 Task: Look for space in Johannisthal, Germany from 1st June, 2023 to 9th June, 2023 for 5 adults in price range Rs.6000 to Rs.12000. Place can be entire place with 3 bedrooms having 3 beds and 3 bathrooms. Property type can be house, flat, guest house. Booking option can be shelf check-in. Required host language is English.
Action: Mouse moved to (530, 195)
Screenshot: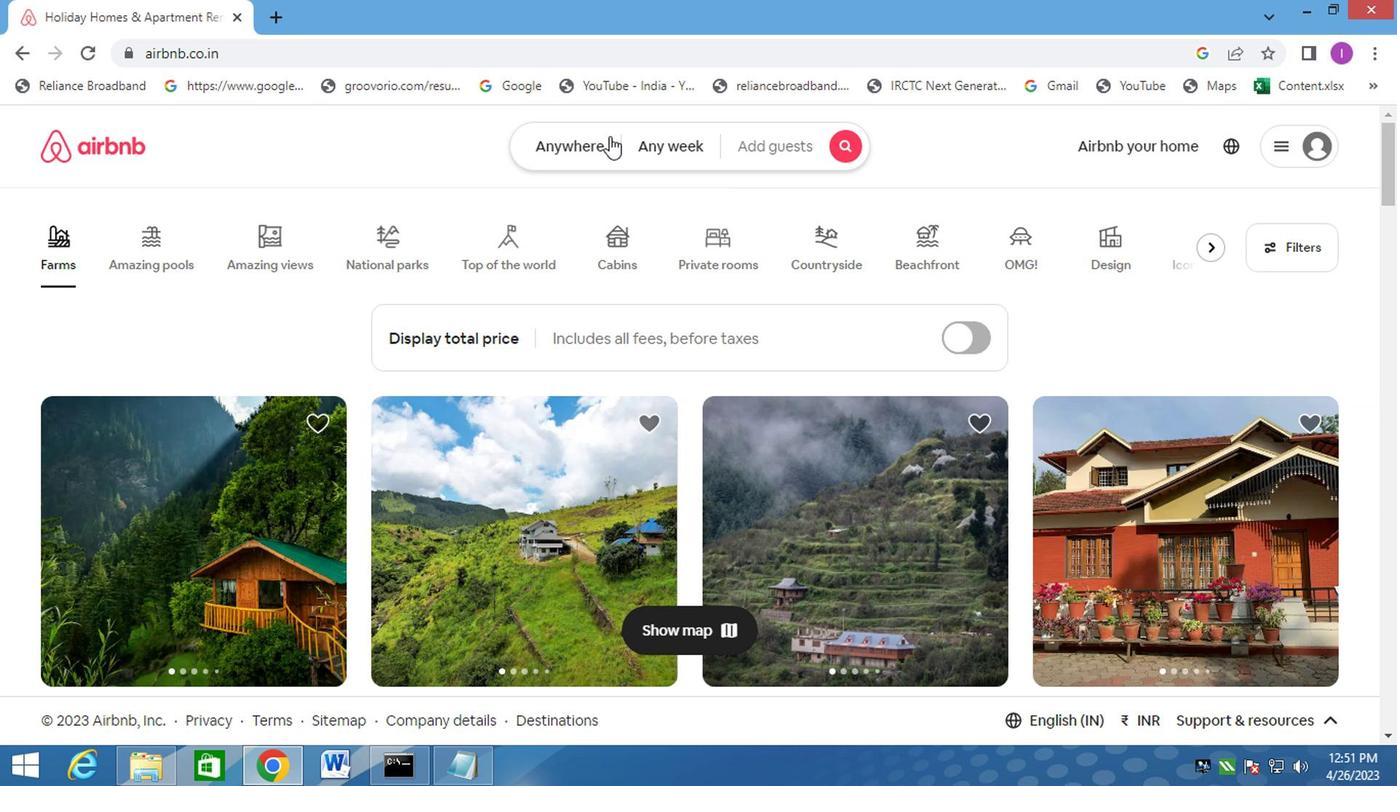 
Action: Mouse pressed left at (530, 195)
Screenshot: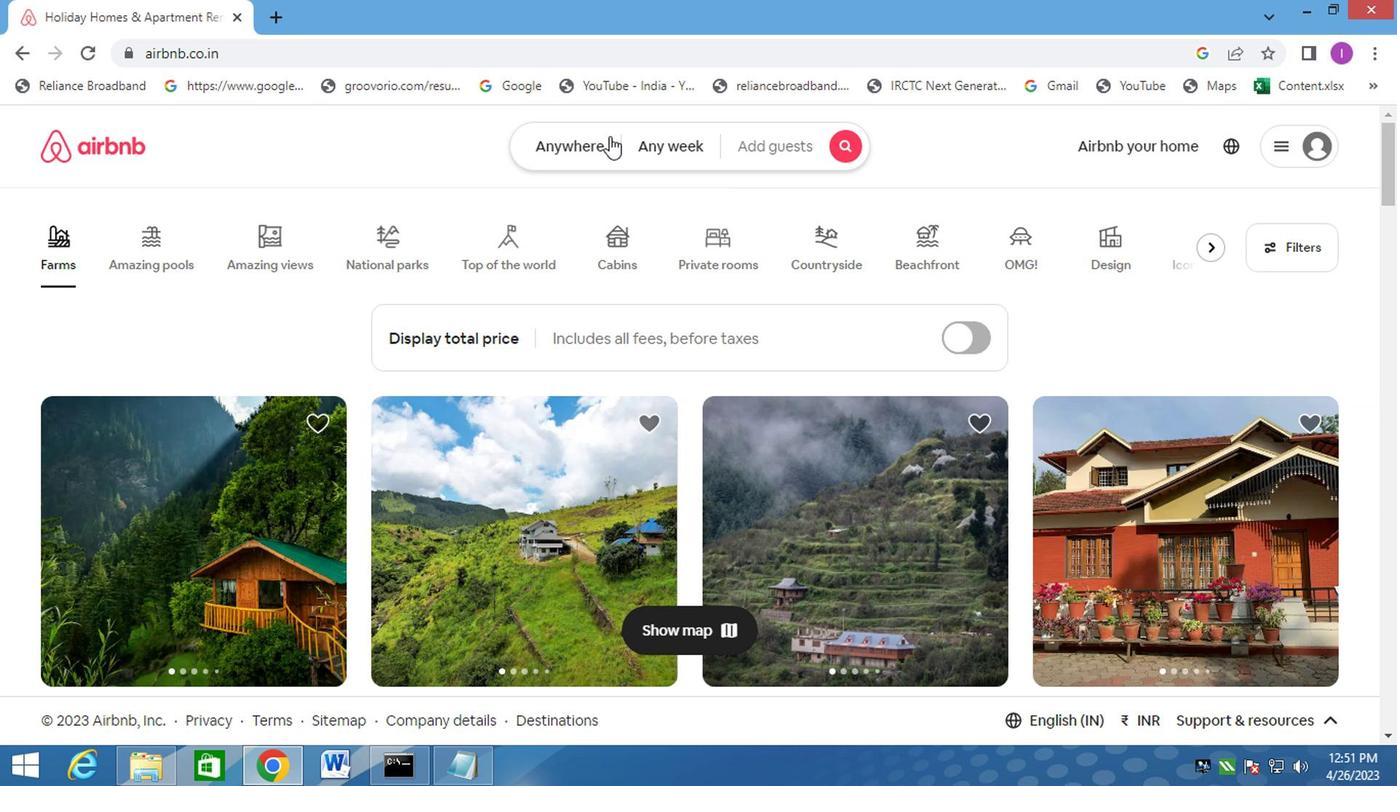 
Action: Mouse moved to (409, 261)
Screenshot: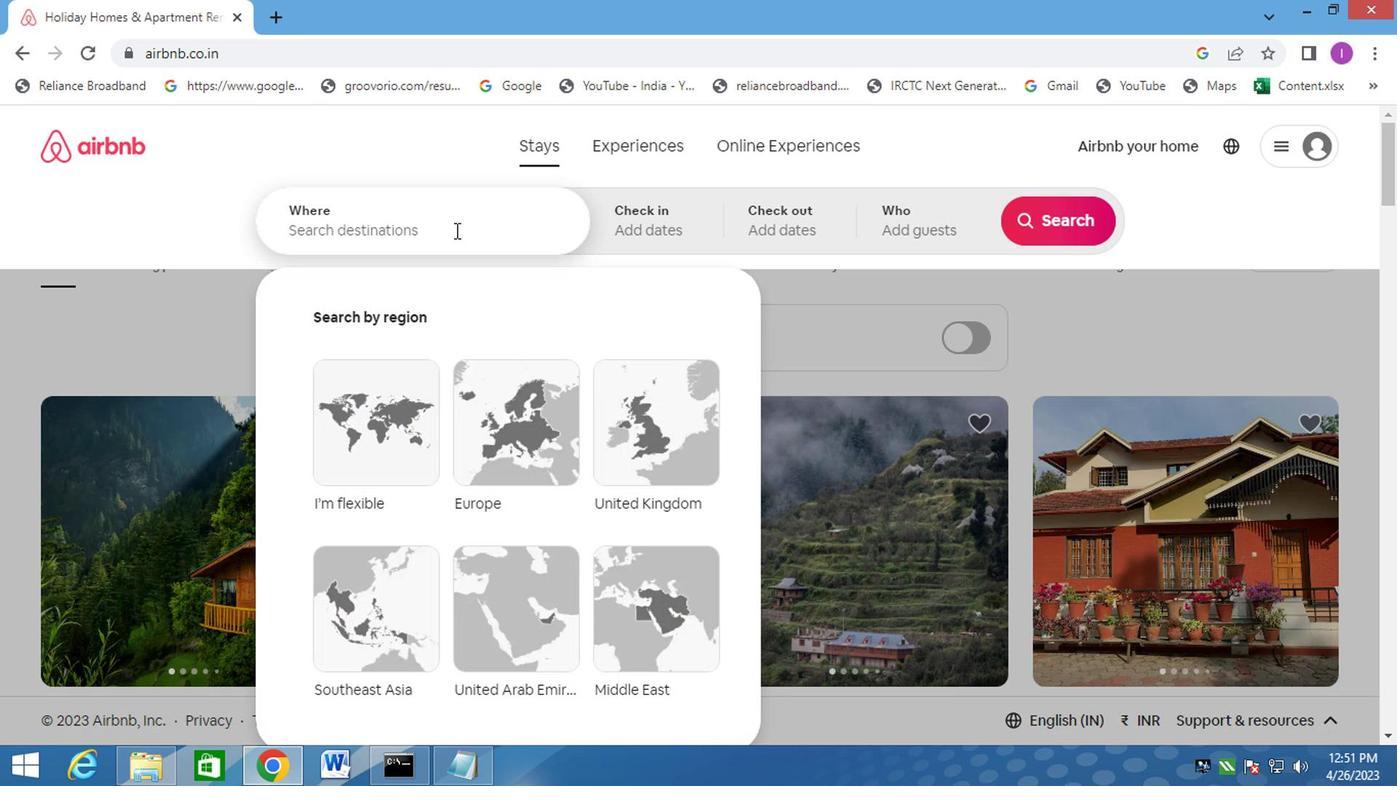 
Action: Mouse pressed left at (409, 261)
Screenshot: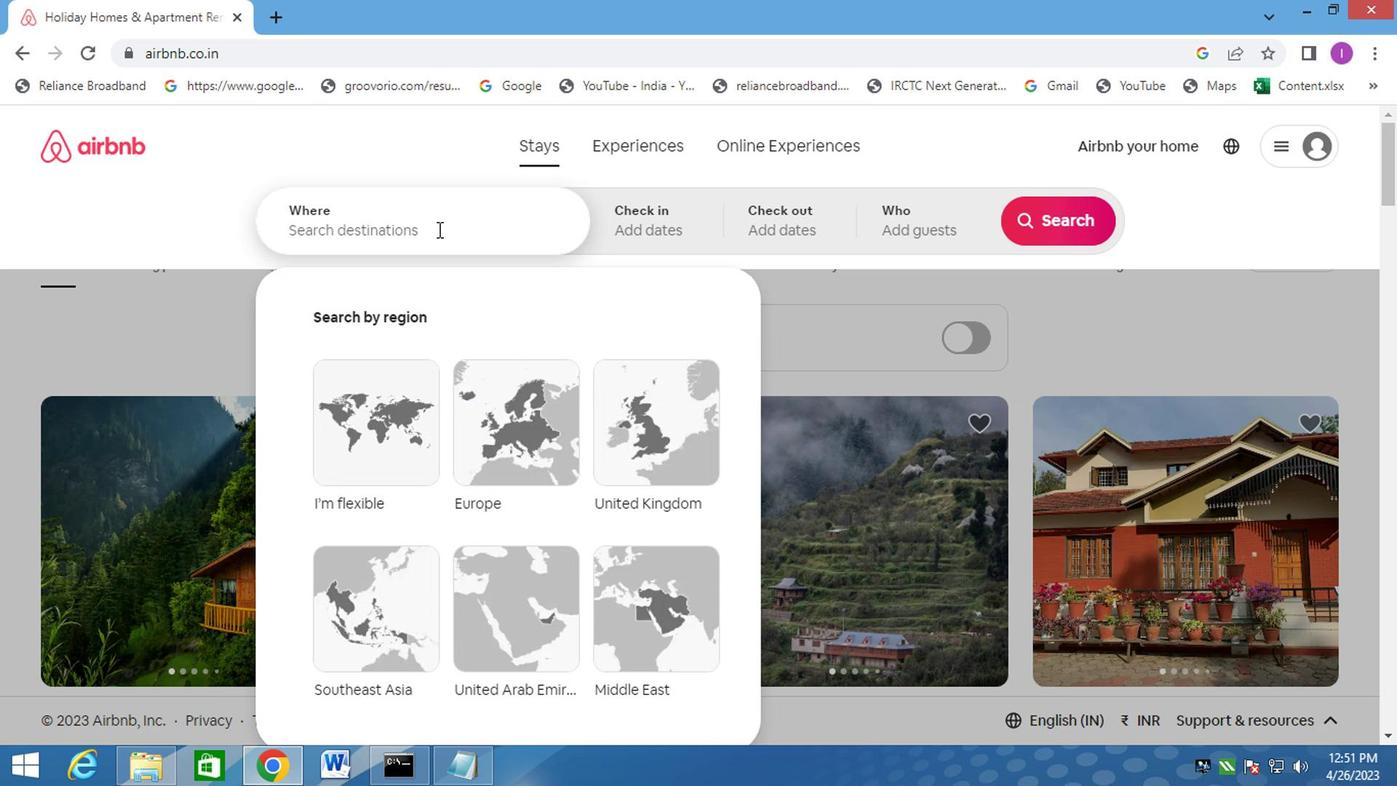 
Action: Mouse moved to (513, 252)
Screenshot: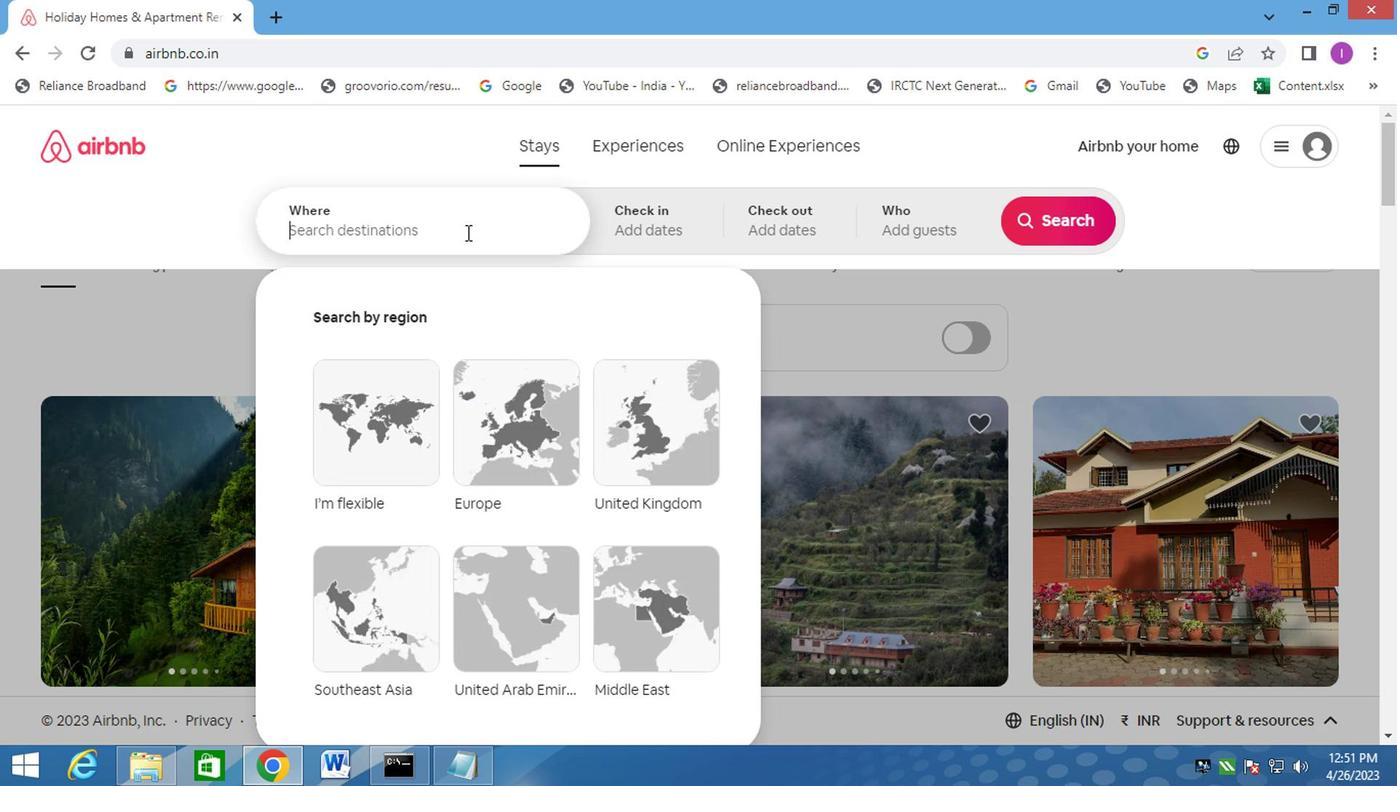 
Action: Key pressed johannistal,germany
Screenshot: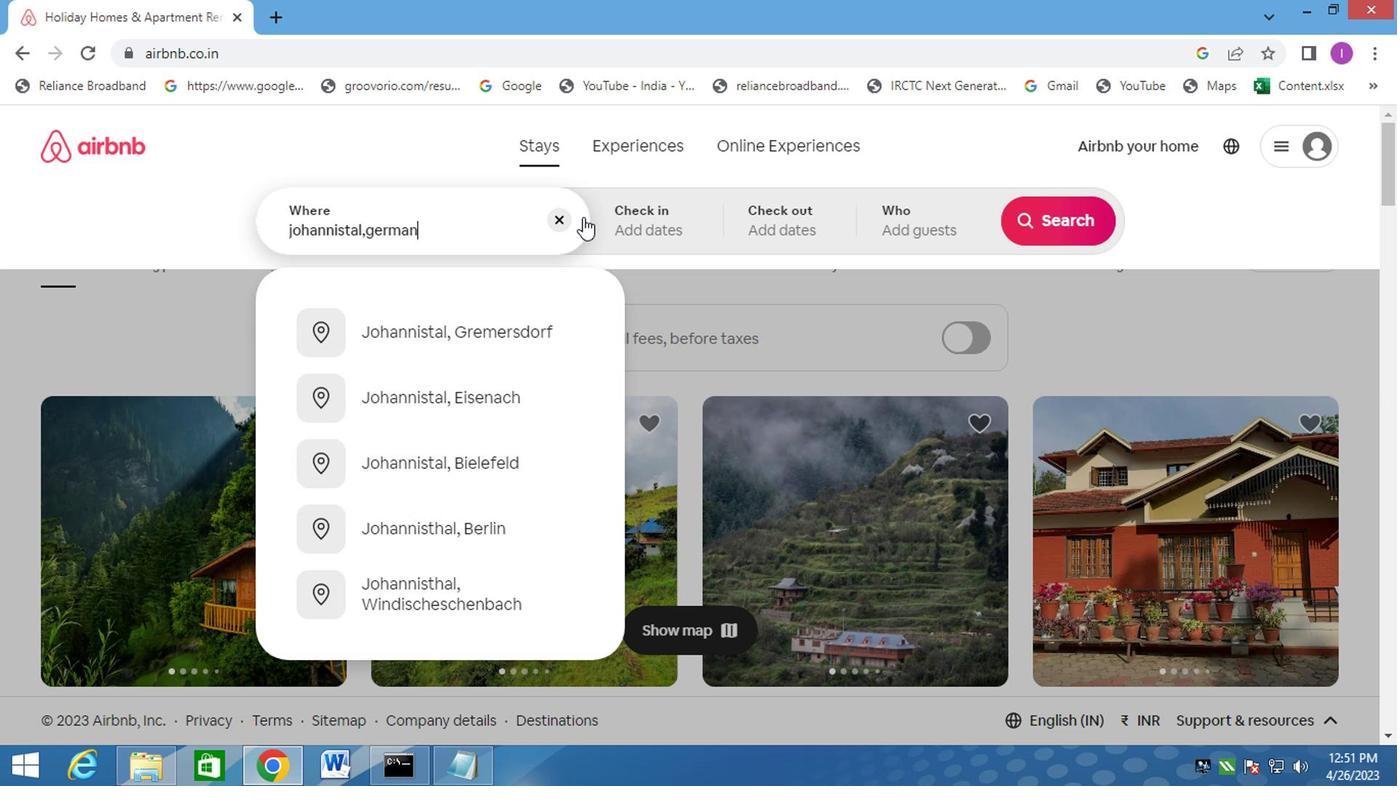 
Action: Mouse moved to (602, 259)
Screenshot: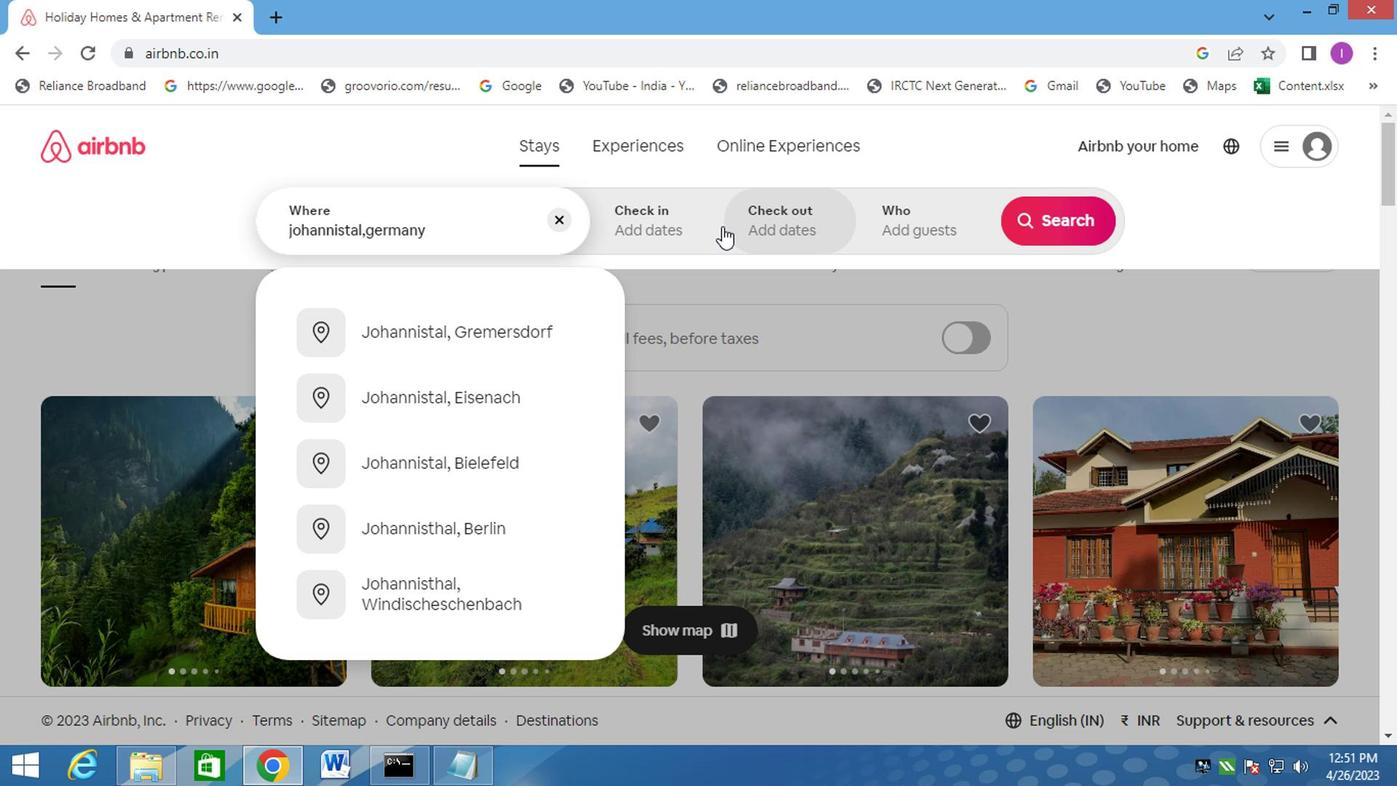 
Action: Mouse pressed left at (602, 259)
Screenshot: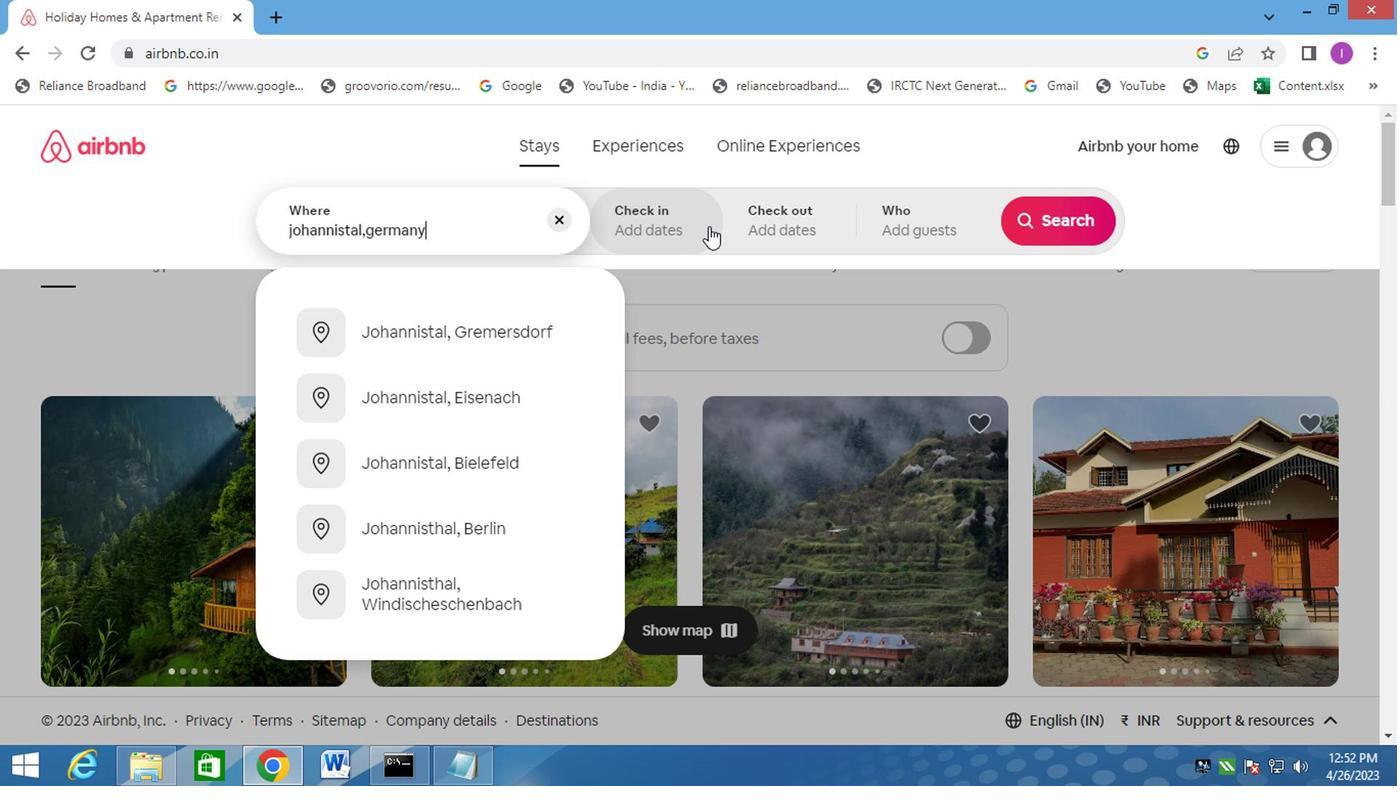 
Action: Mouse moved to (842, 371)
Screenshot: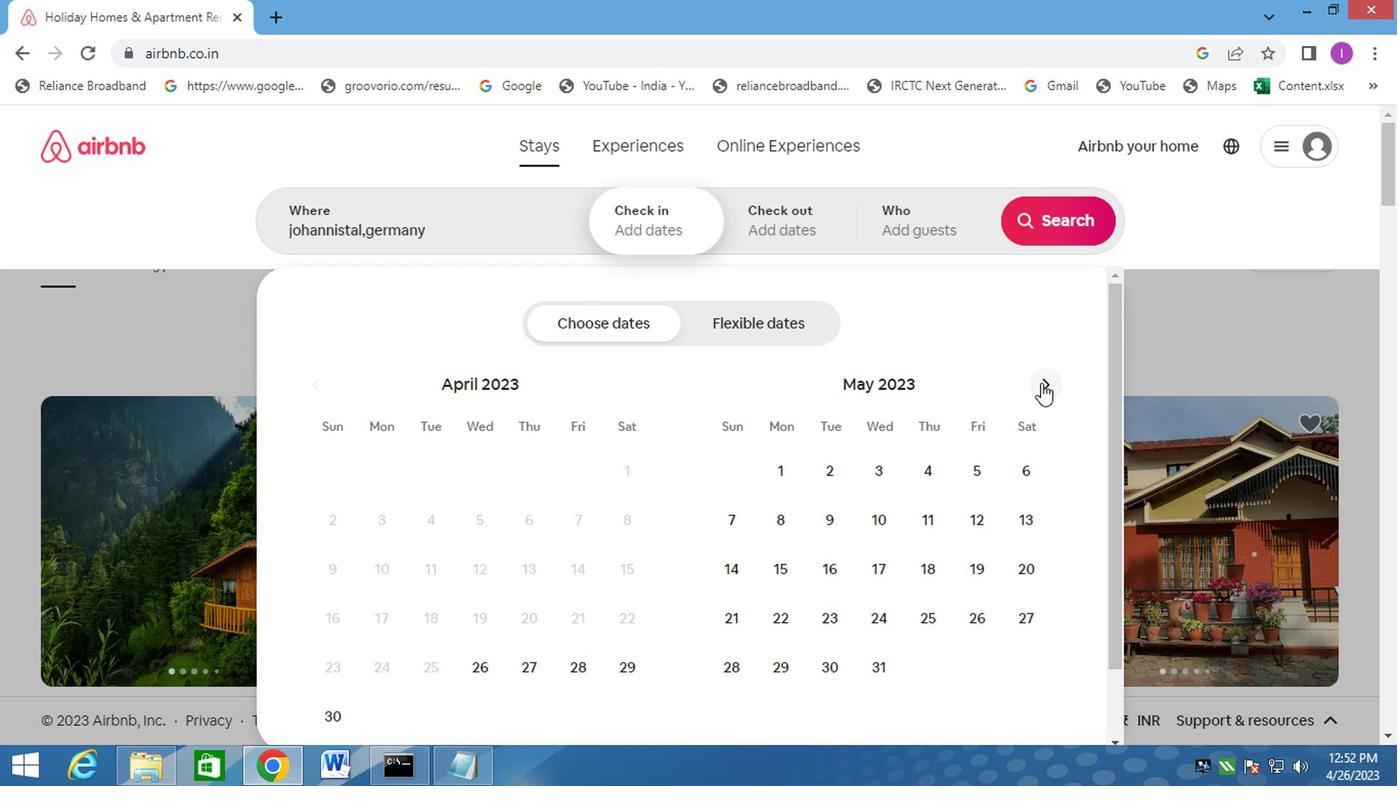 
Action: Mouse pressed left at (842, 371)
Screenshot: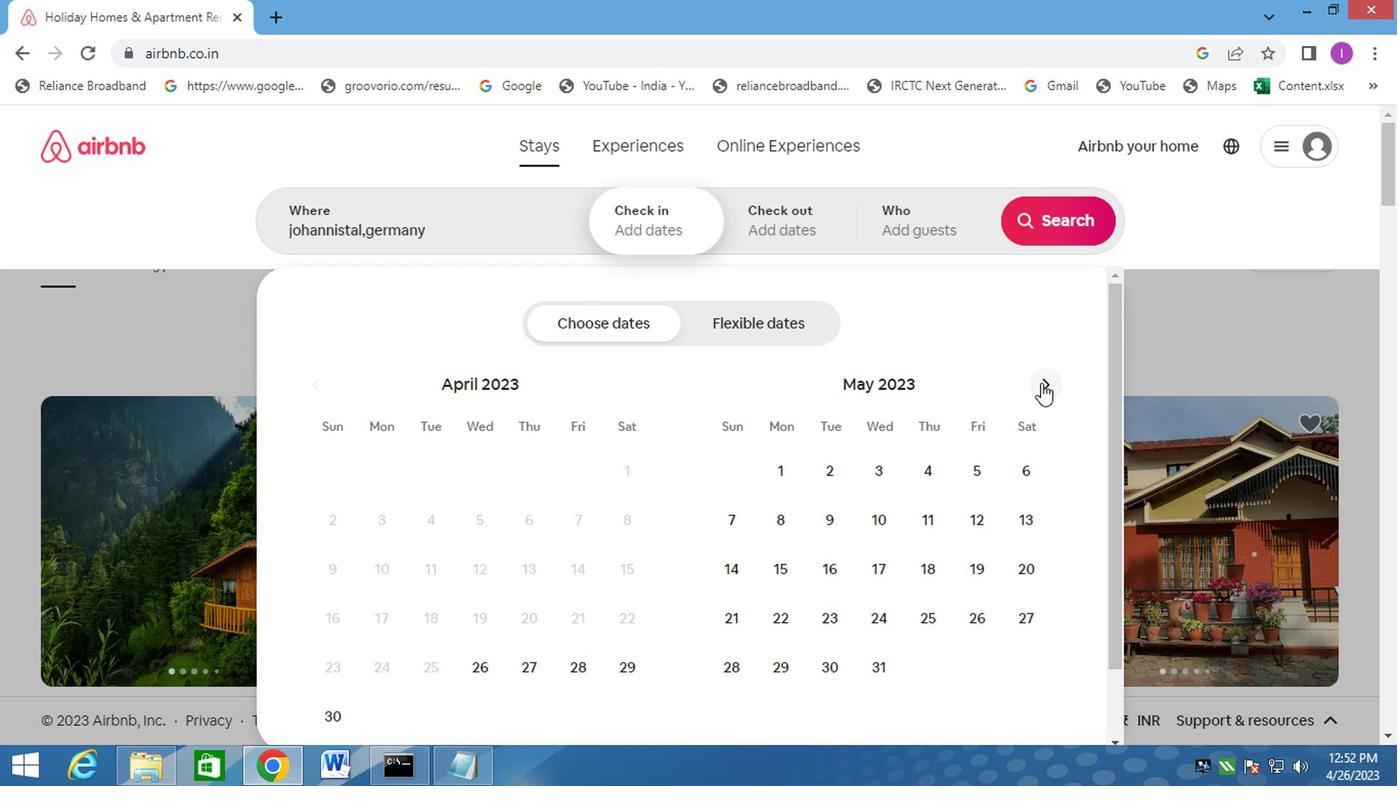 
Action: Mouse moved to (758, 422)
Screenshot: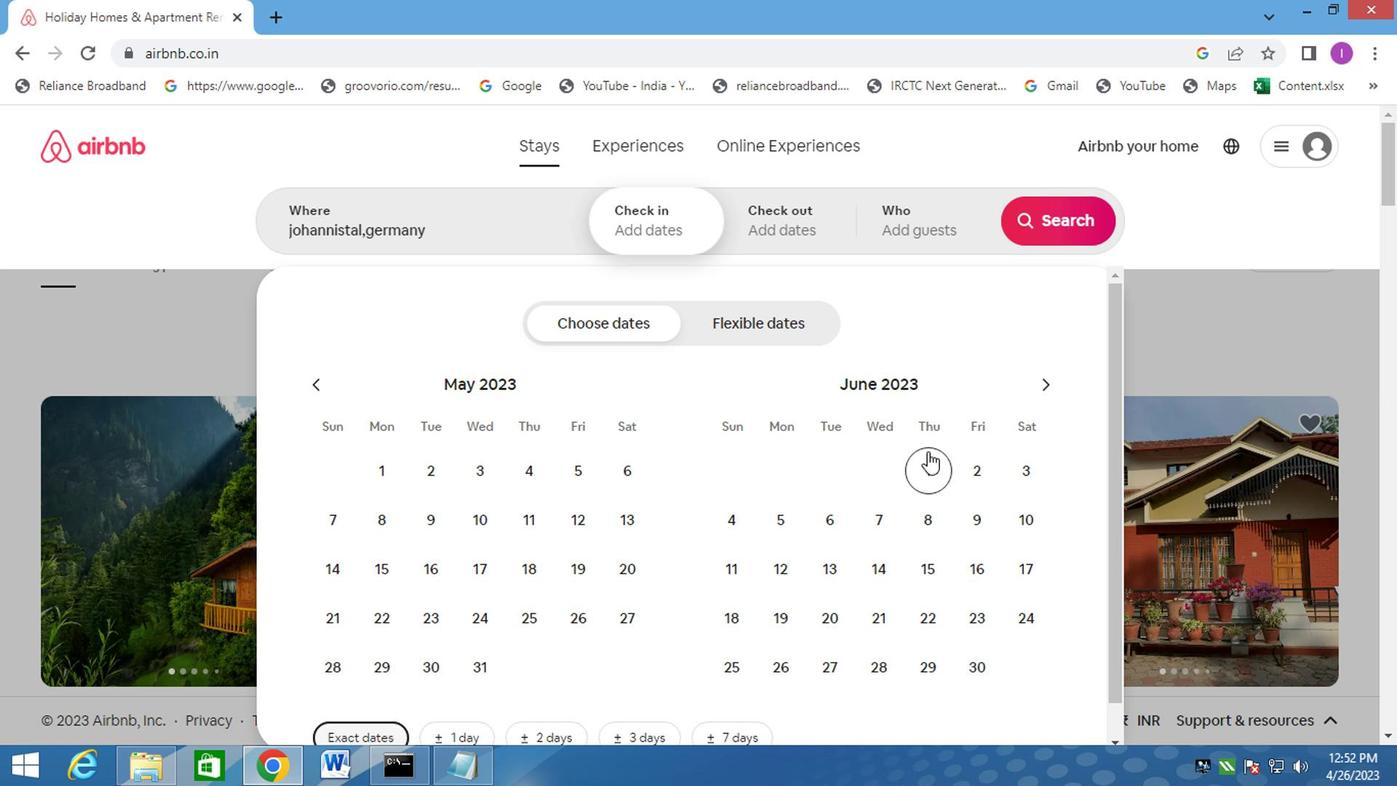 
Action: Mouse pressed left at (758, 422)
Screenshot: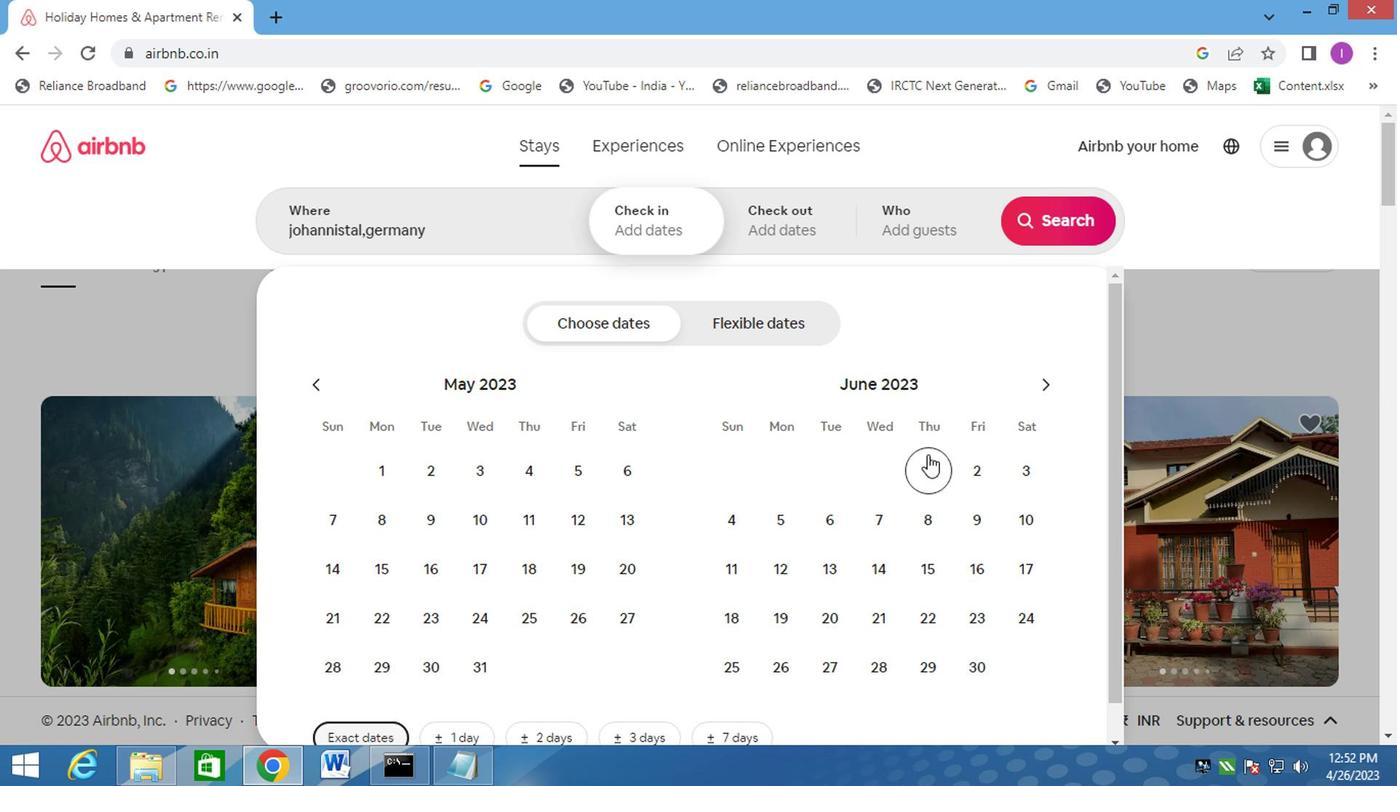 
Action: Mouse moved to (790, 468)
Screenshot: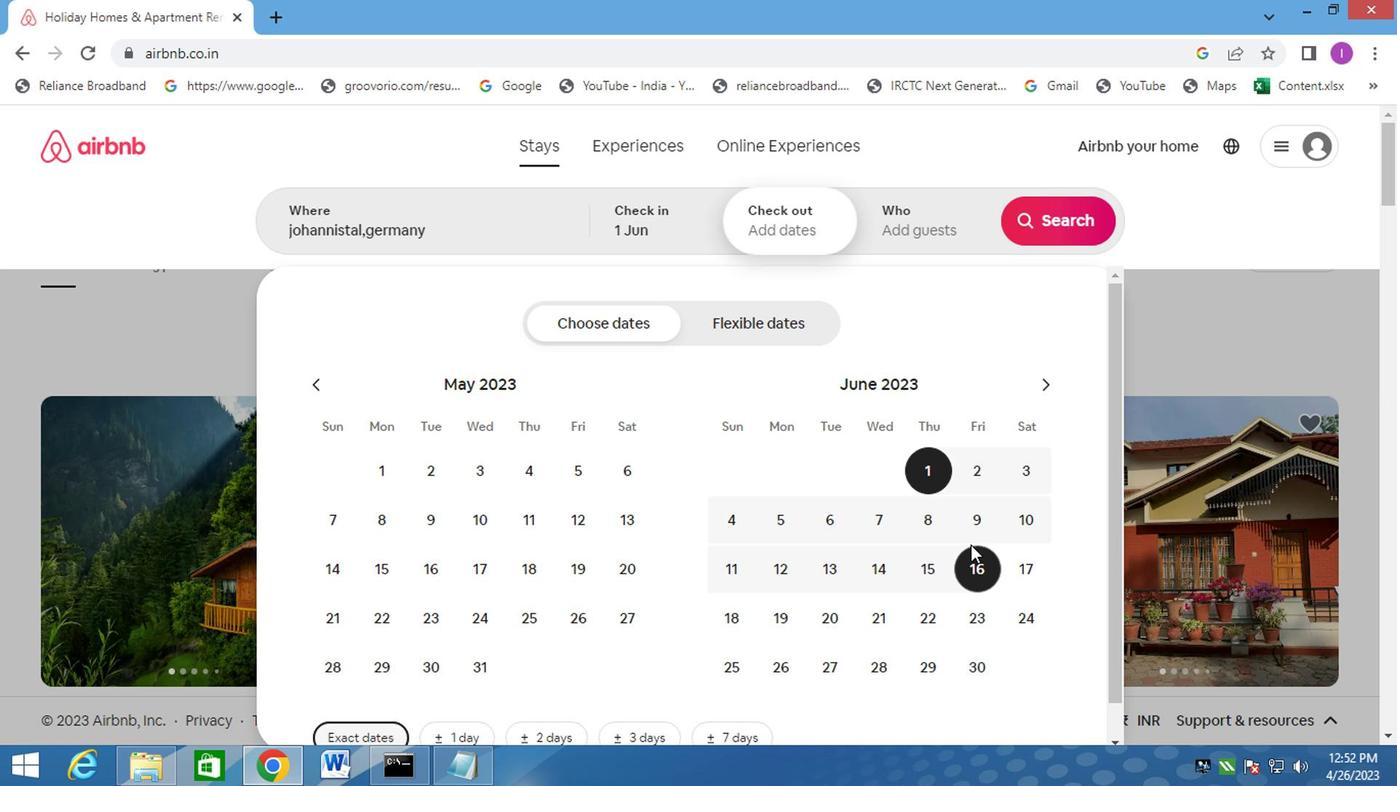 
Action: Mouse pressed left at (790, 468)
Screenshot: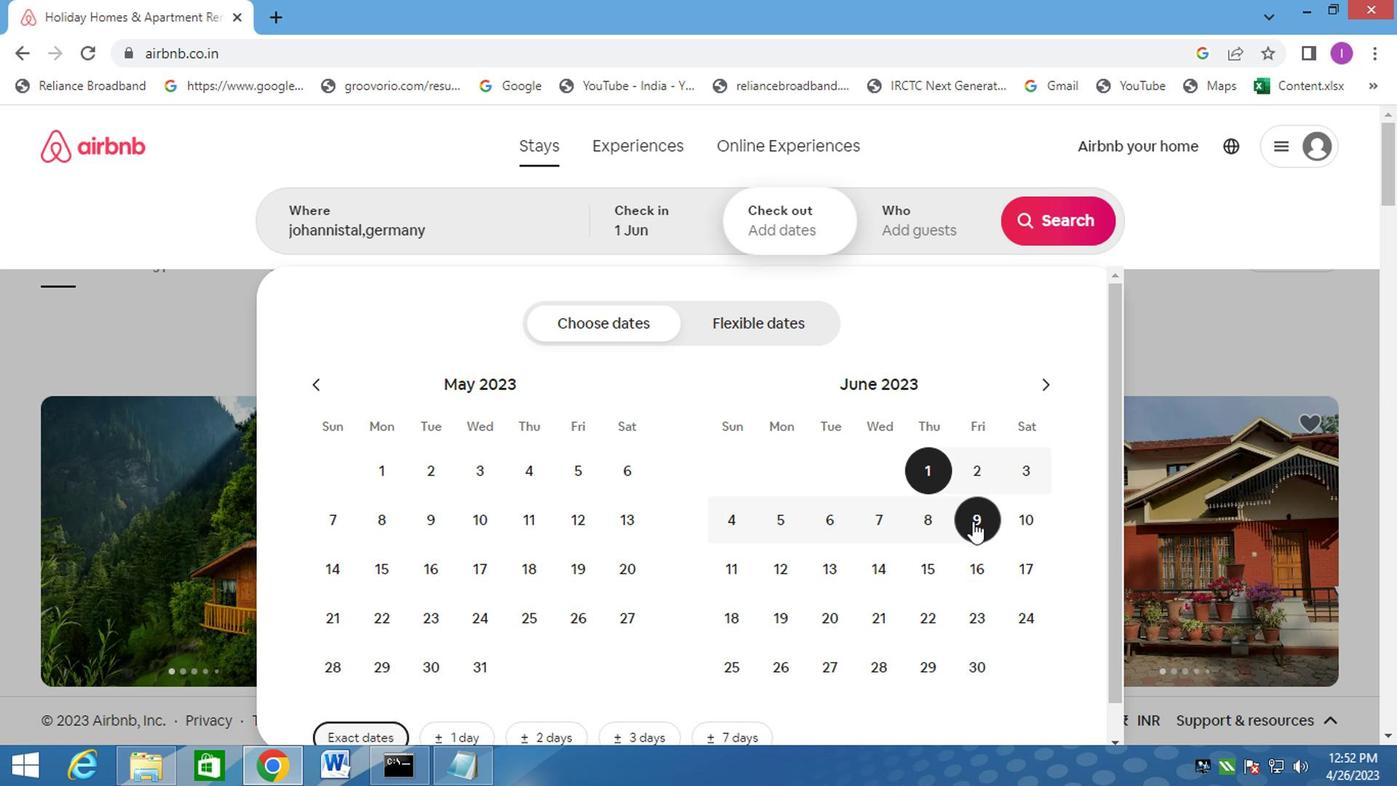 
Action: Mouse moved to (788, 259)
Screenshot: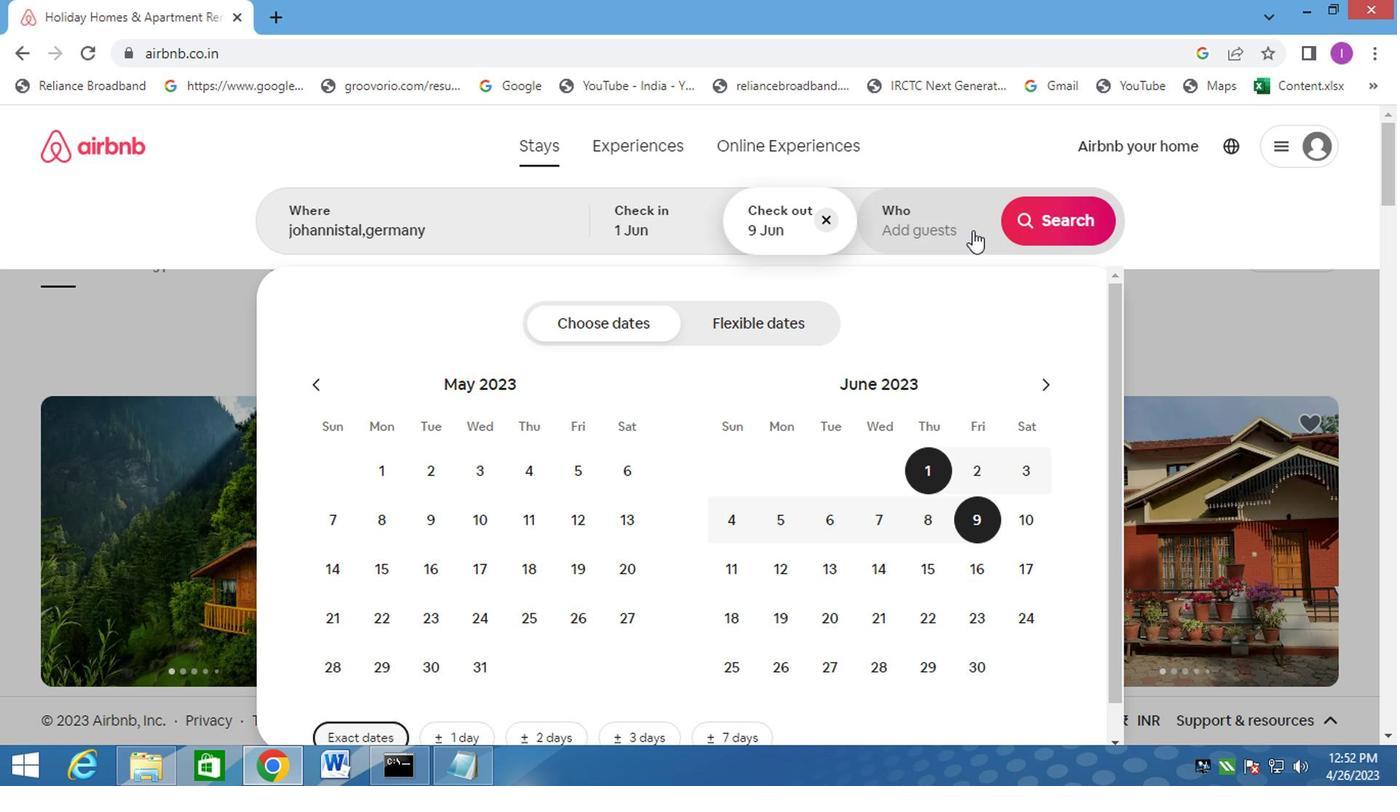 
Action: Mouse pressed left at (788, 259)
Screenshot: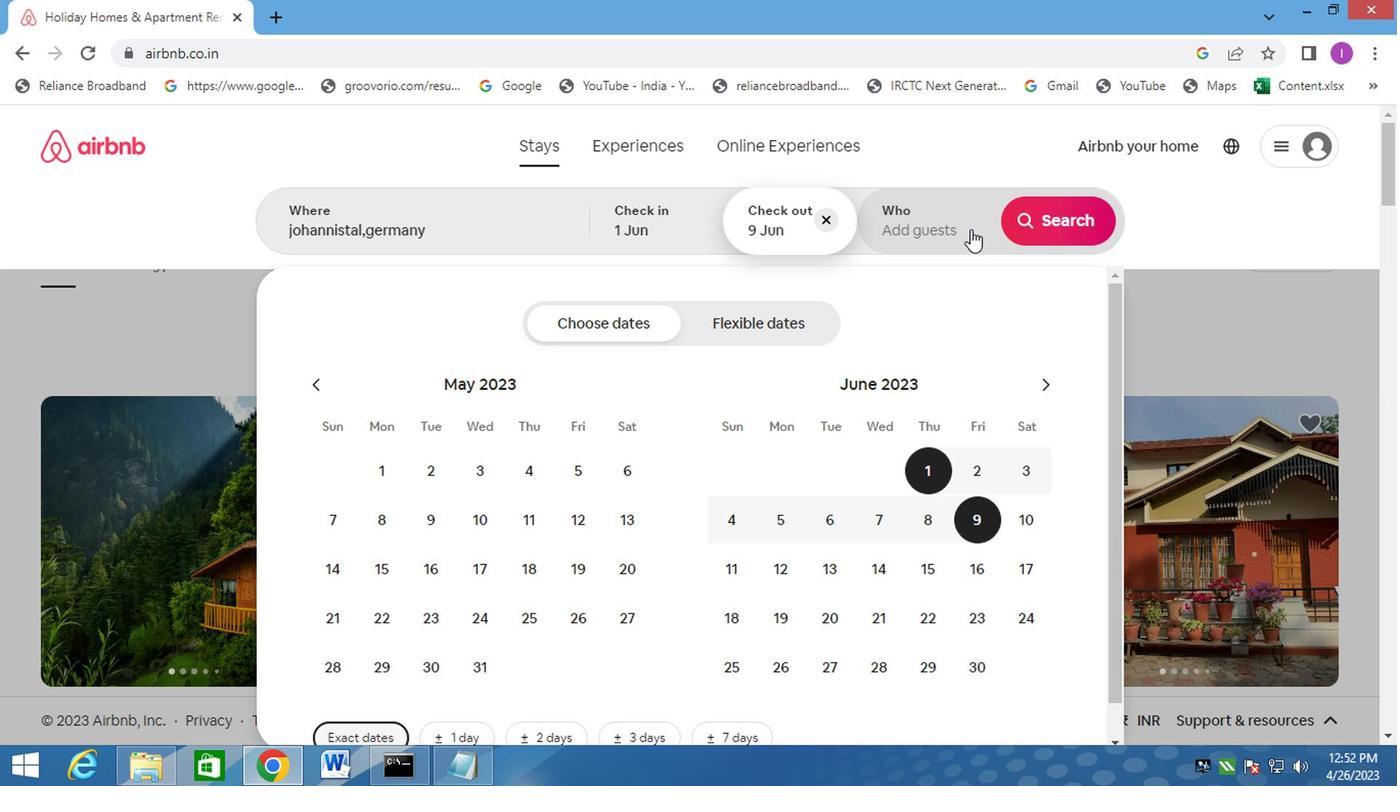 
Action: Mouse moved to (860, 336)
Screenshot: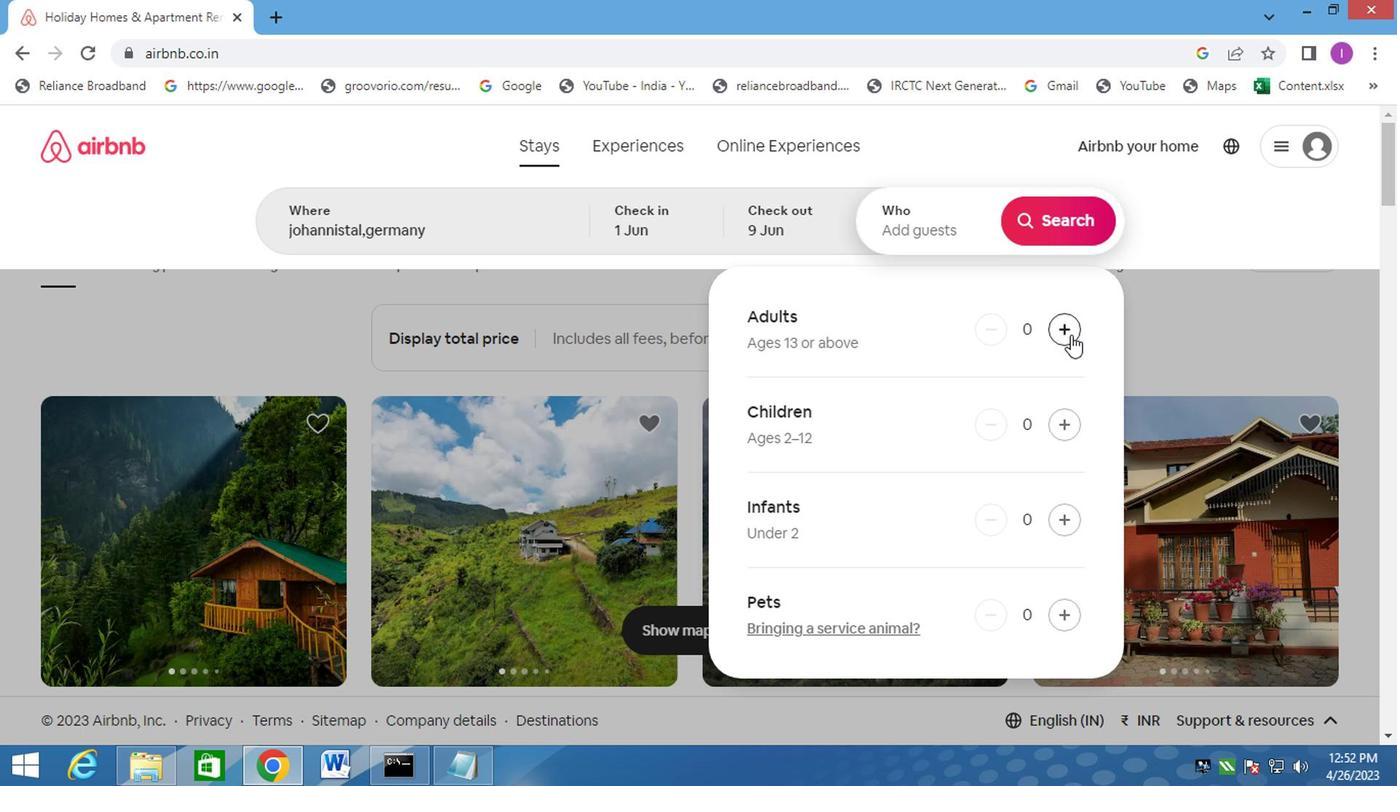 
Action: Mouse pressed left at (860, 336)
Screenshot: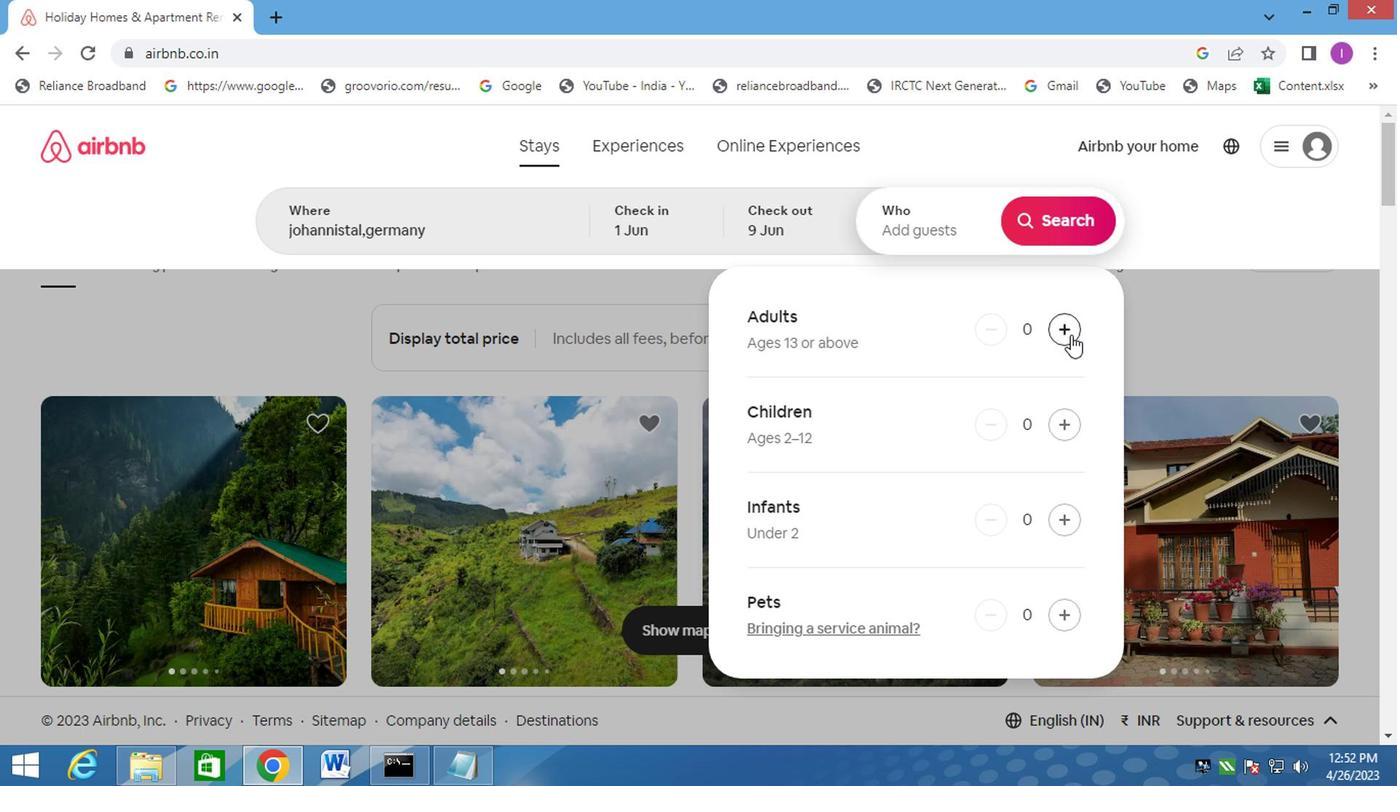 
Action: Mouse pressed left at (860, 336)
Screenshot: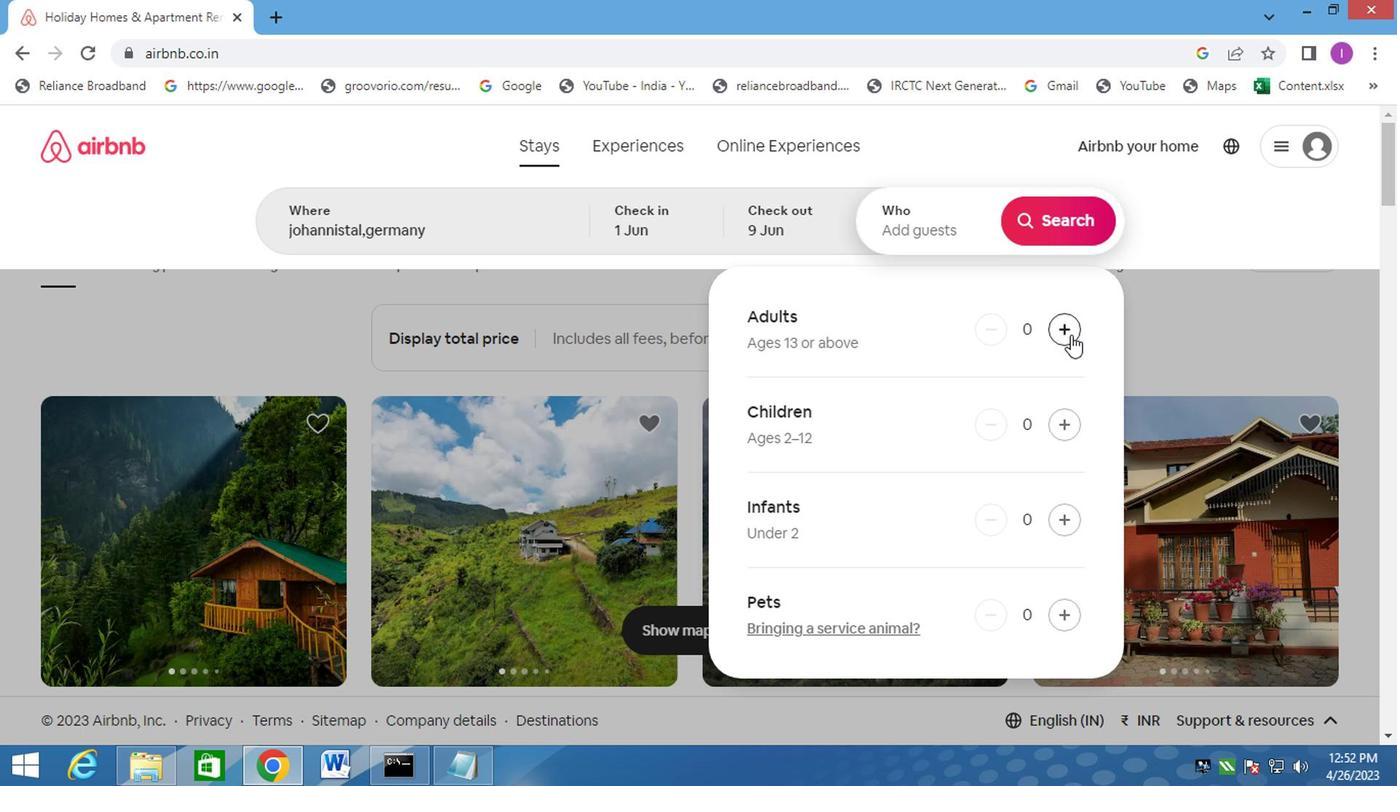 
Action: Mouse moved to (860, 336)
Screenshot: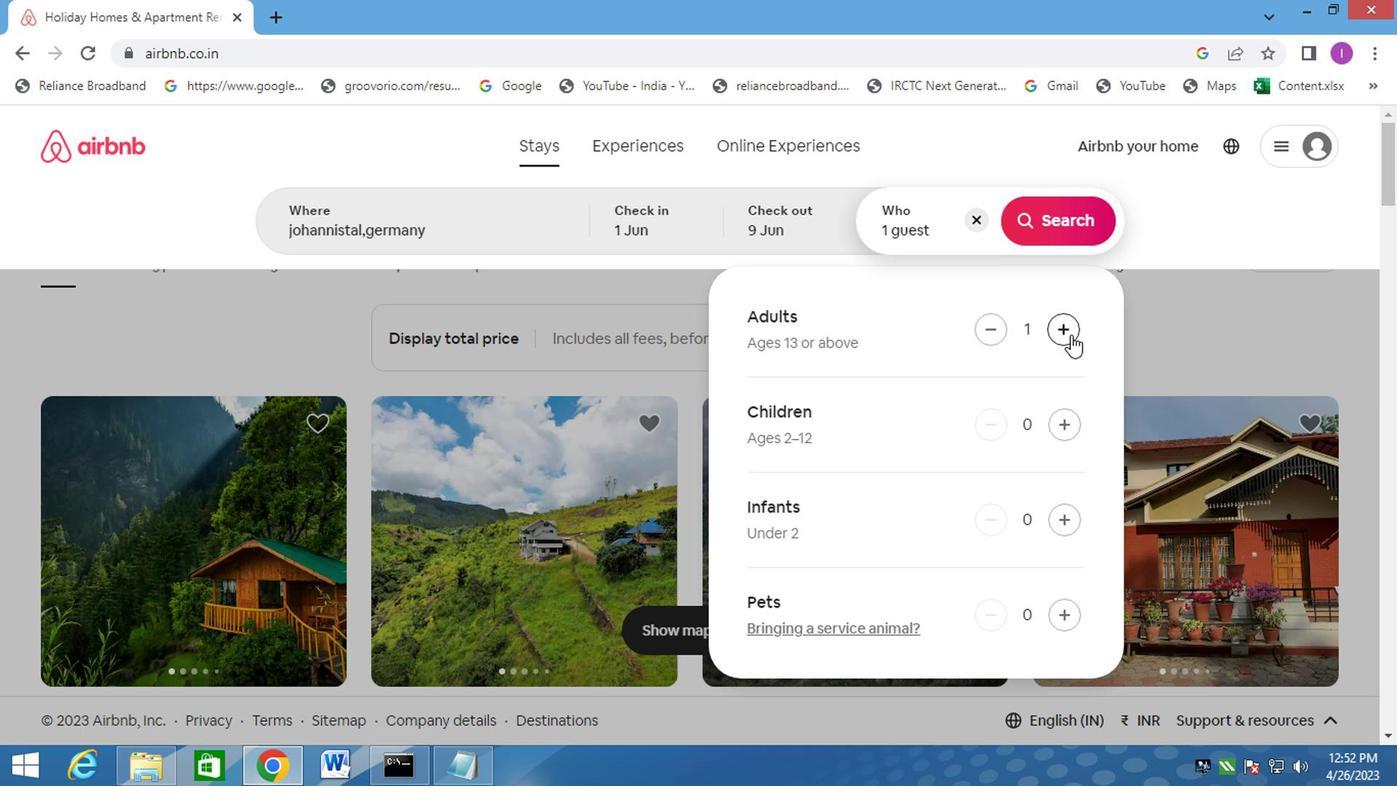 
Action: Mouse pressed left at (860, 336)
Screenshot: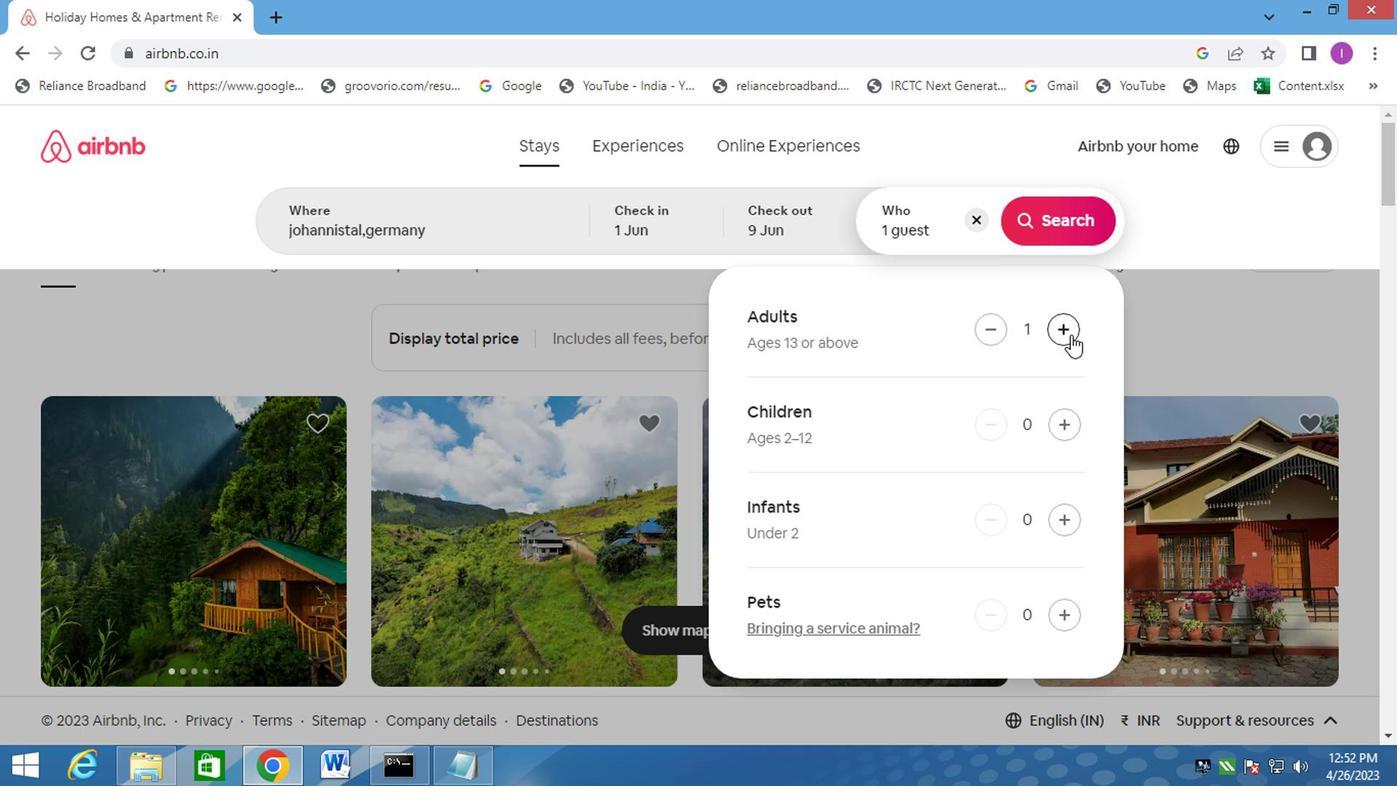 
Action: Mouse moved to (860, 335)
Screenshot: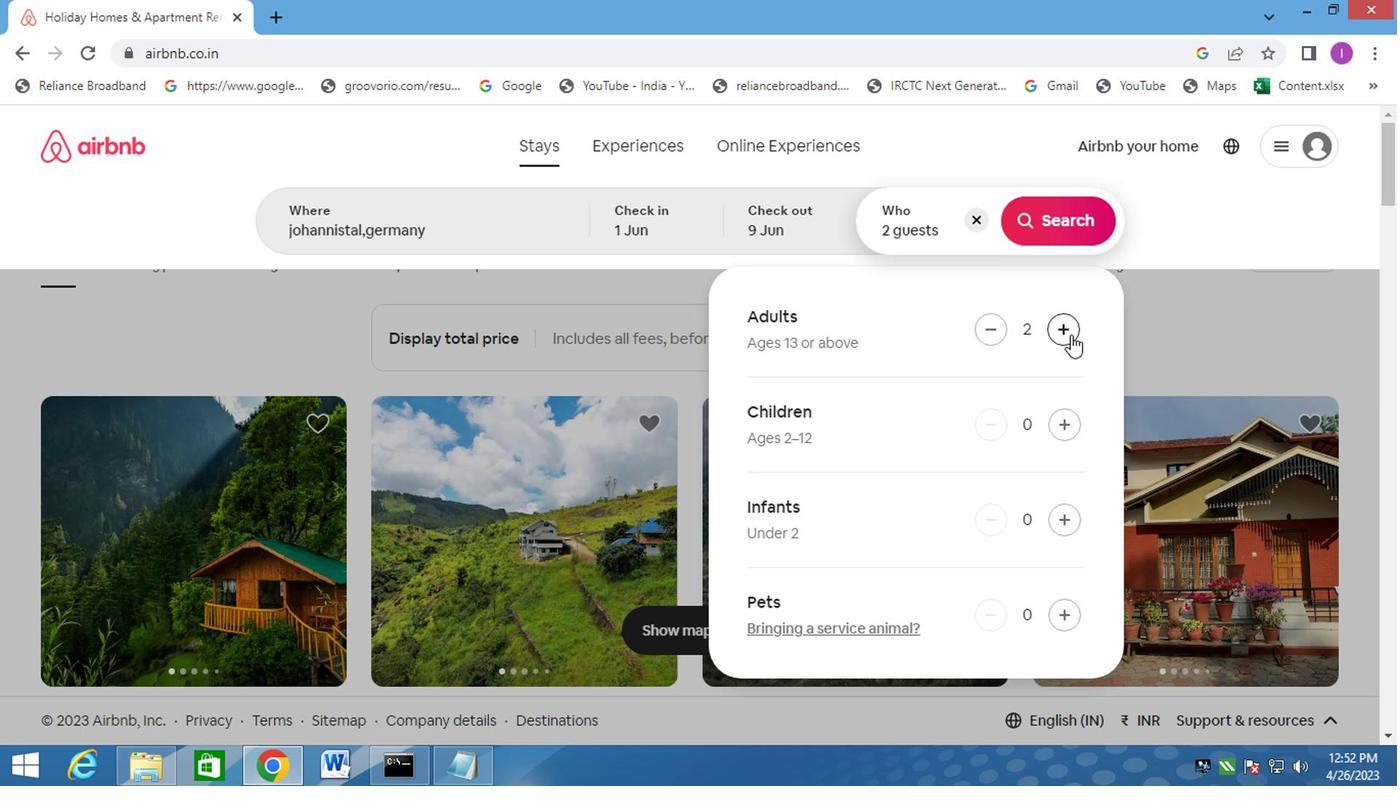 
Action: Mouse pressed left at (860, 335)
Screenshot: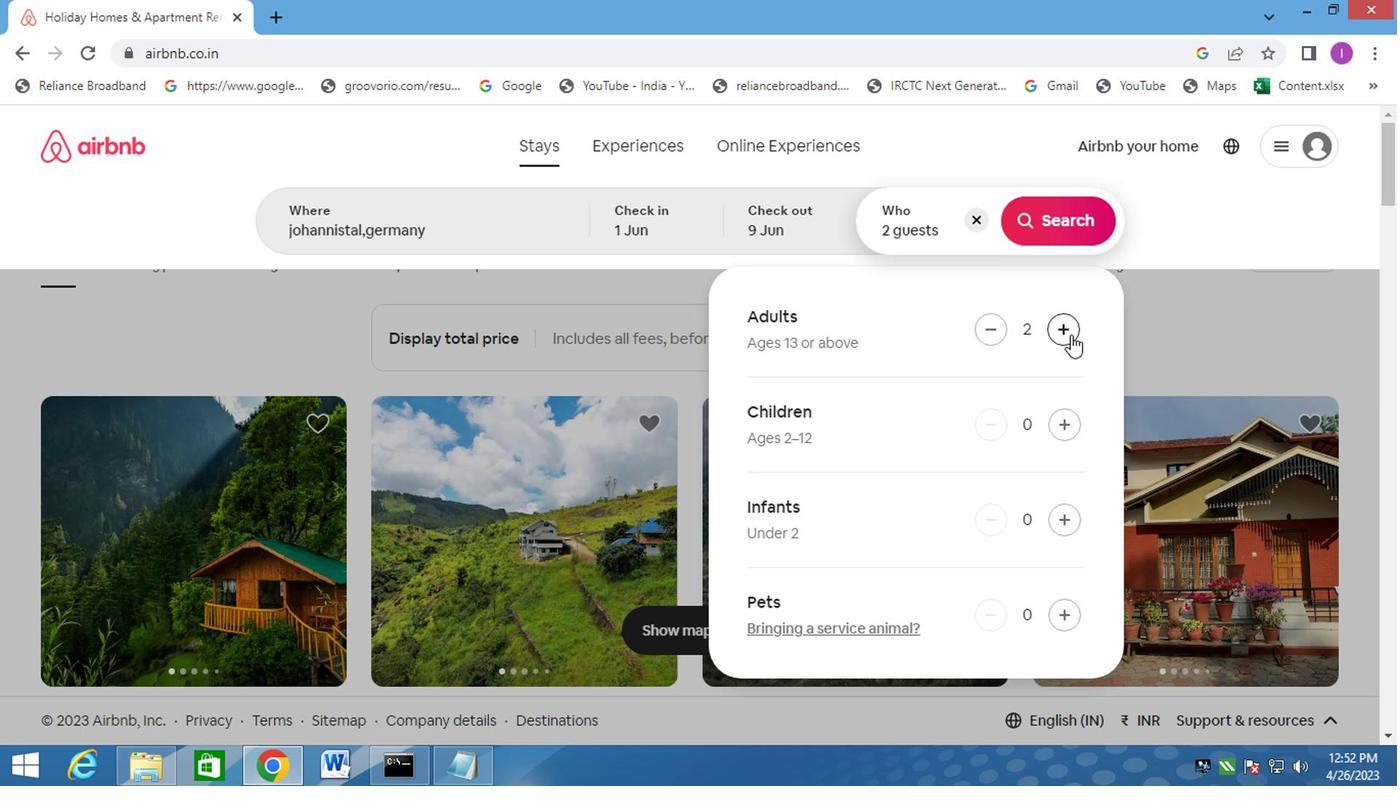 
Action: Mouse moved to (860, 334)
Screenshot: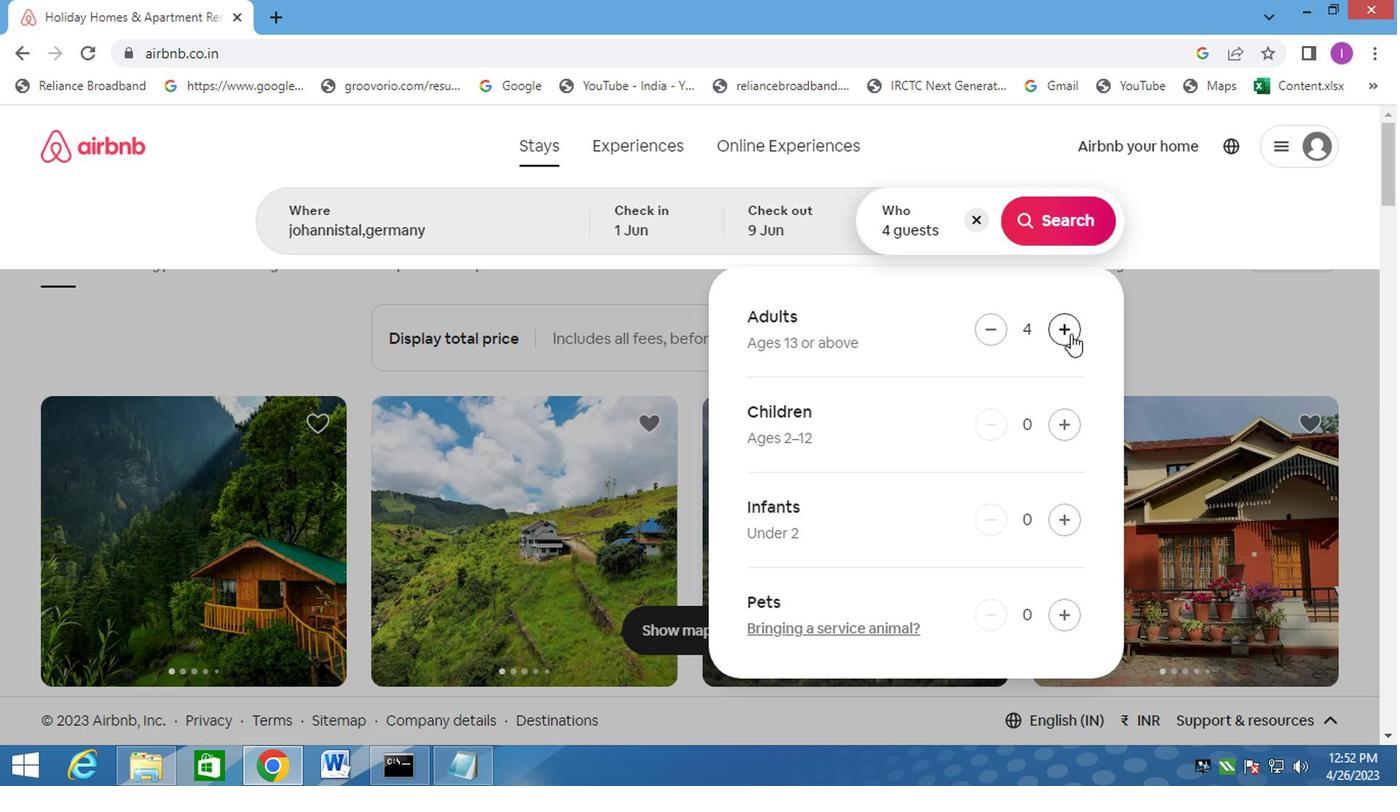 
Action: Mouse pressed left at (860, 334)
Screenshot: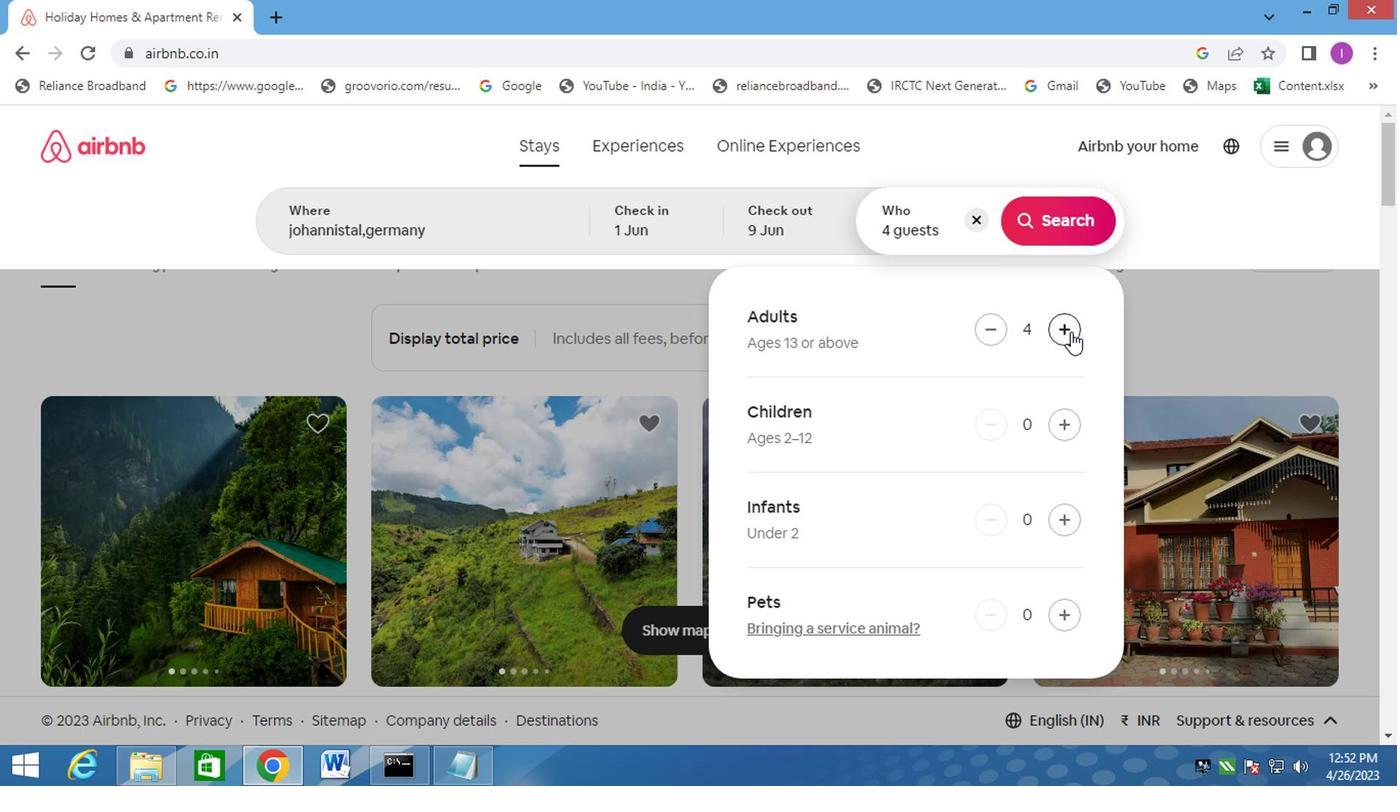 
Action: Mouse moved to (840, 263)
Screenshot: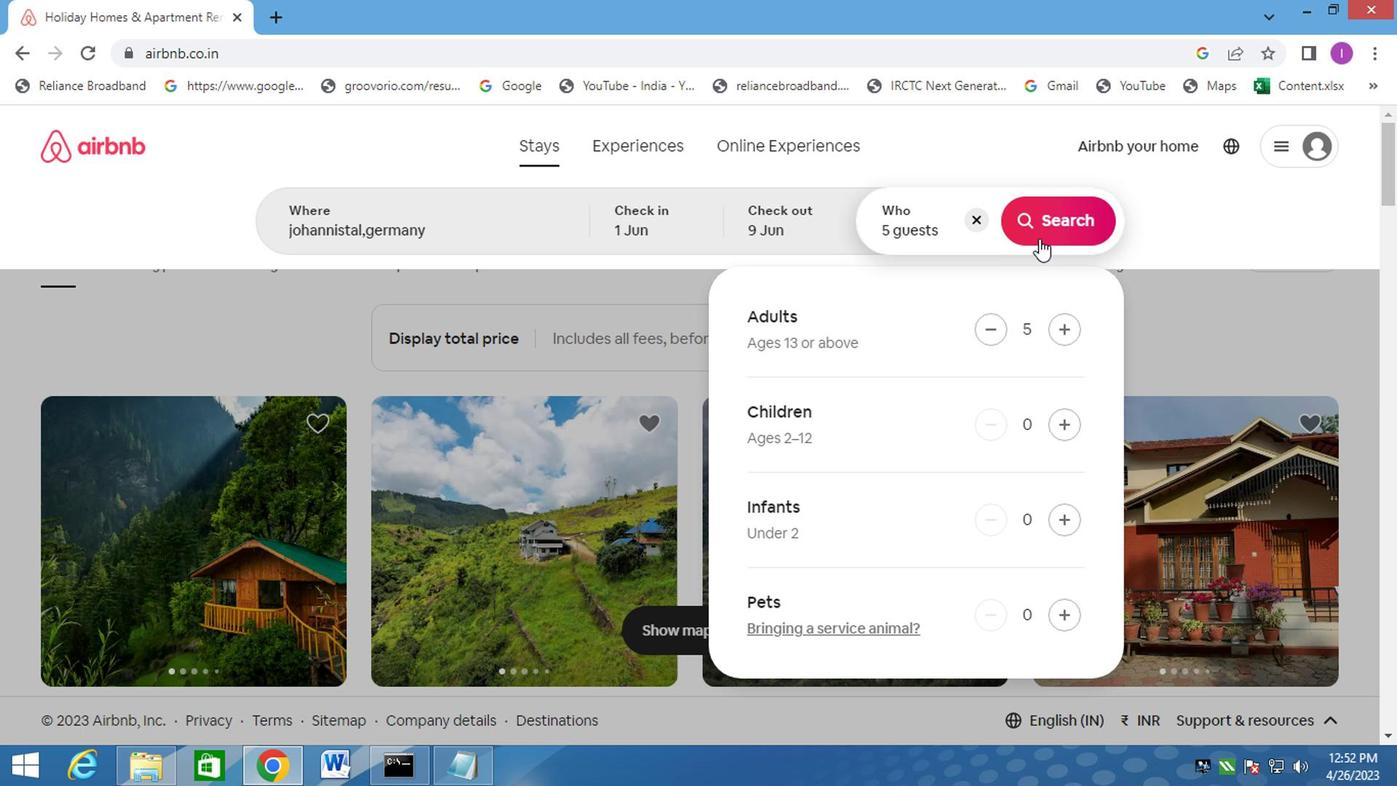 
Action: Mouse pressed left at (840, 263)
Screenshot: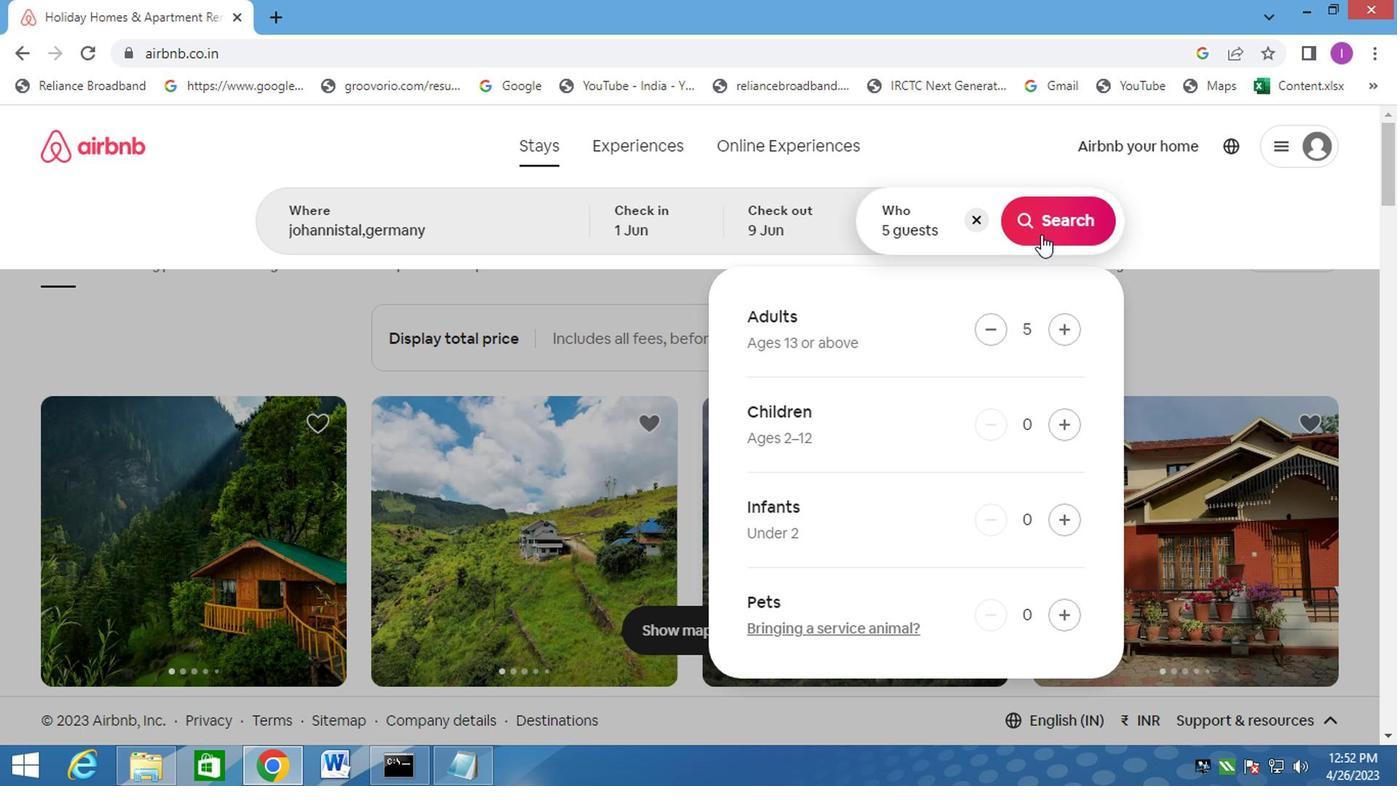 
Action: Mouse moved to (1032, 259)
Screenshot: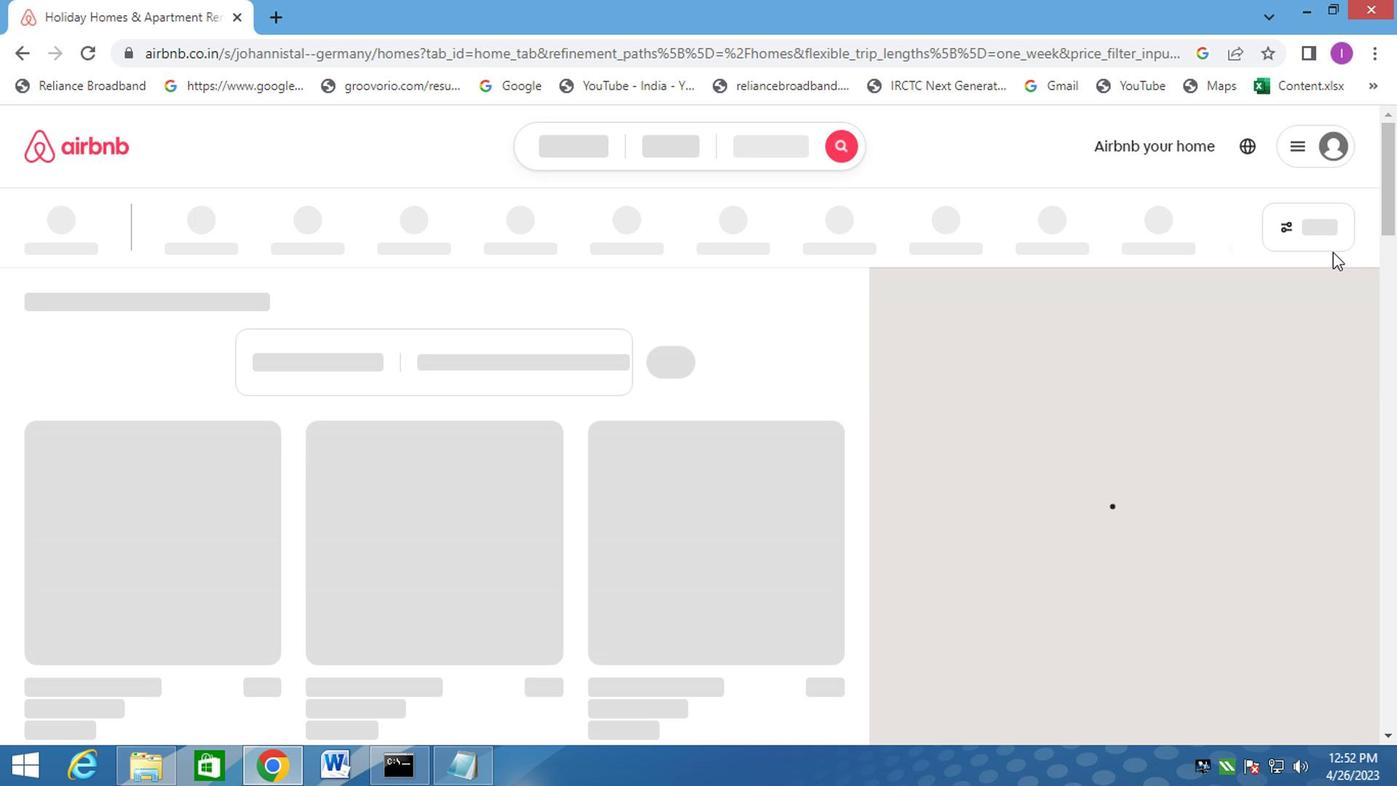 
Action: Mouse pressed left at (1032, 259)
Screenshot: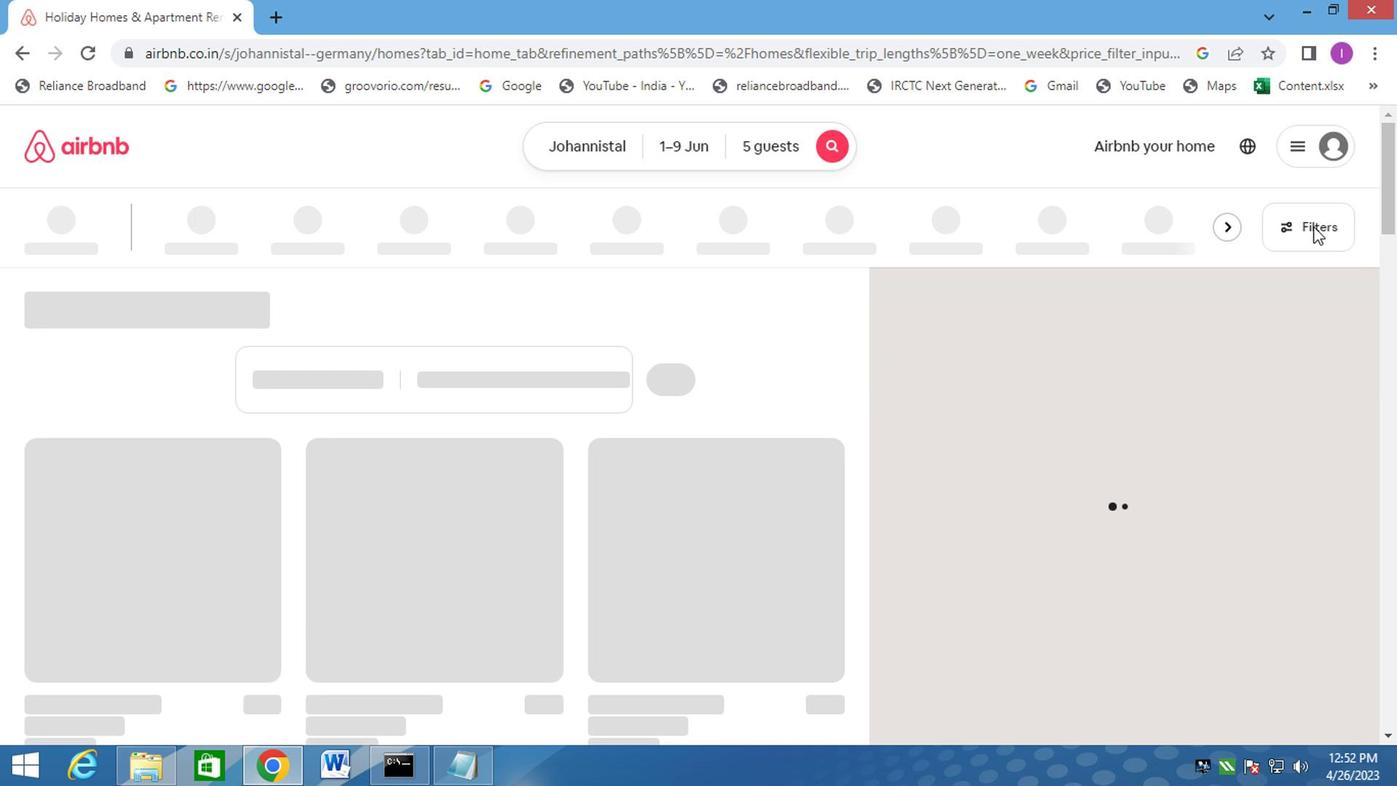 
Action: Mouse moved to (417, 441)
Screenshot: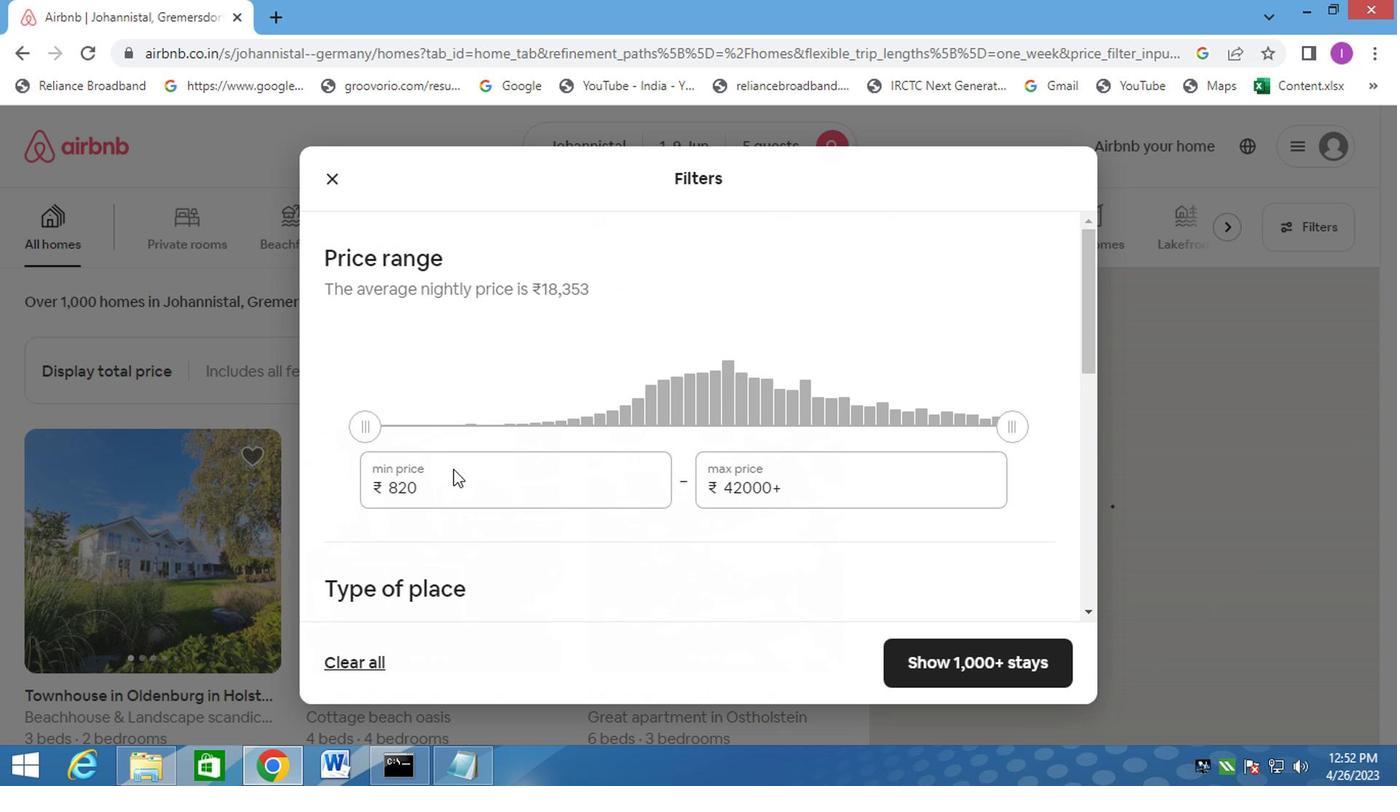 
Action: Mouse pressed left at (417, 441)
Screenshot: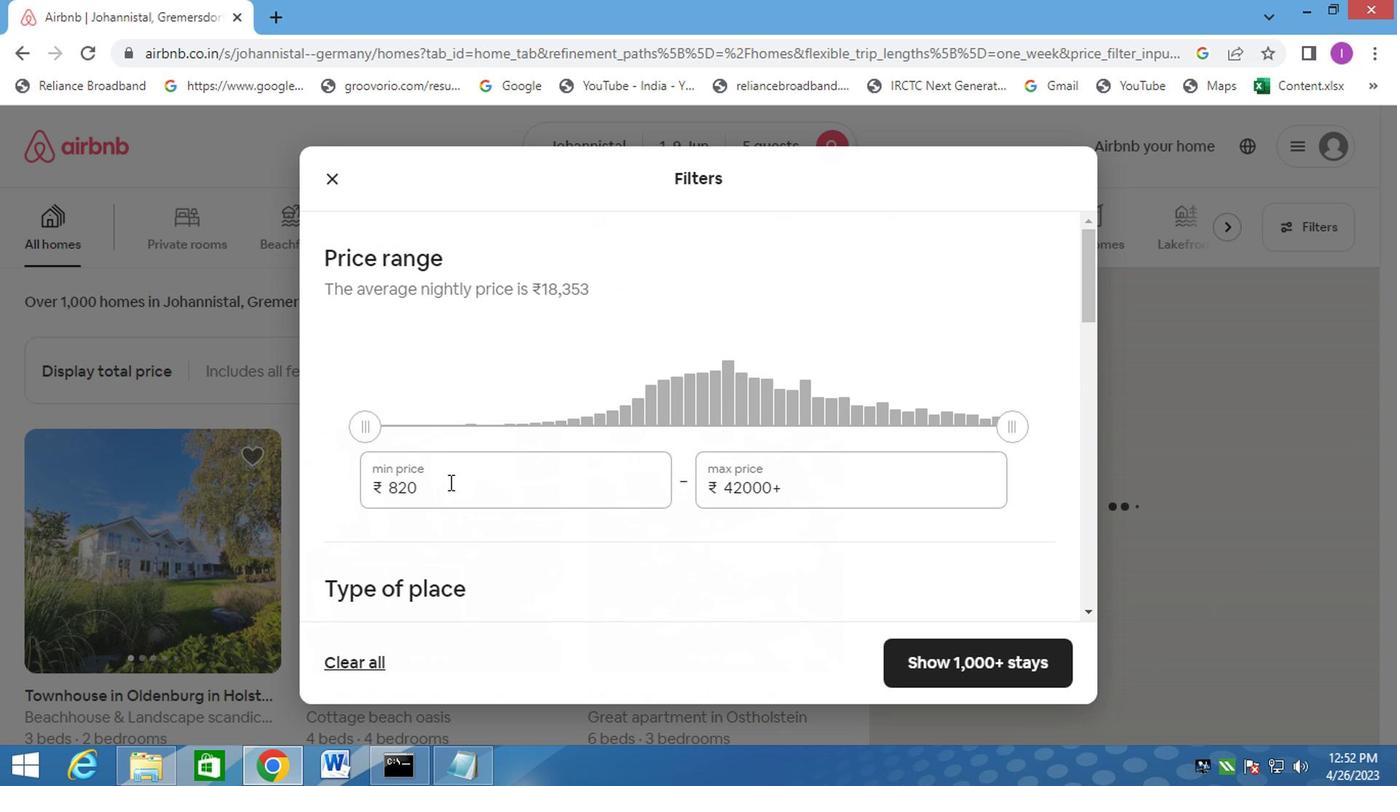 
Action: Mouse moved to (440, 299)
Screenshot: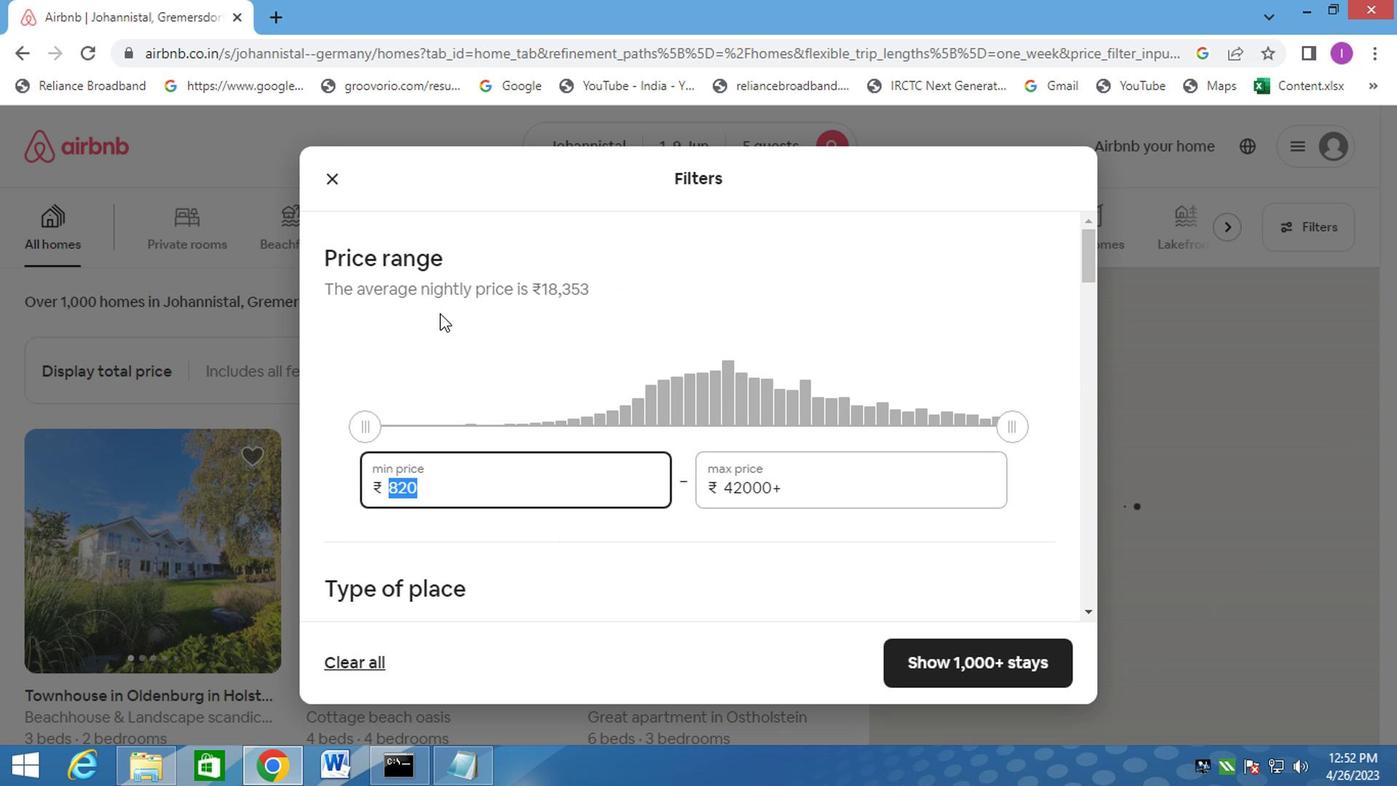 
Action: Key pressed 6000
Screenshot: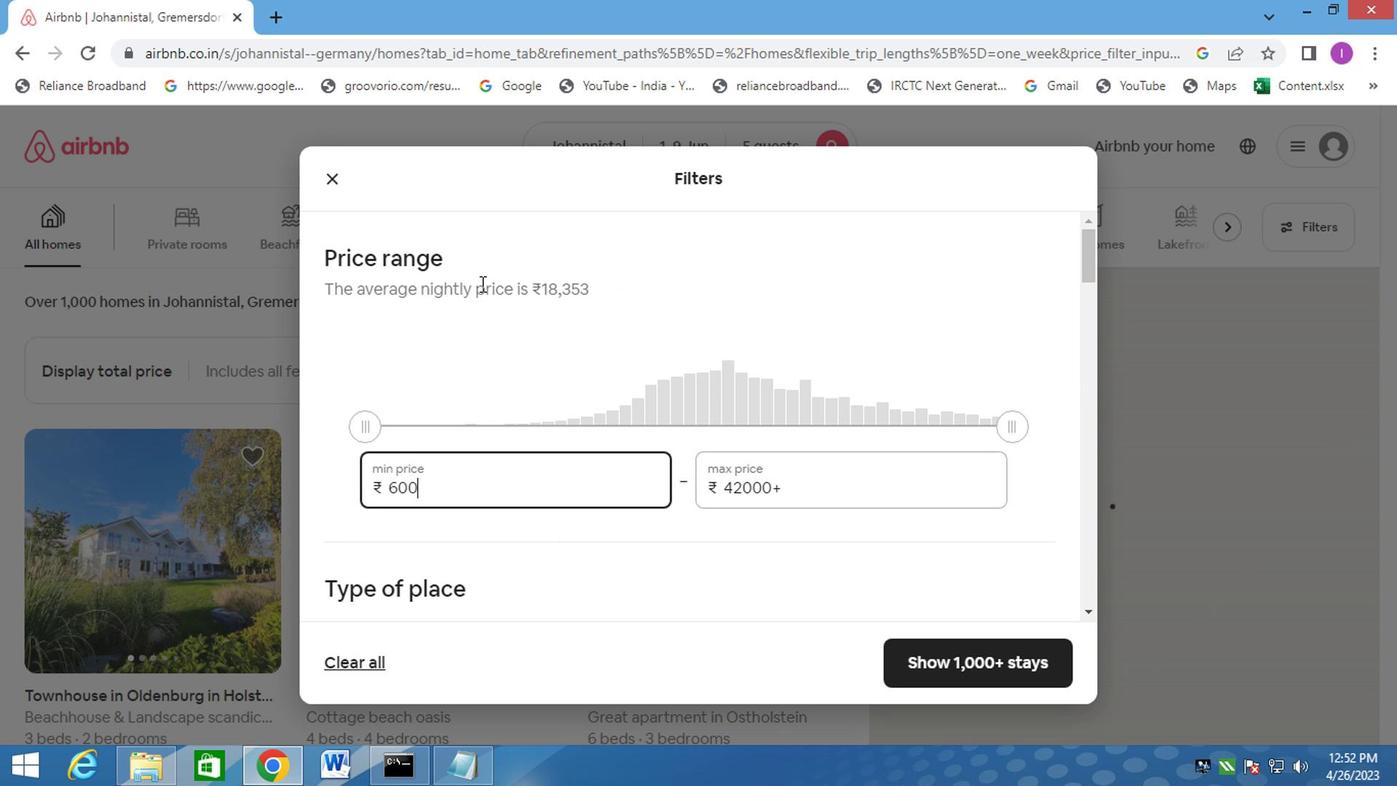 
Action: Mouse moved to (675, 441)
Screenshot: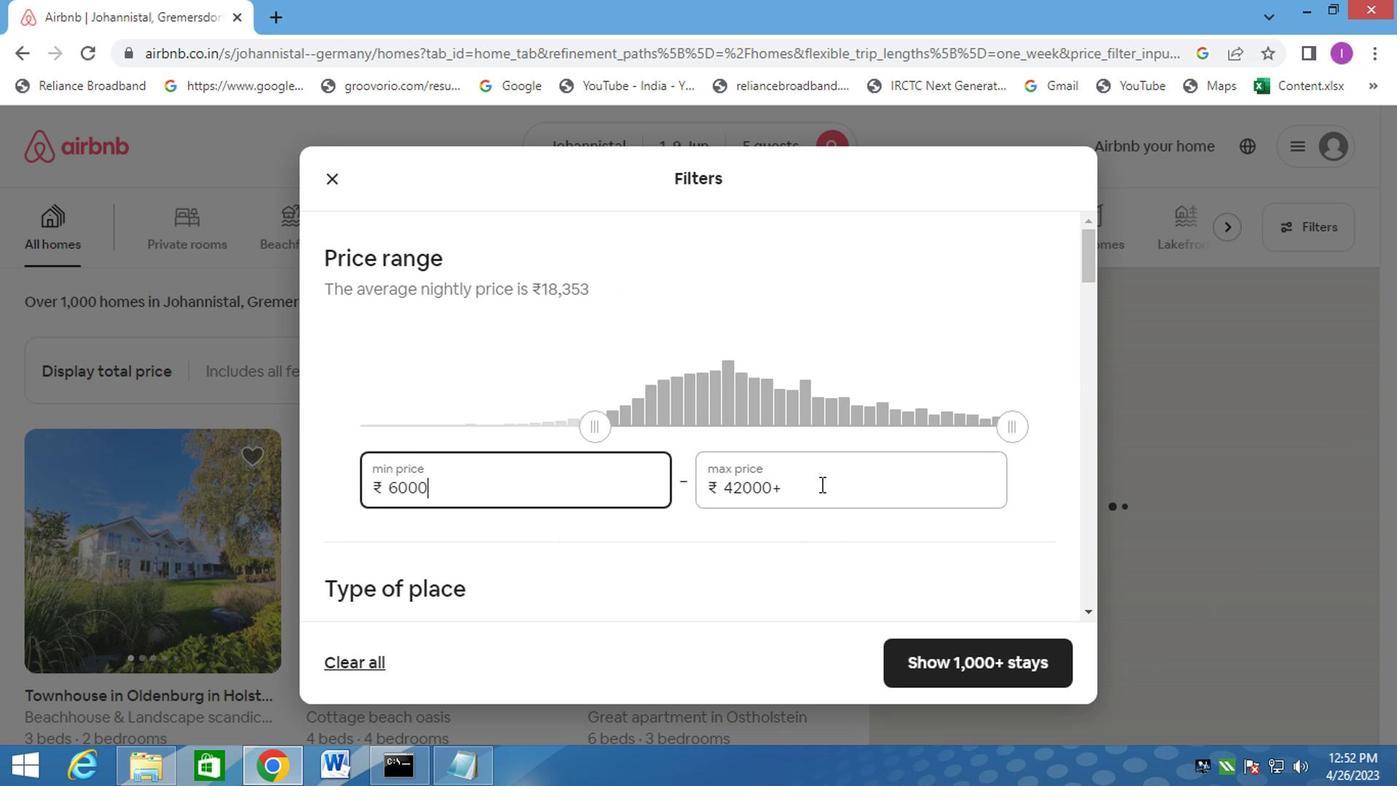 
Action: Mouse pressed left at (675, 441)
Screenshot: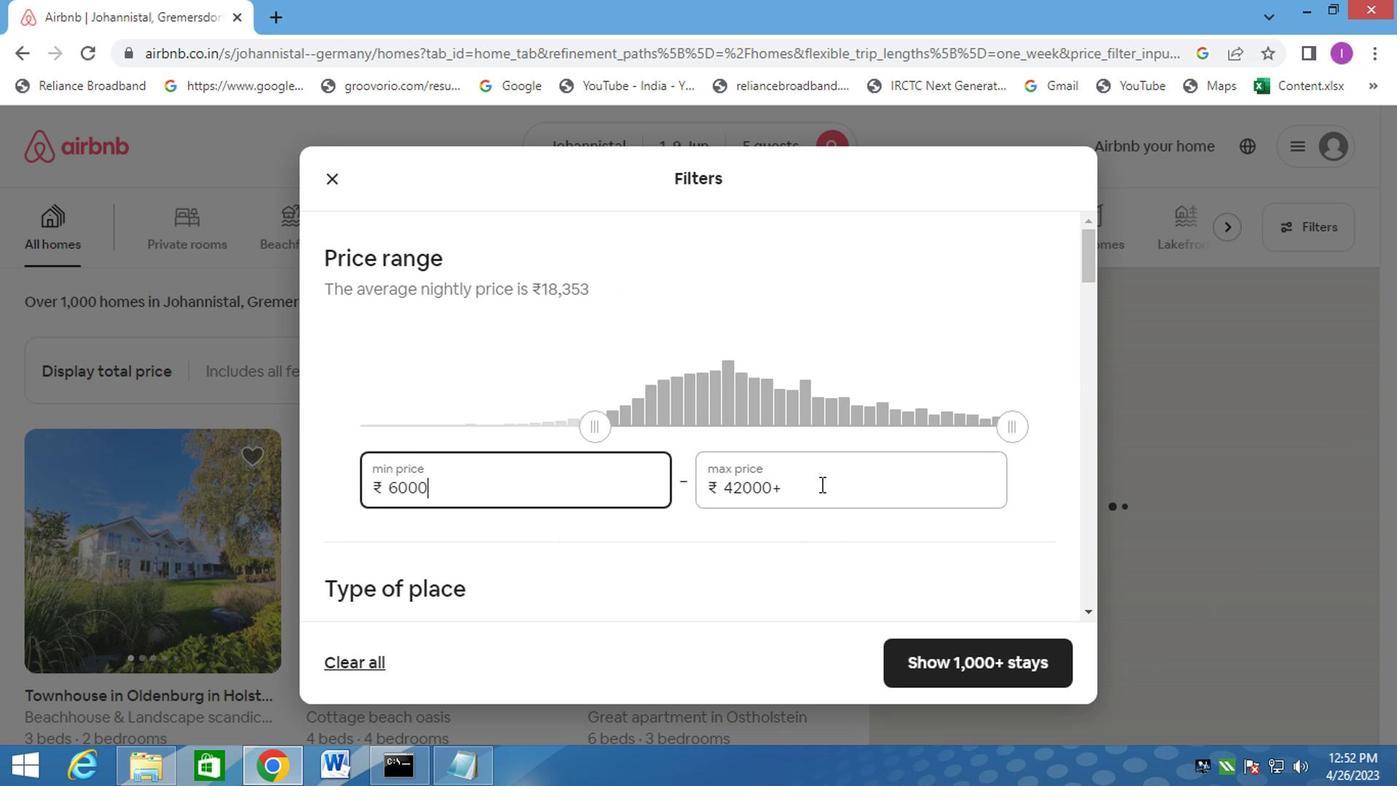 
Action: Mouse moved to (607, 433)
Screenshot: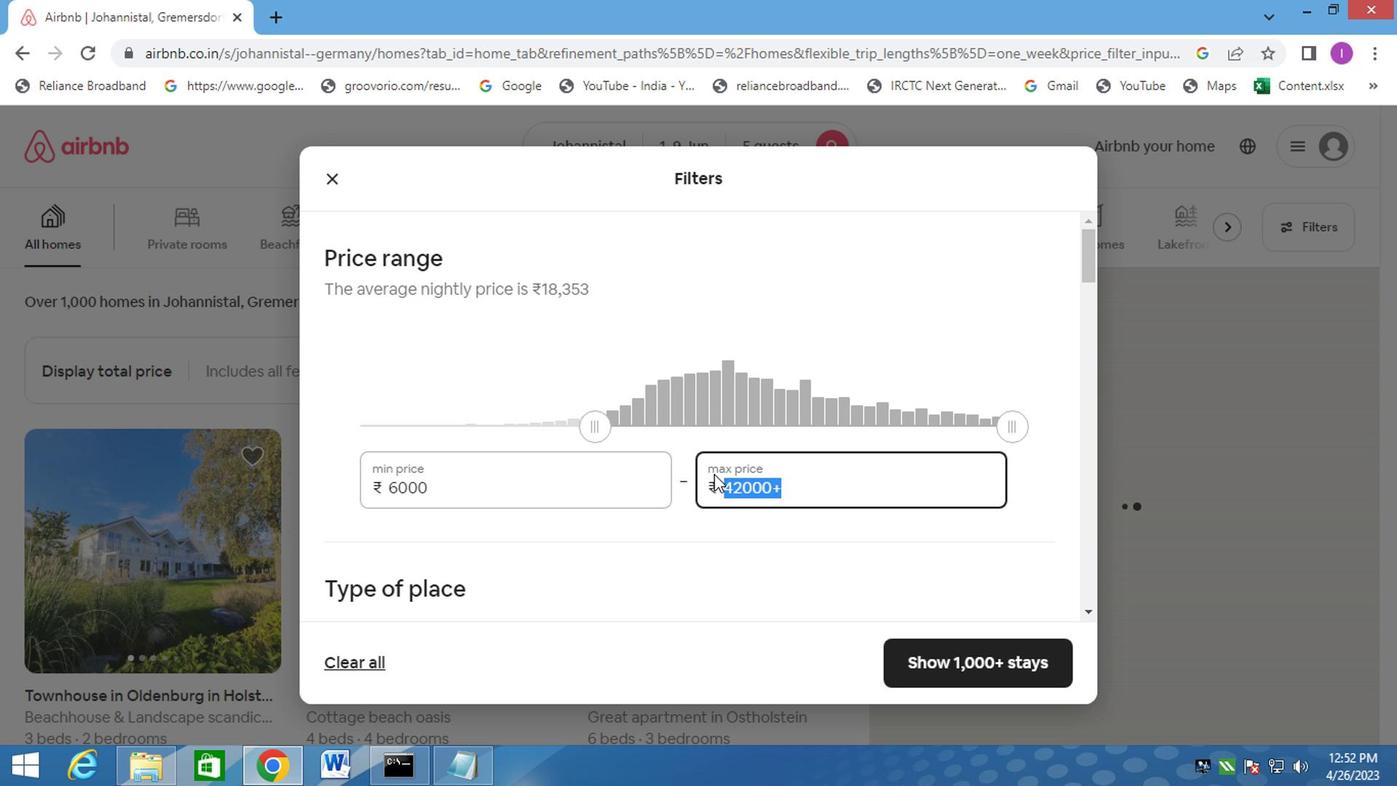 
Action: Key pressed 12000
Screenshot: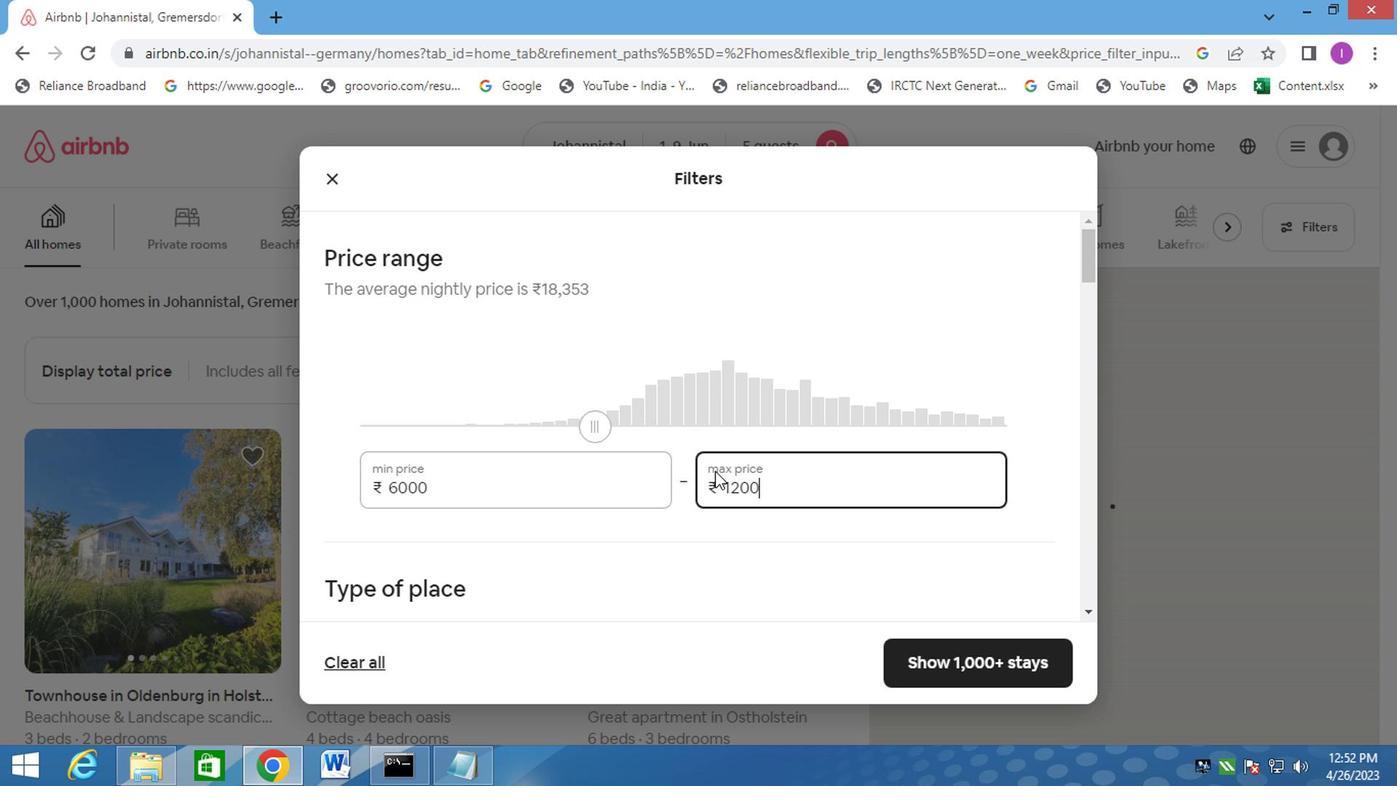 
Action: Mouse moved to (607, 432)
Screenshot: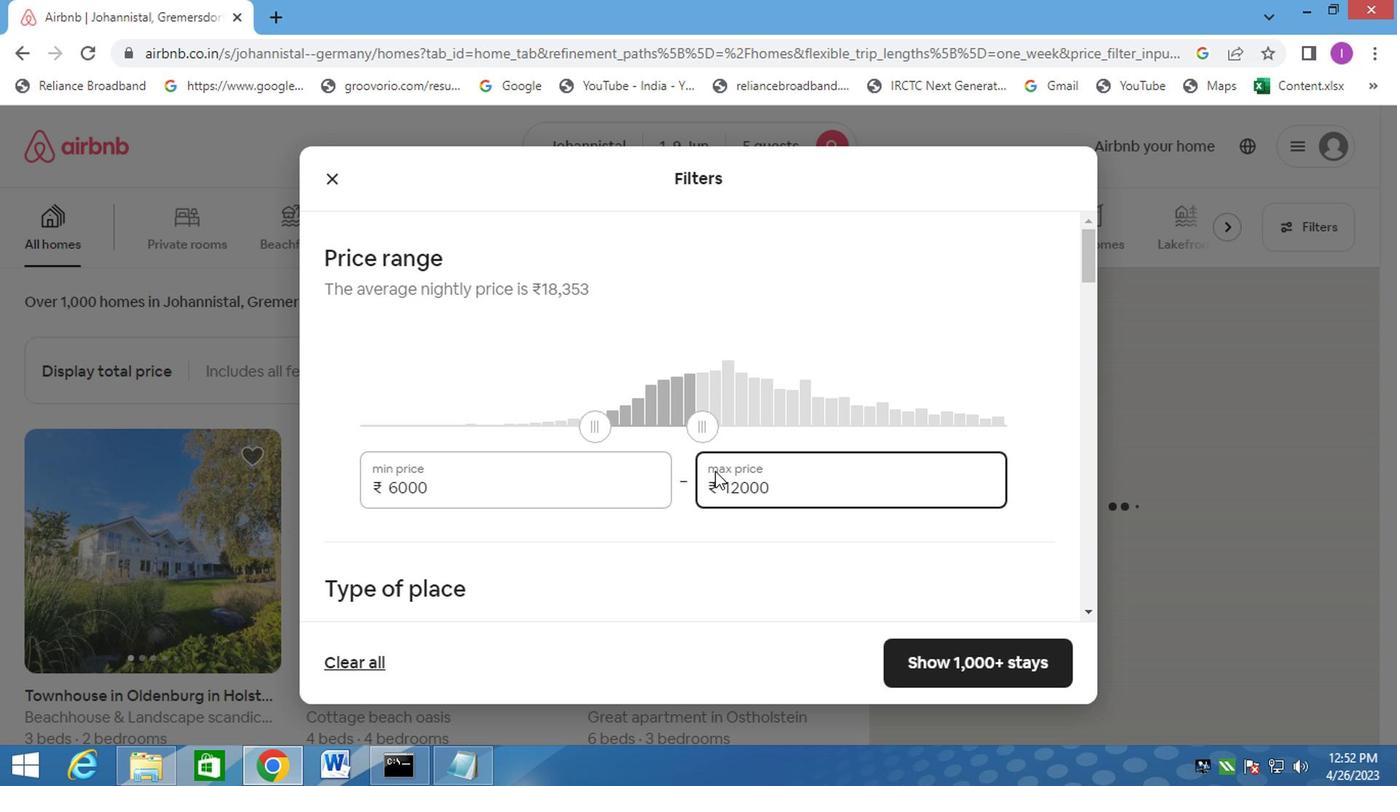 
Action: Mouse scrolled (607, 431) with delta (0, 0)
Screenshot: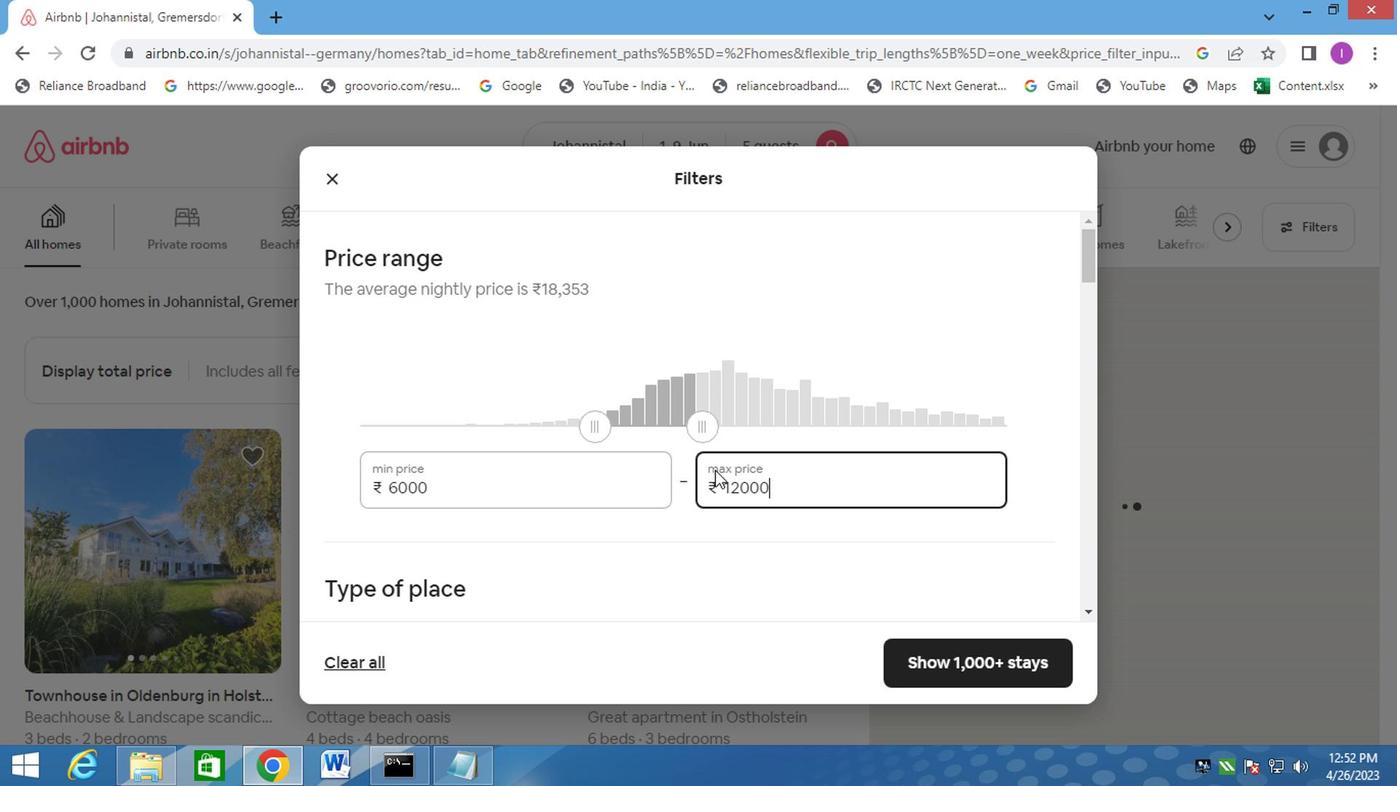 
Action: Mouse moved to (600, 425)
Screenshot: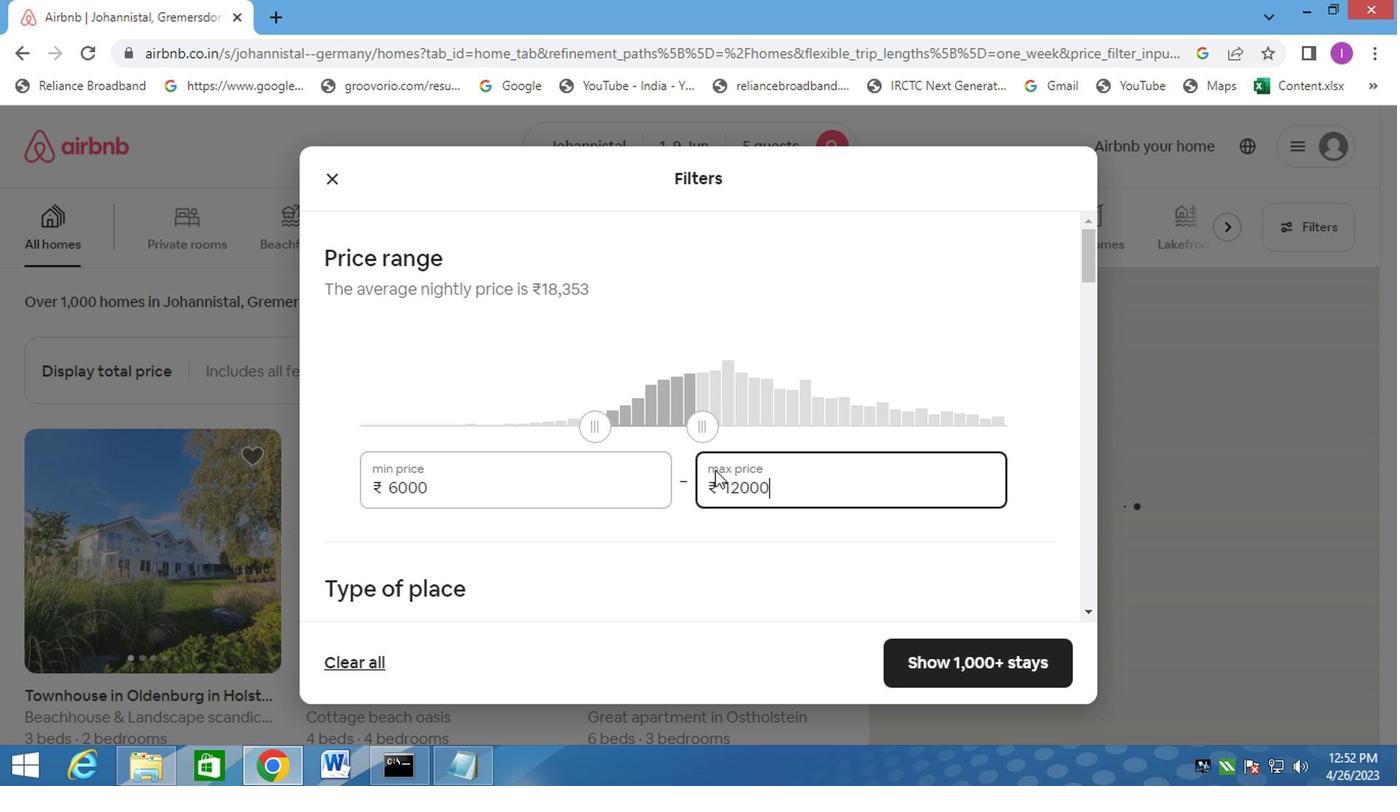 
Action: Mouse scrolled (600, 425) with delta (0, 0)
Screenshot: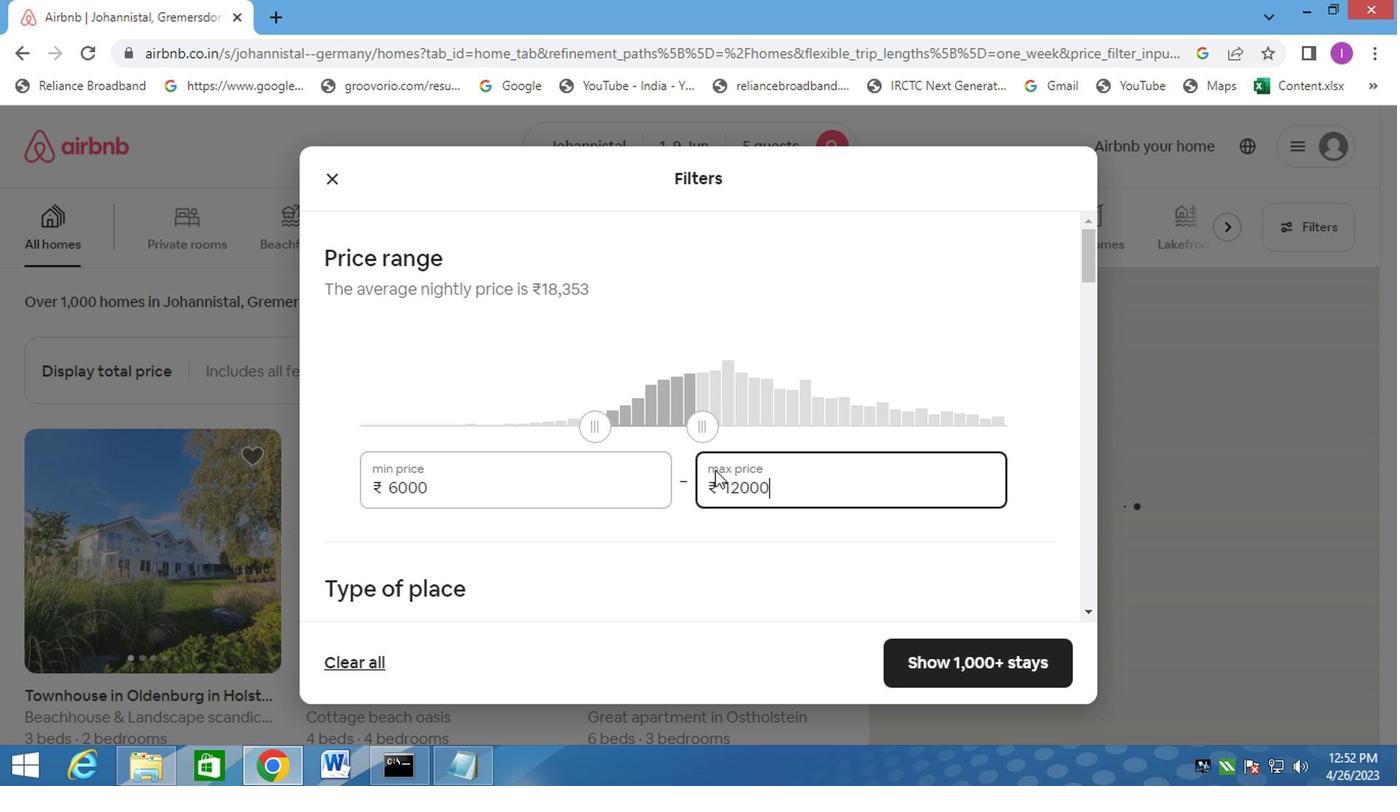 
Action: Mouse moved to (337, 417)
Screenshot: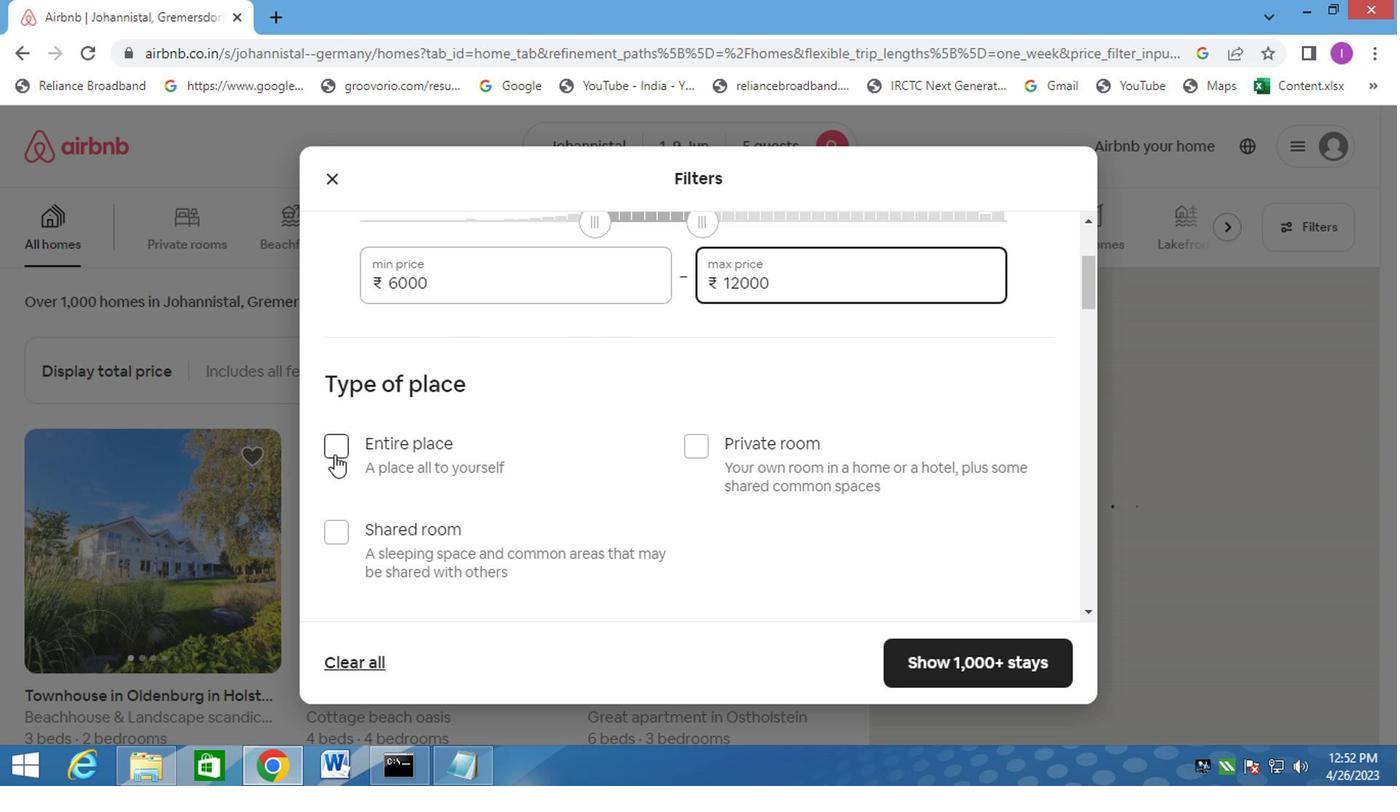 
Action: Mouse pressed left at (337, 417)
Screenshot: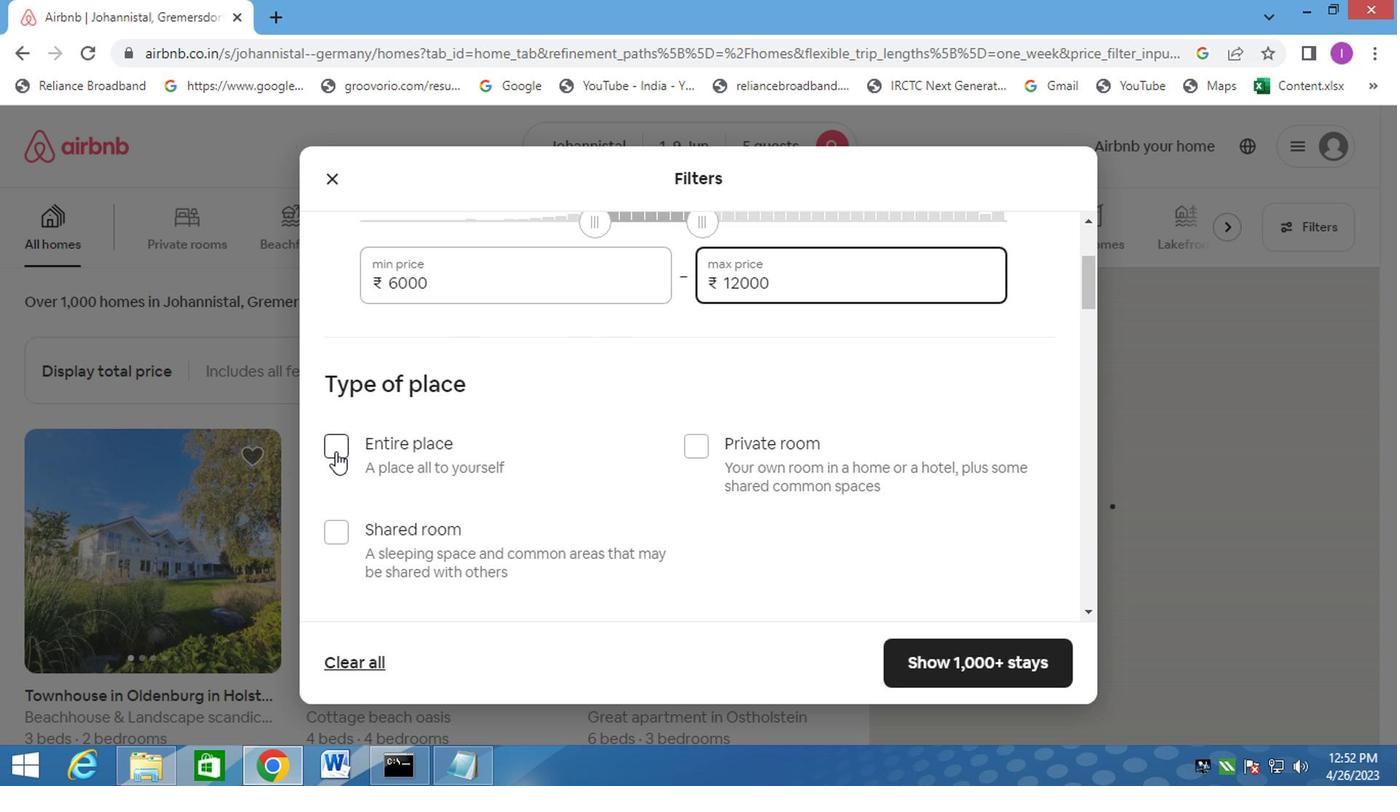 
Action: Mouse moved to (451, 398)
Screenshot: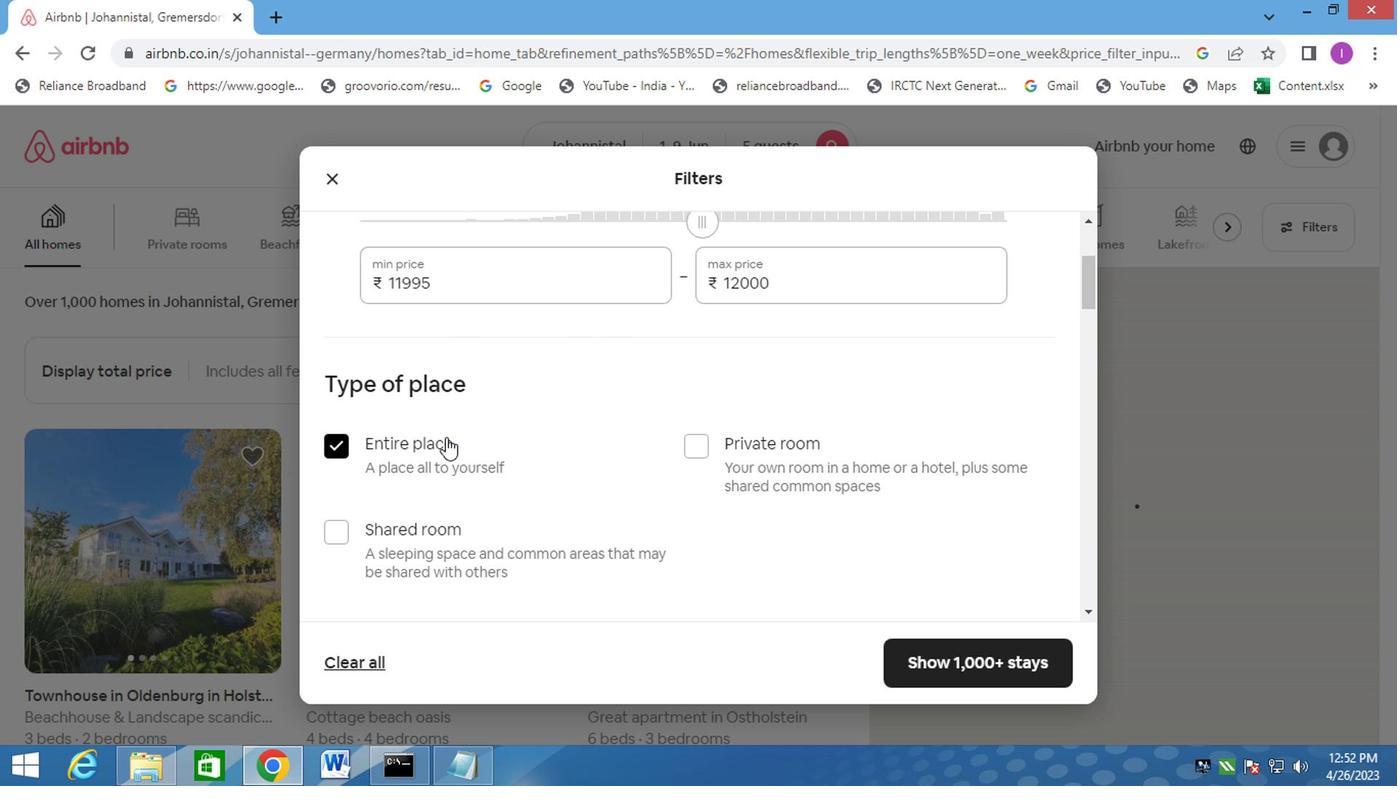 
Action: Mouse scrolled (451, 398) with delta (0, 0)
Screenshot: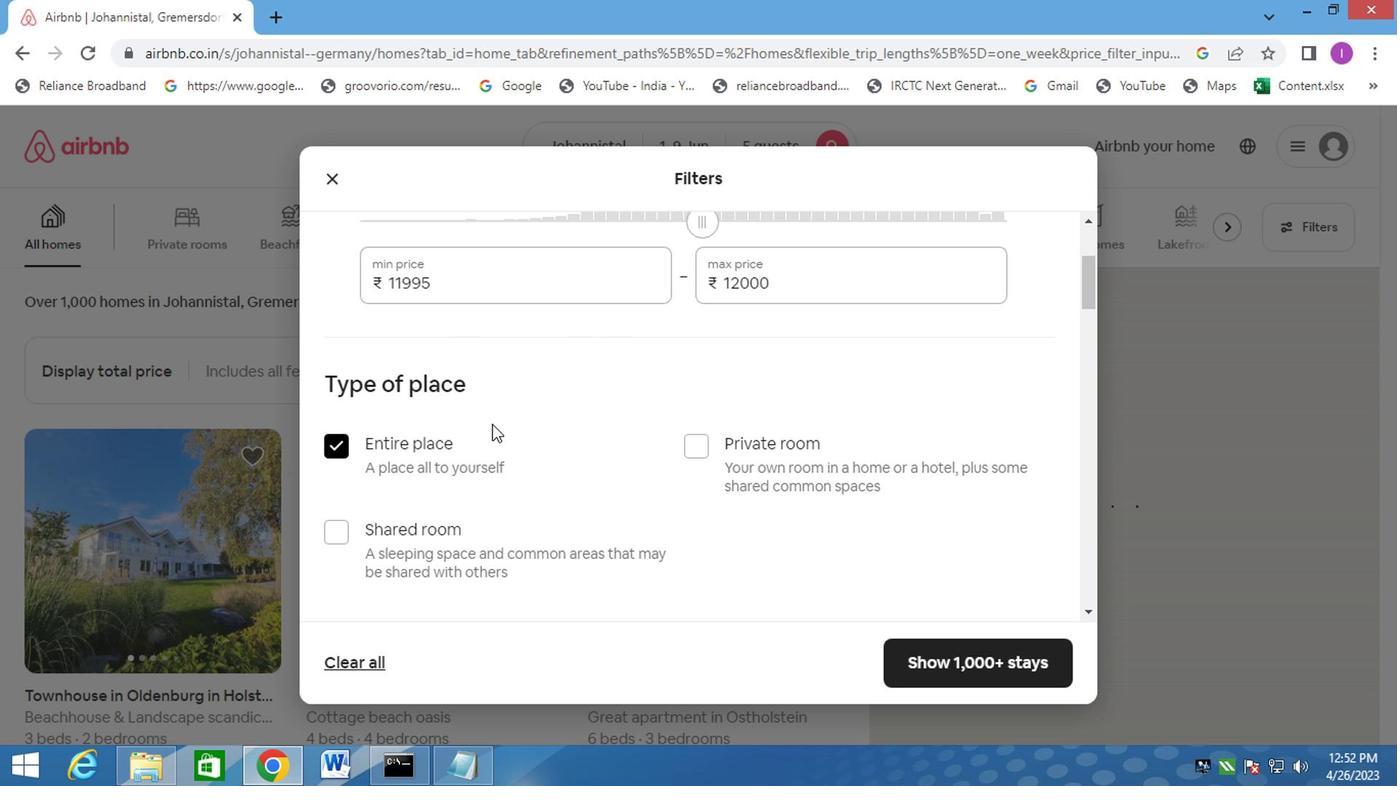 
Action: Mouse moved to (452, 398)
Screenshot: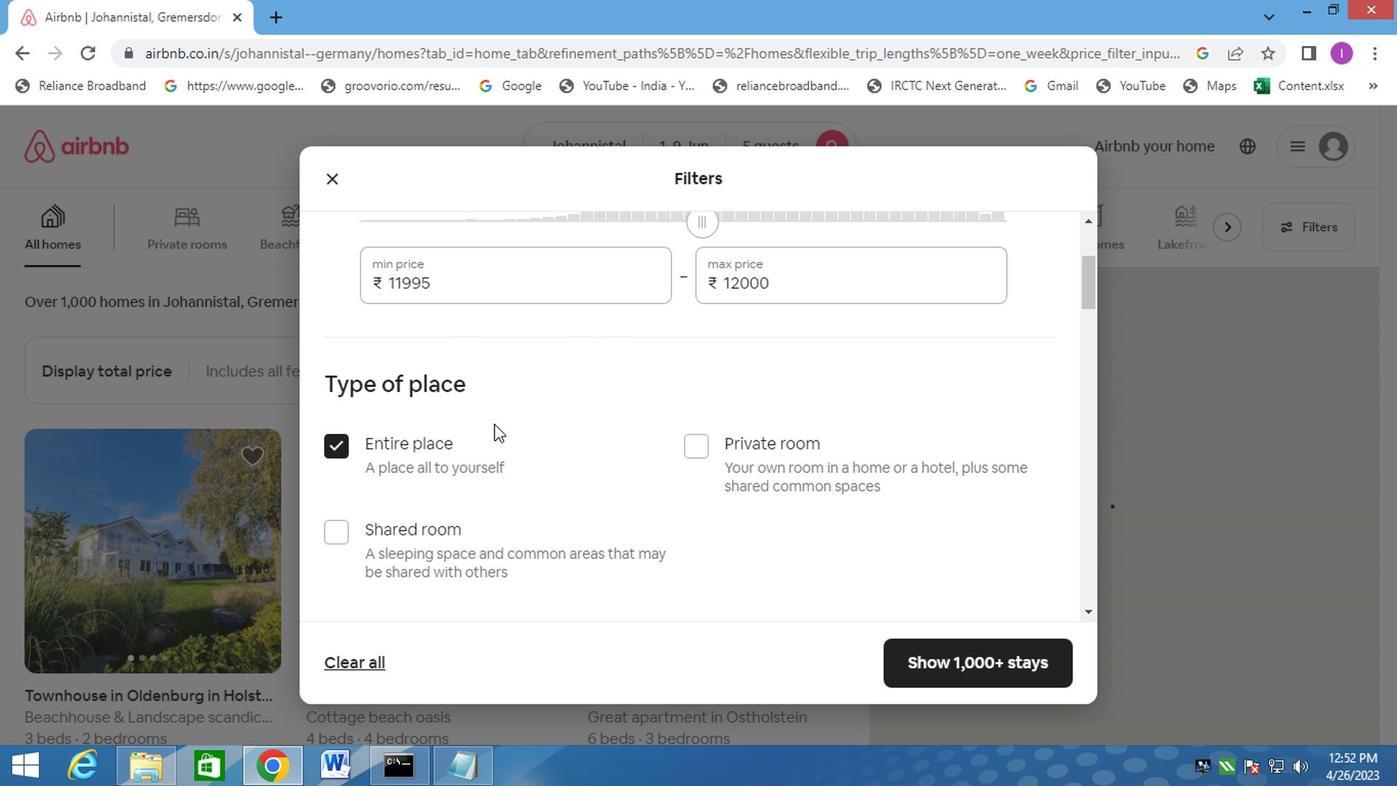 
Action: Mouse scrolled (452, 398) with delta (0, 0)
Screenshot: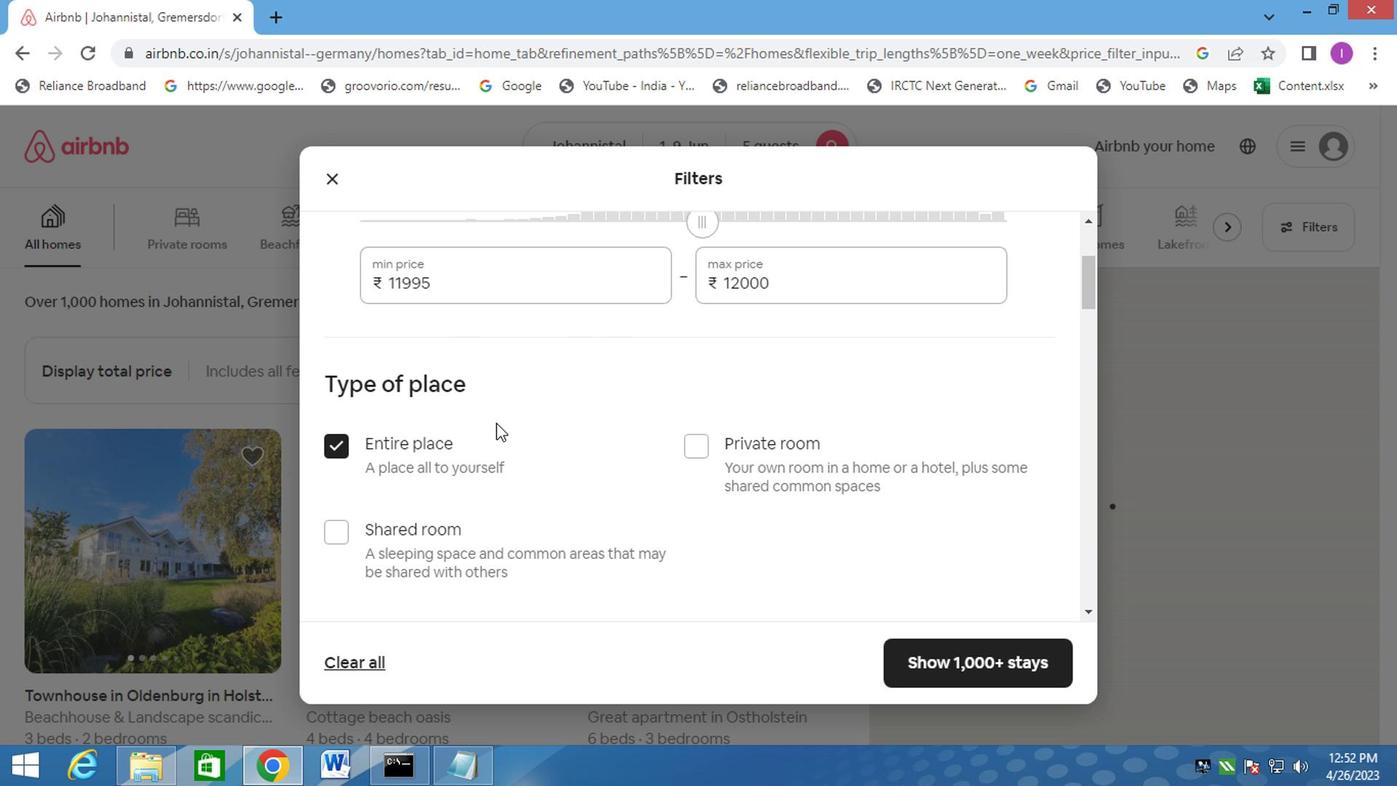
Action: Mouse scrolled (452, 398) with delta (0, 0)
Screenshot: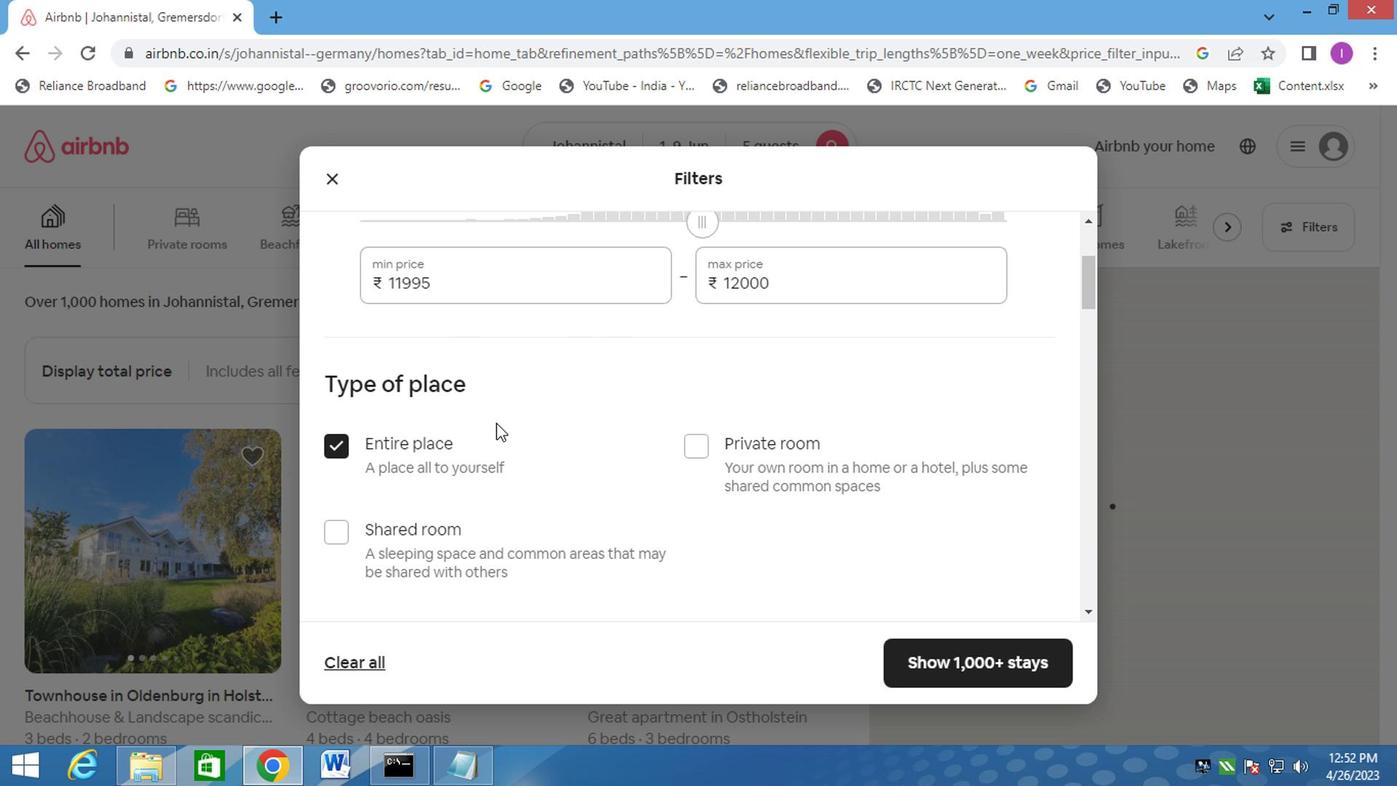 
Action: Mouse moved to (454, 398)
Screenshot: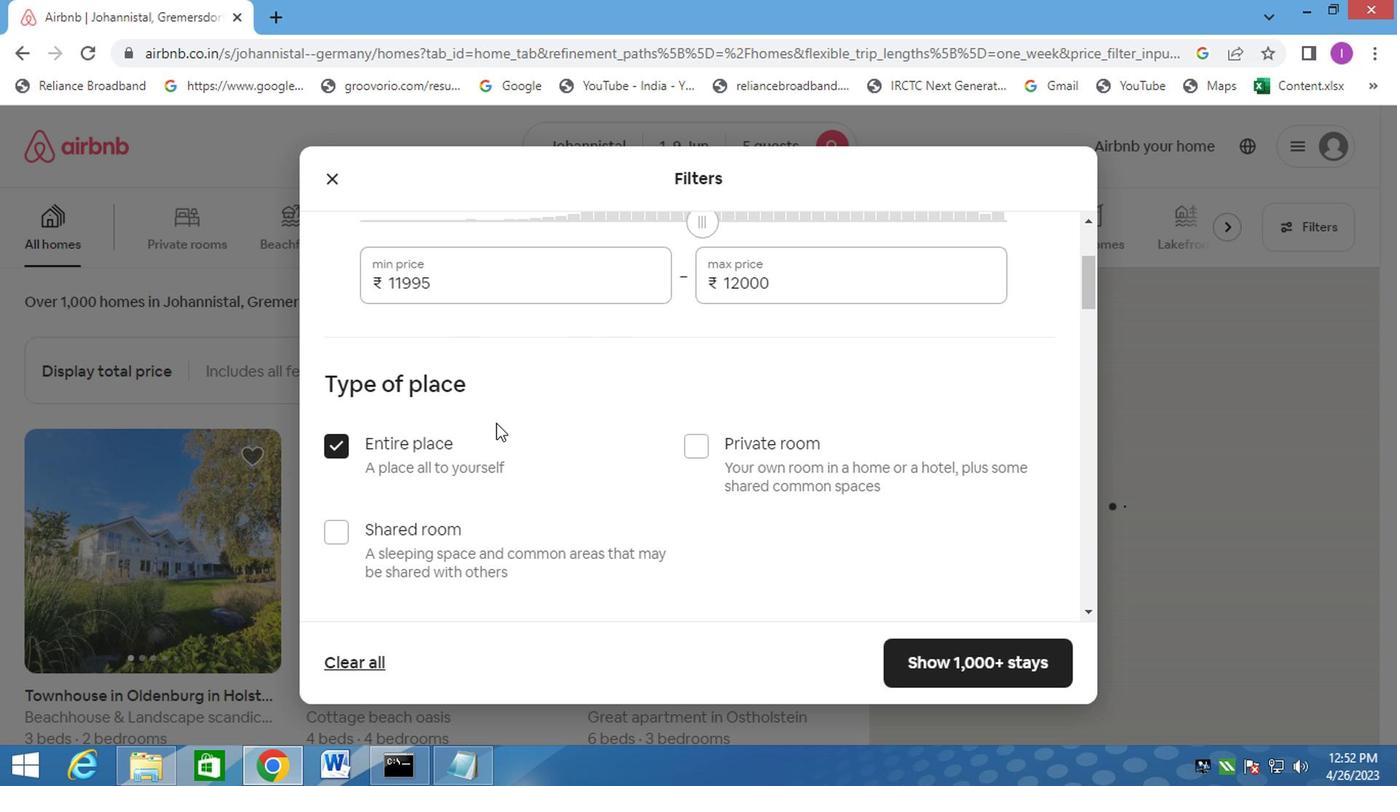 
Action: Mouse scrolled (452, 398) with delta (0, 0)
Screenshot: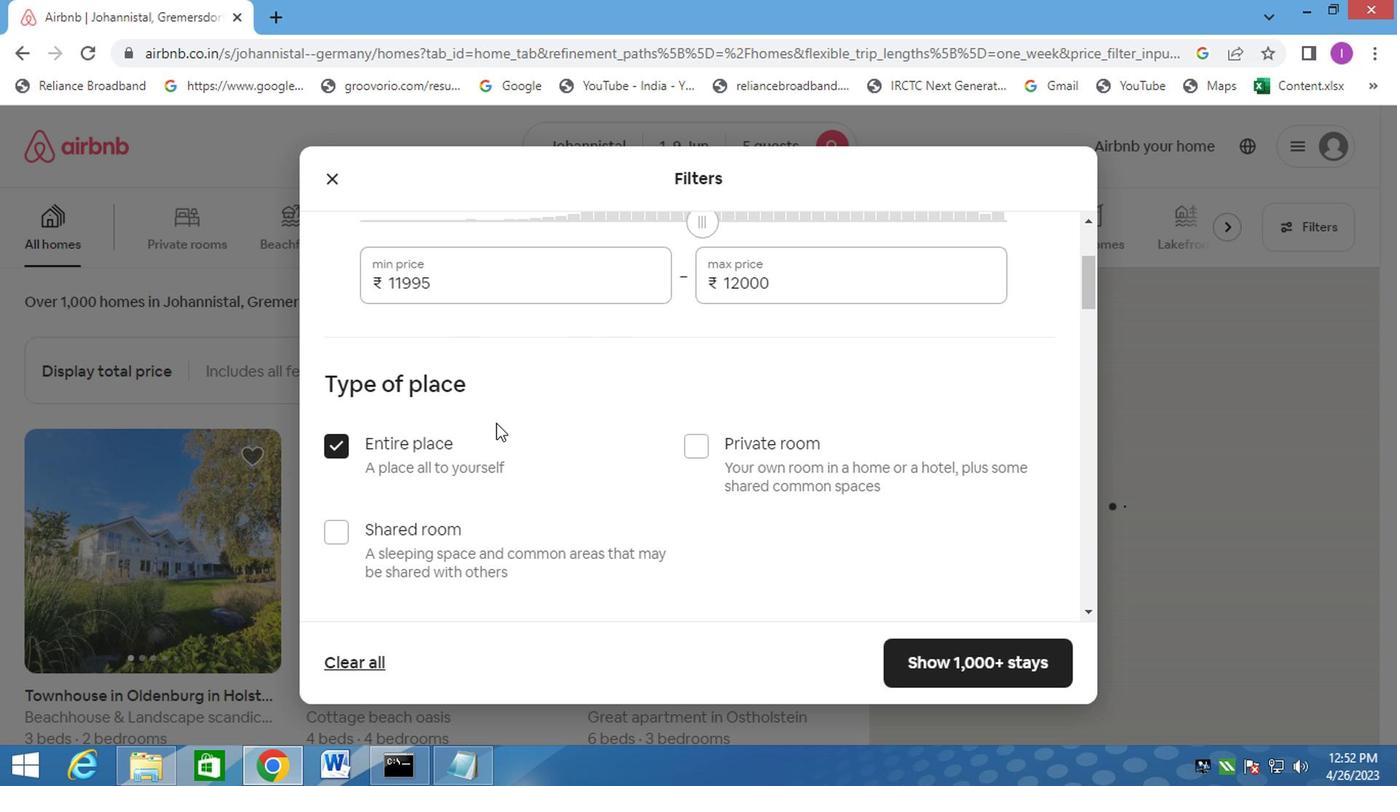 
Action: Mouse moved to (454, 398)
Screenshot: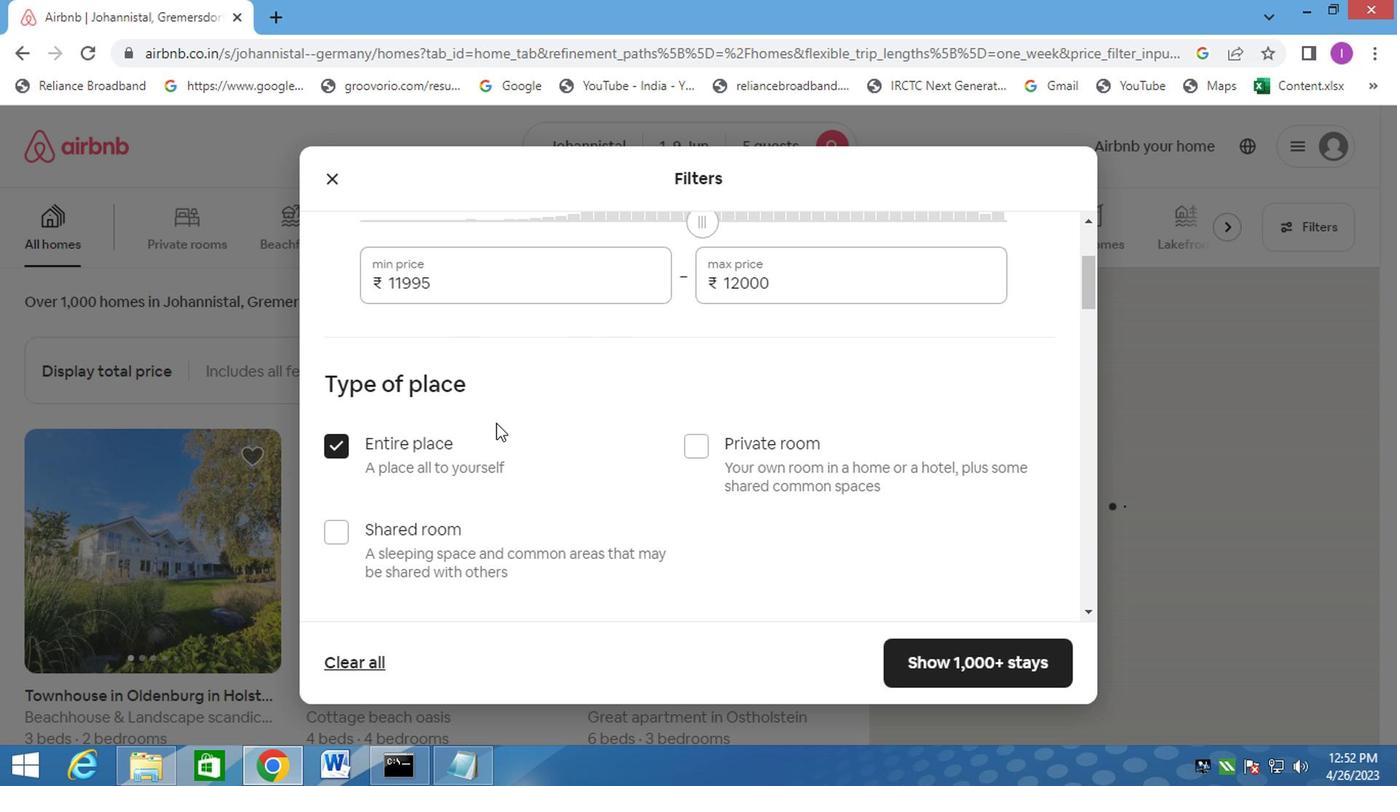 
Action: Mouse scrolled (454, 398) with delta (0, 0)
Screenshot: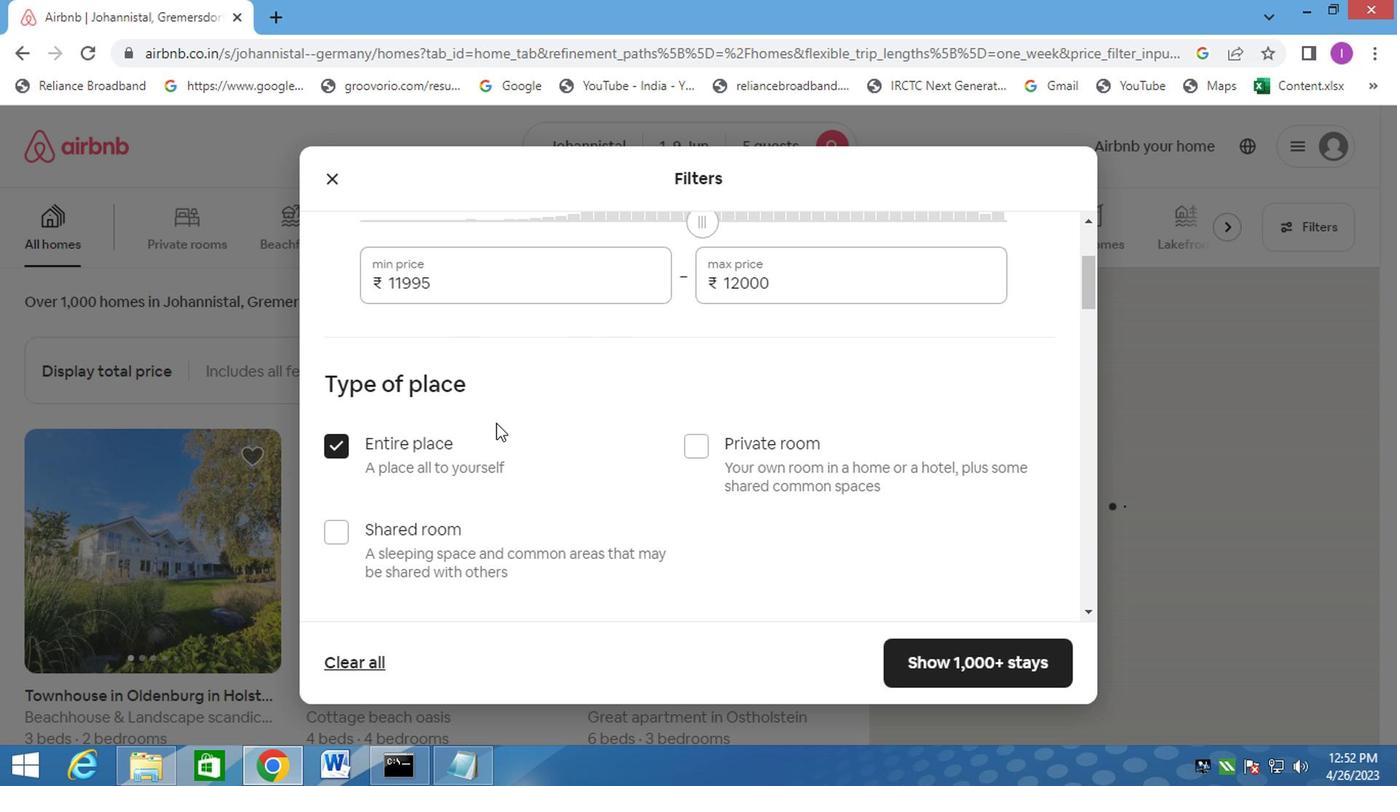 
Action: Mouse moved to (458, 399)
Screenshot: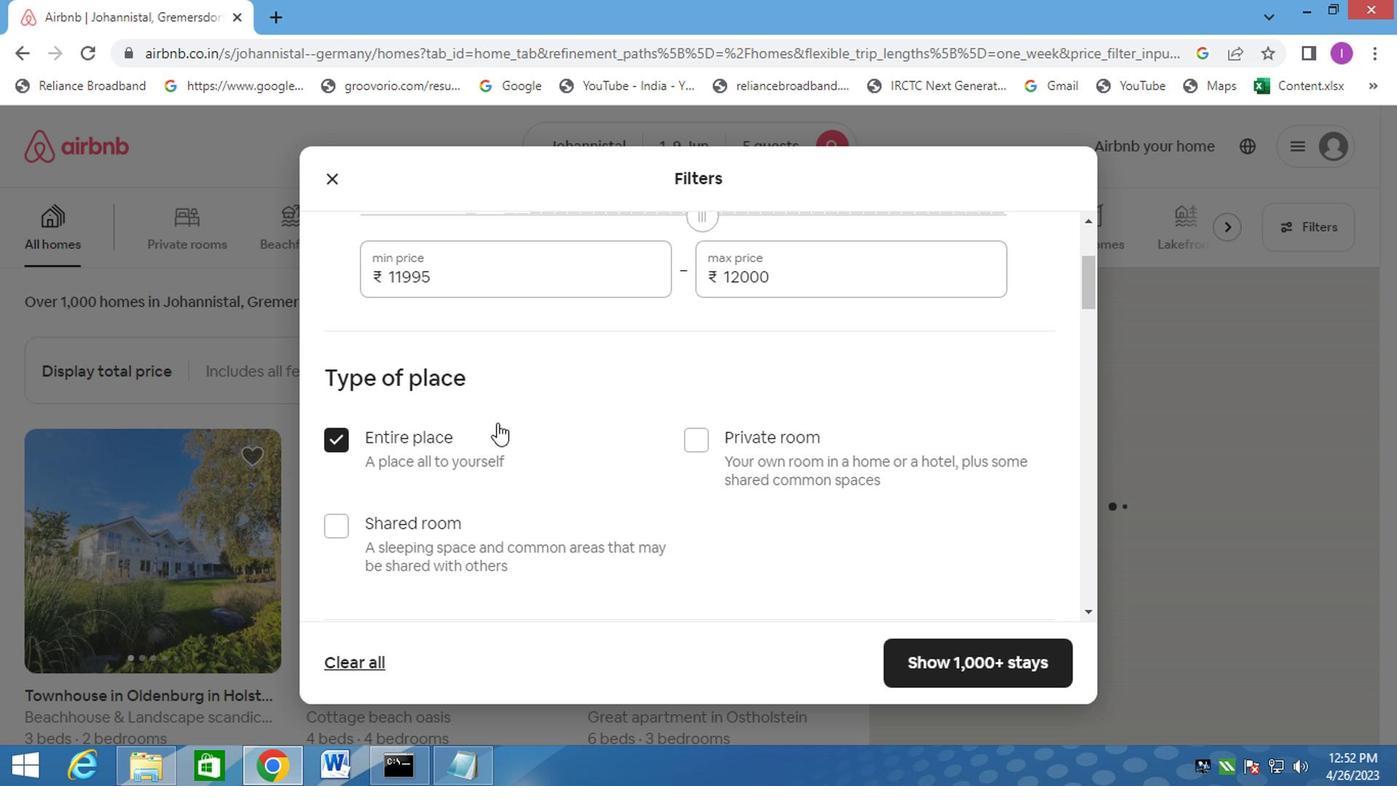 
Action: Mouse scrolled (457, 398) with delta (0, 0)
Screenshot: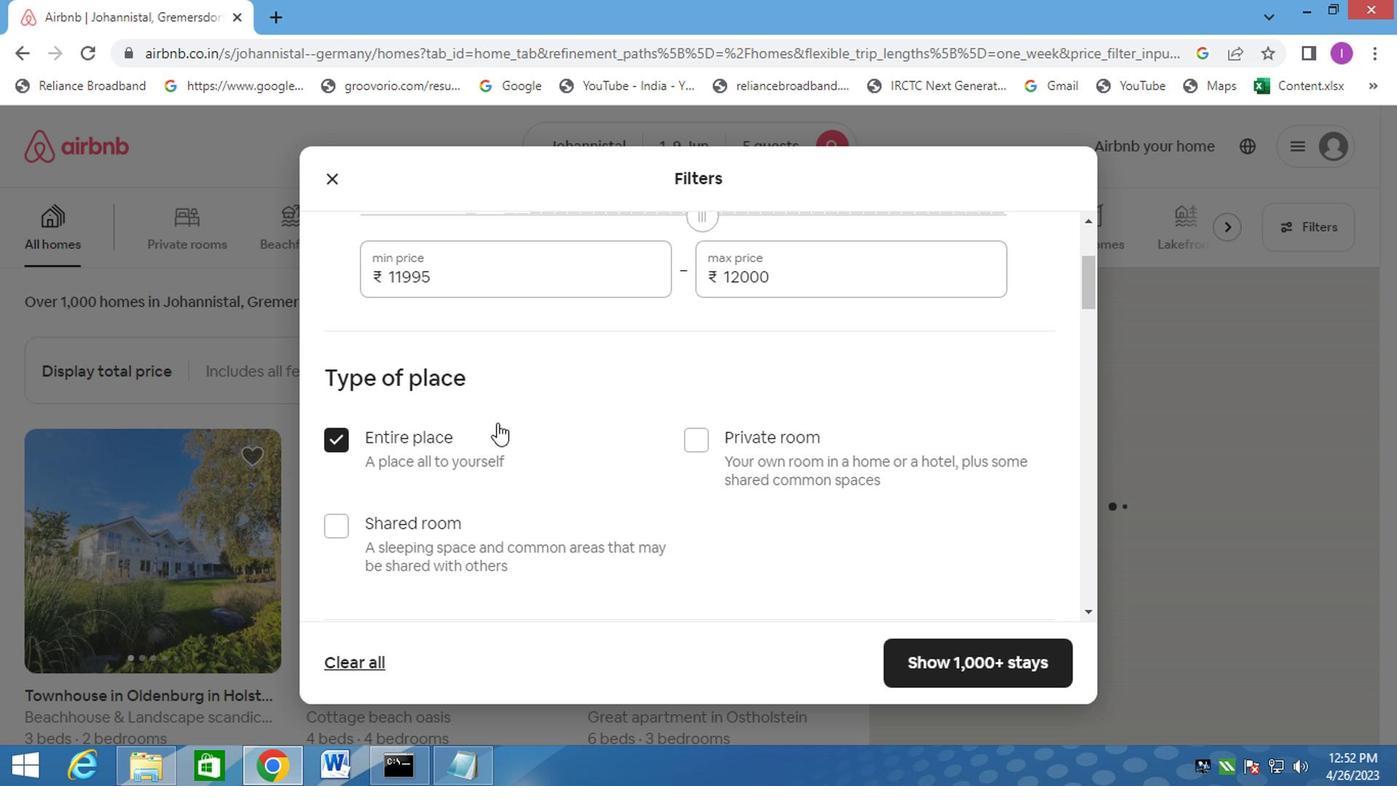 
Action: Mouse moved to (522, 334)
Screenshot: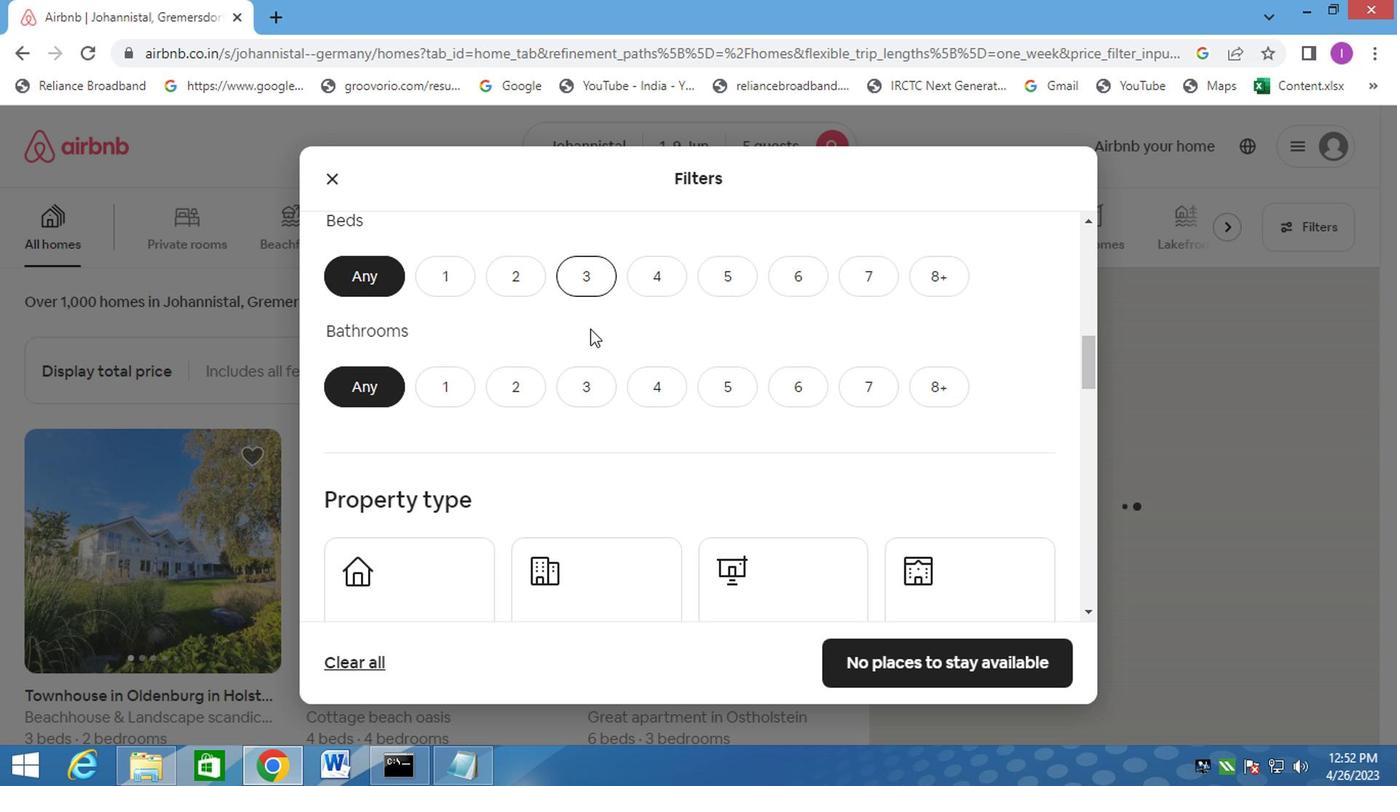 
Action: Mouse scrolled (522, 335) with delta (0, 0)
Screenshot: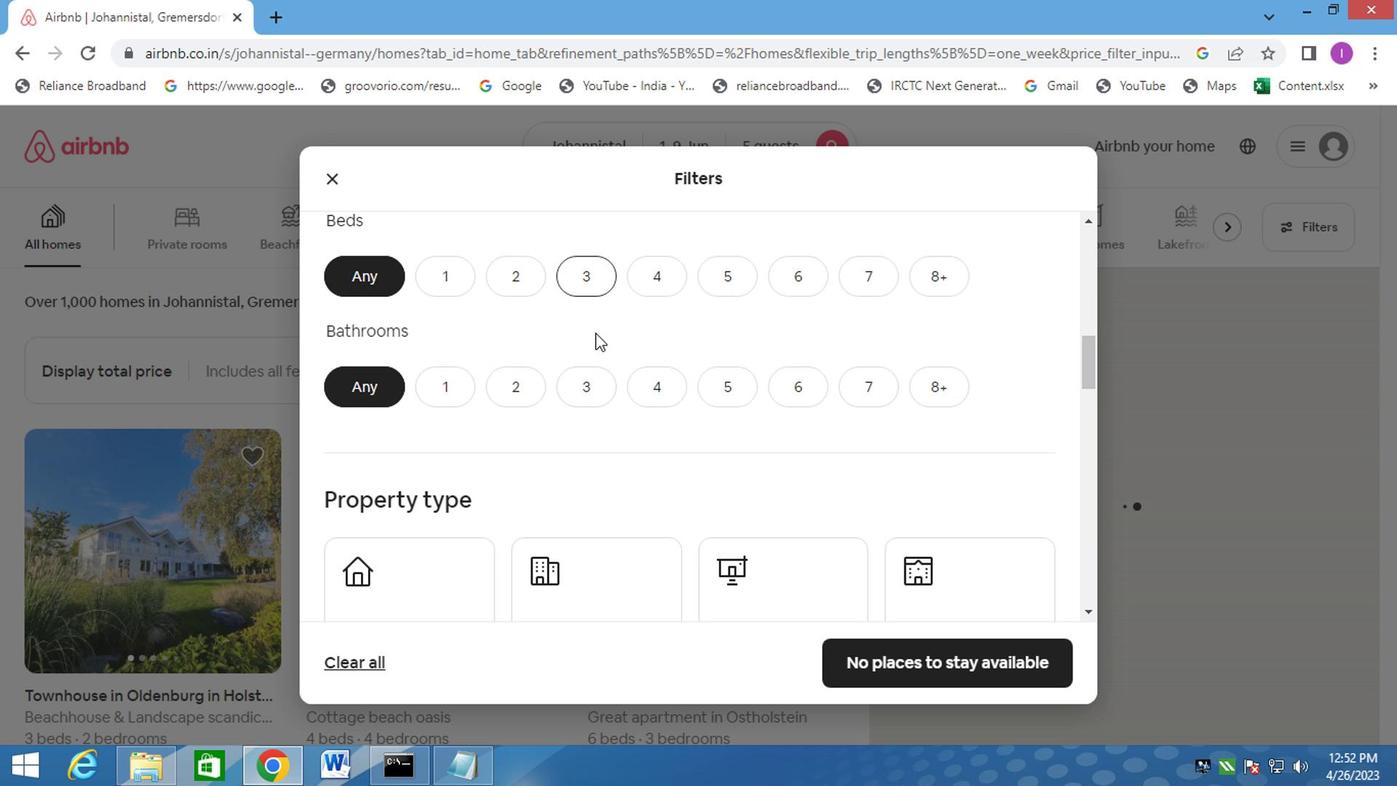 
Action: Mouse moved to (519, 294)
Screenshot: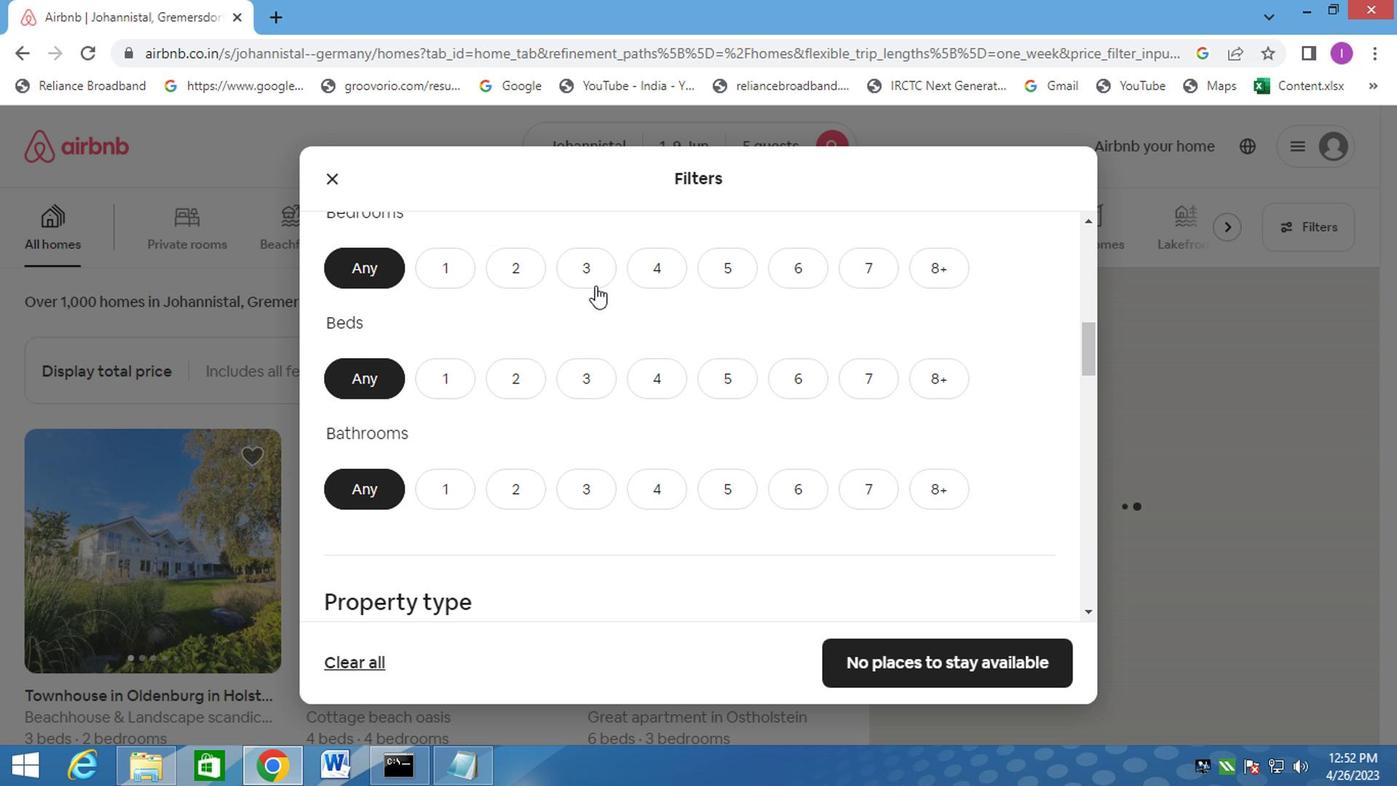 
Action: Mouse pressed left at (519, 294)
Screenshot: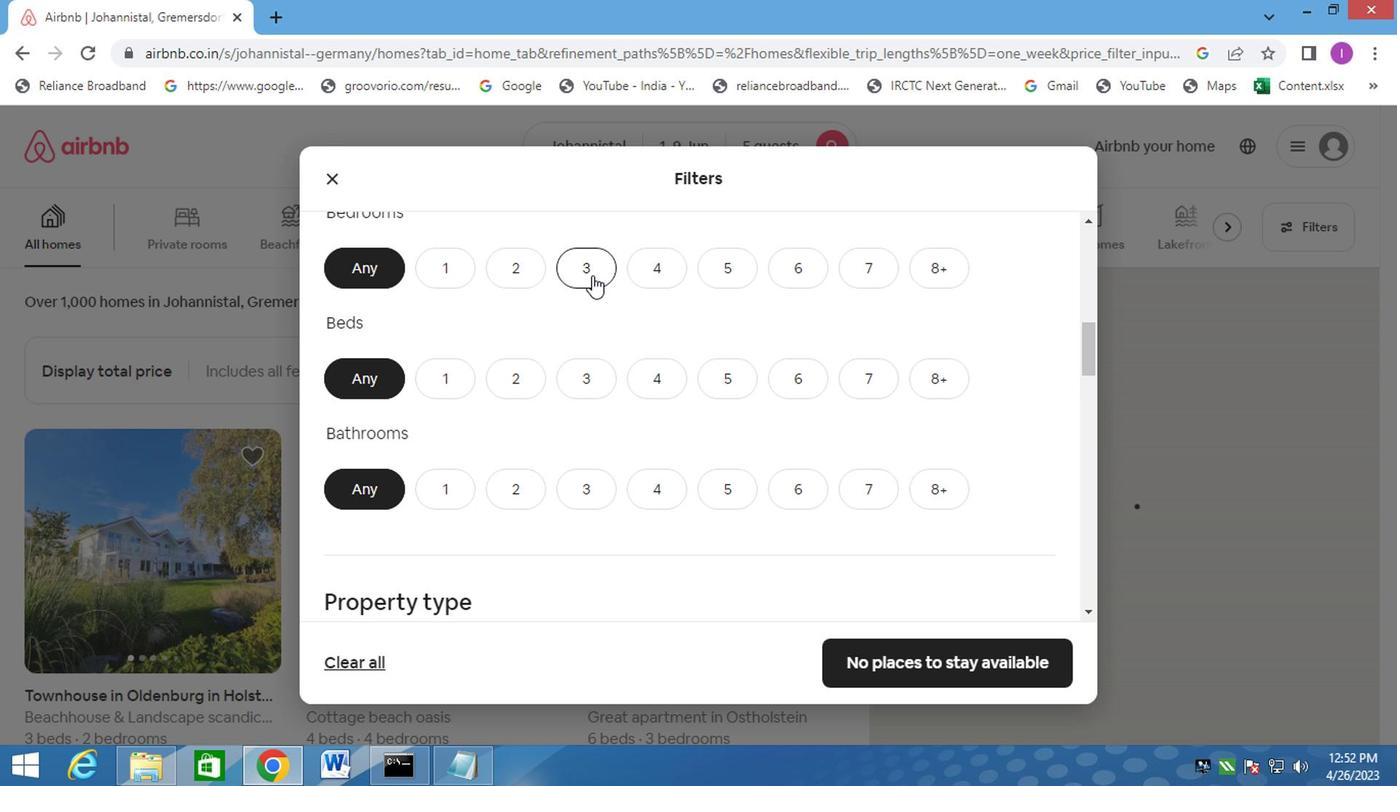 
Action: Mouse moved to (515, 366)
Screenshot: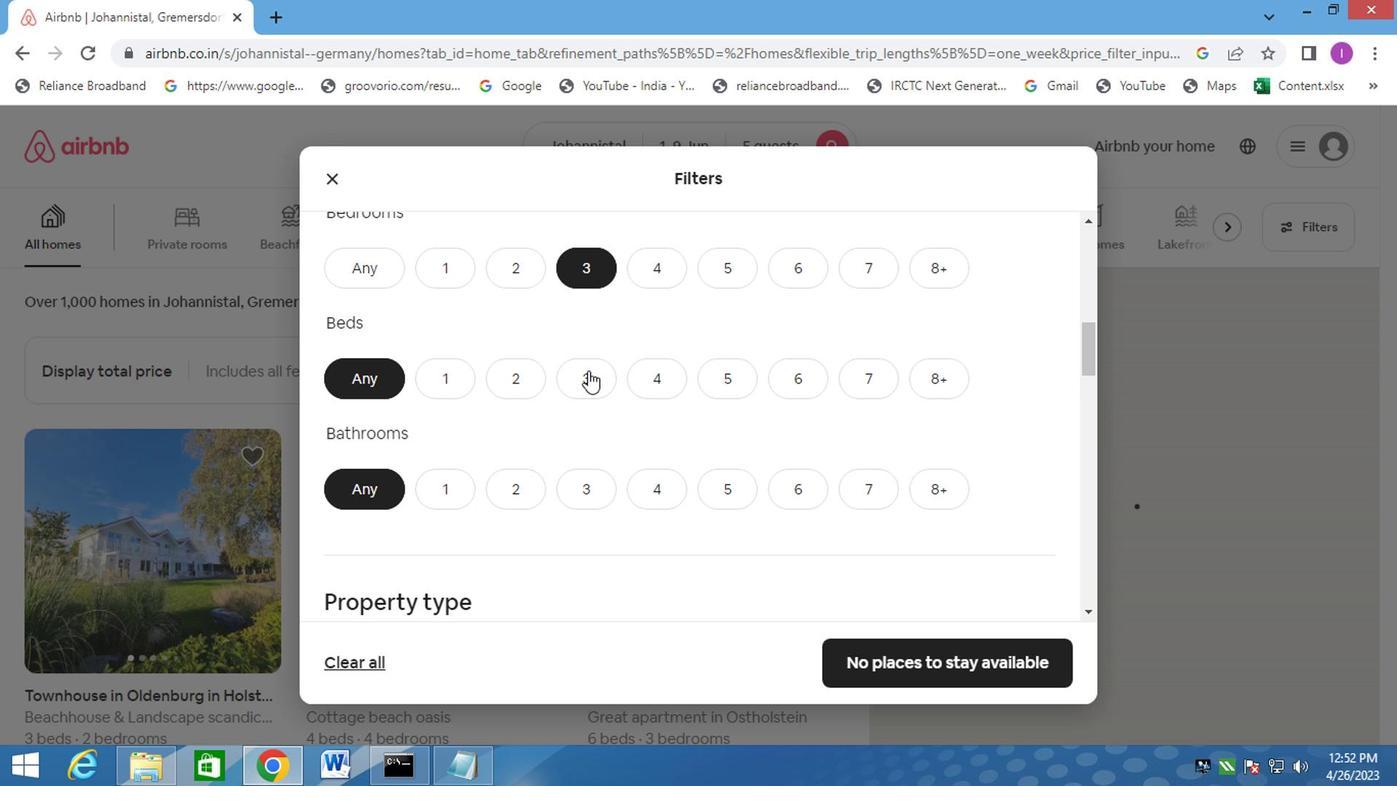 
Action: Mouse pressed left at (515, 366)
Screenshot: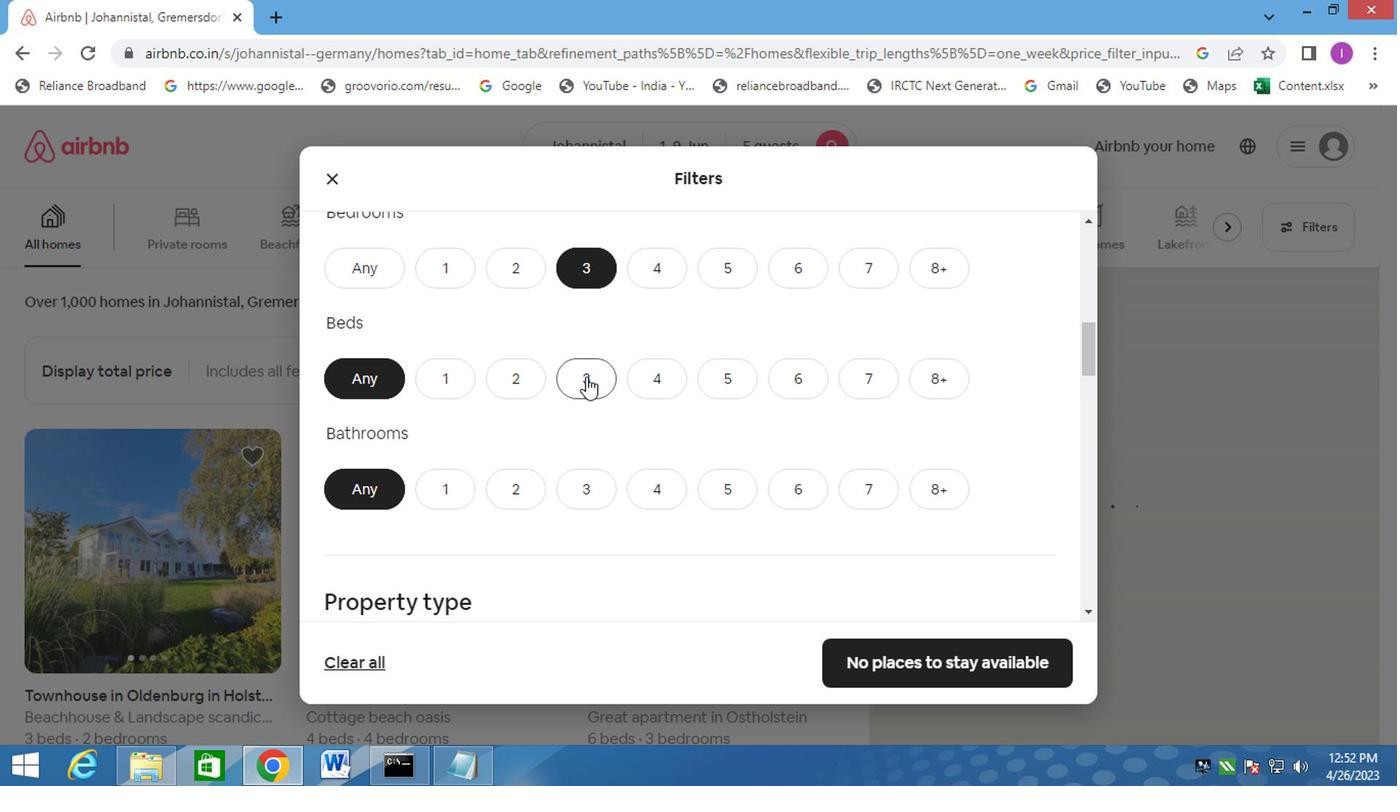 
Action: Mouse moved to (518, 437)
Screenshot: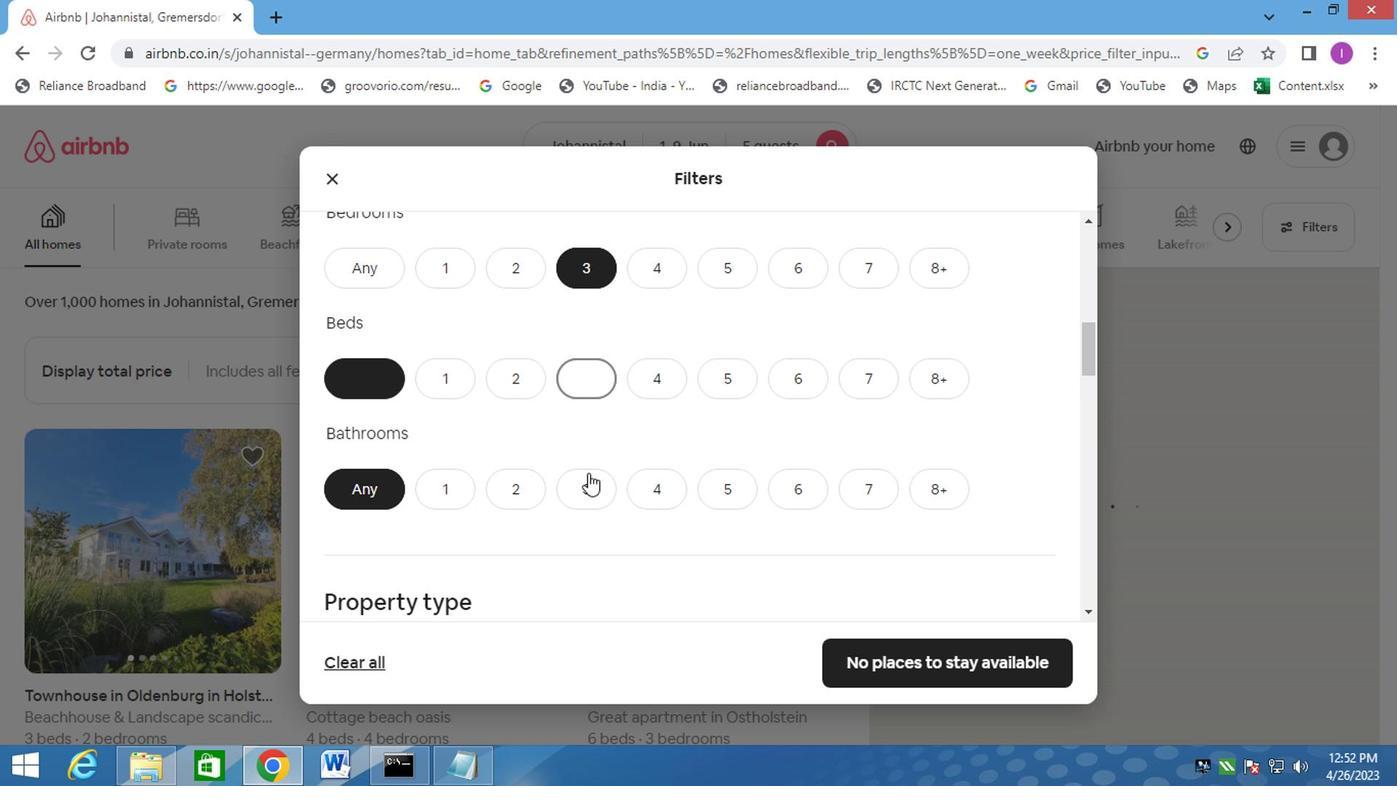 
Action: Mouse pressed left at (518, 437)
Screenshot: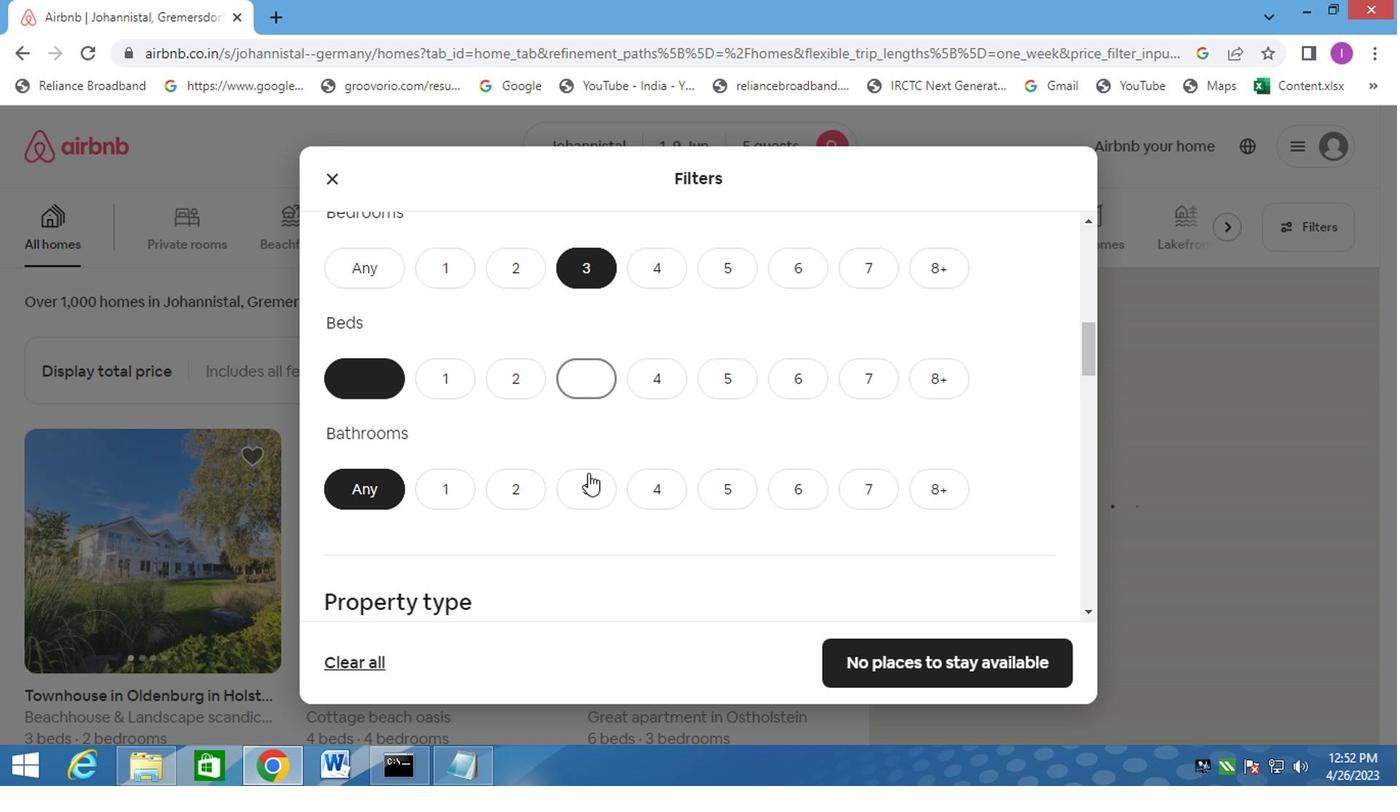 
Action: Mouse moved to (539, 398)
Screenshot: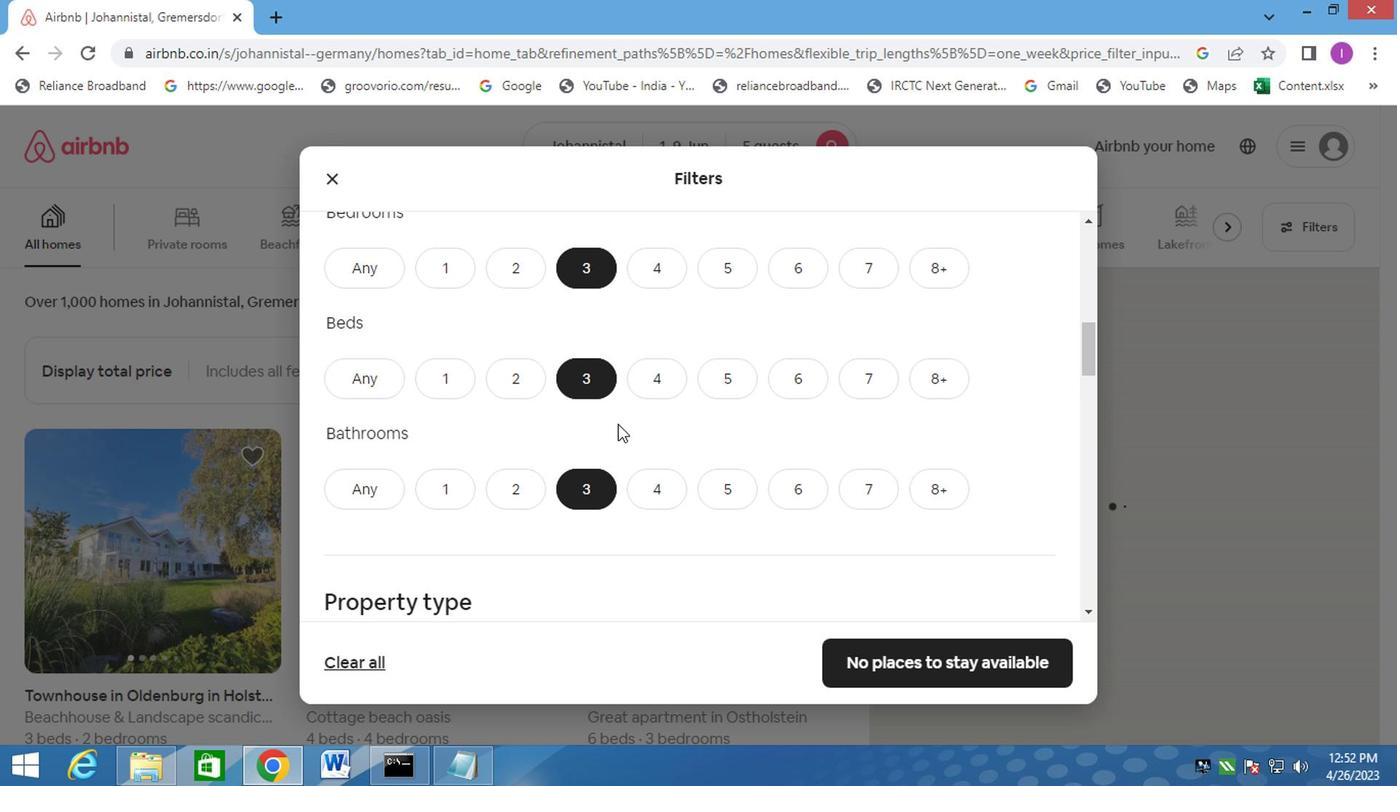 
Action: Mouse scrolled (539, 397) with delta (0, 0)
Screenshot: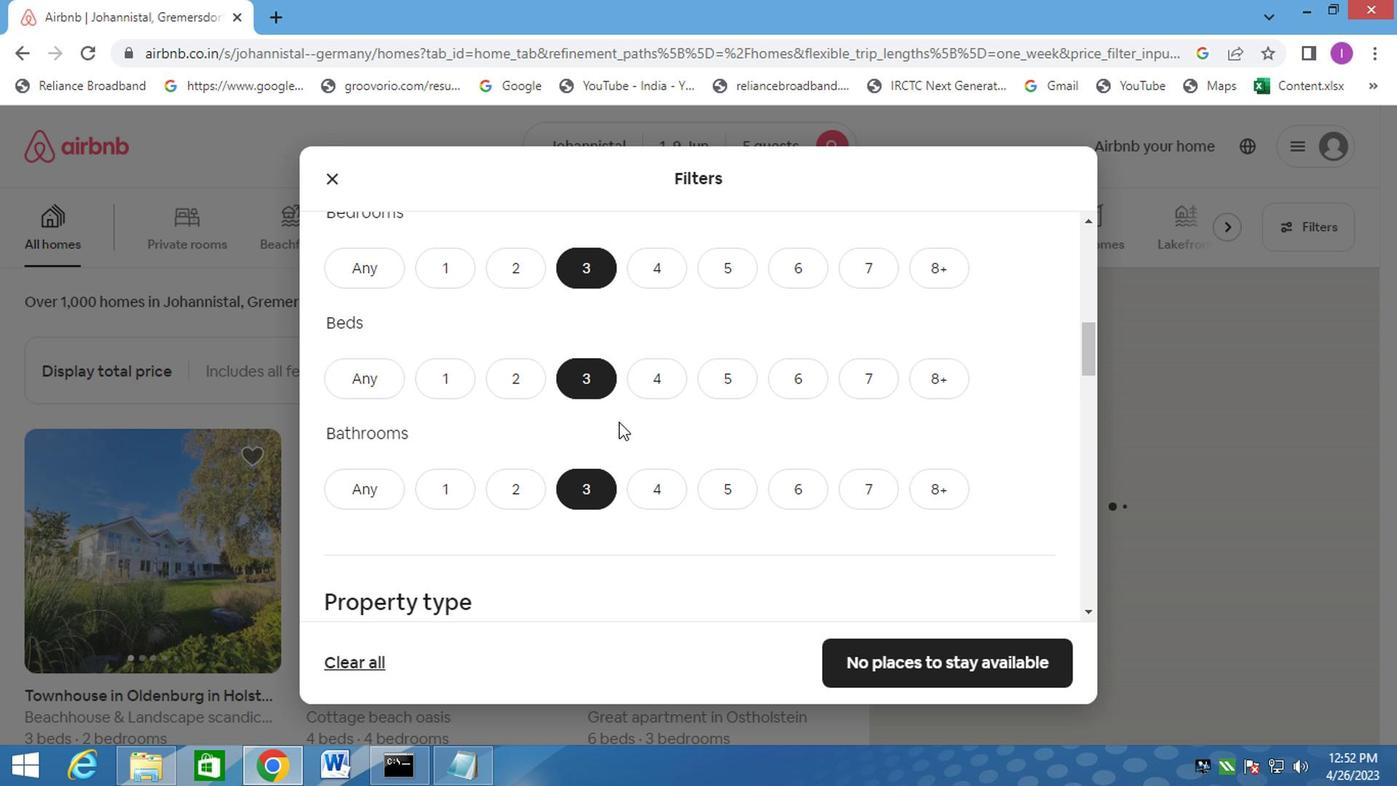 
Action: Mouse moved to (539, 397)
Screenshot: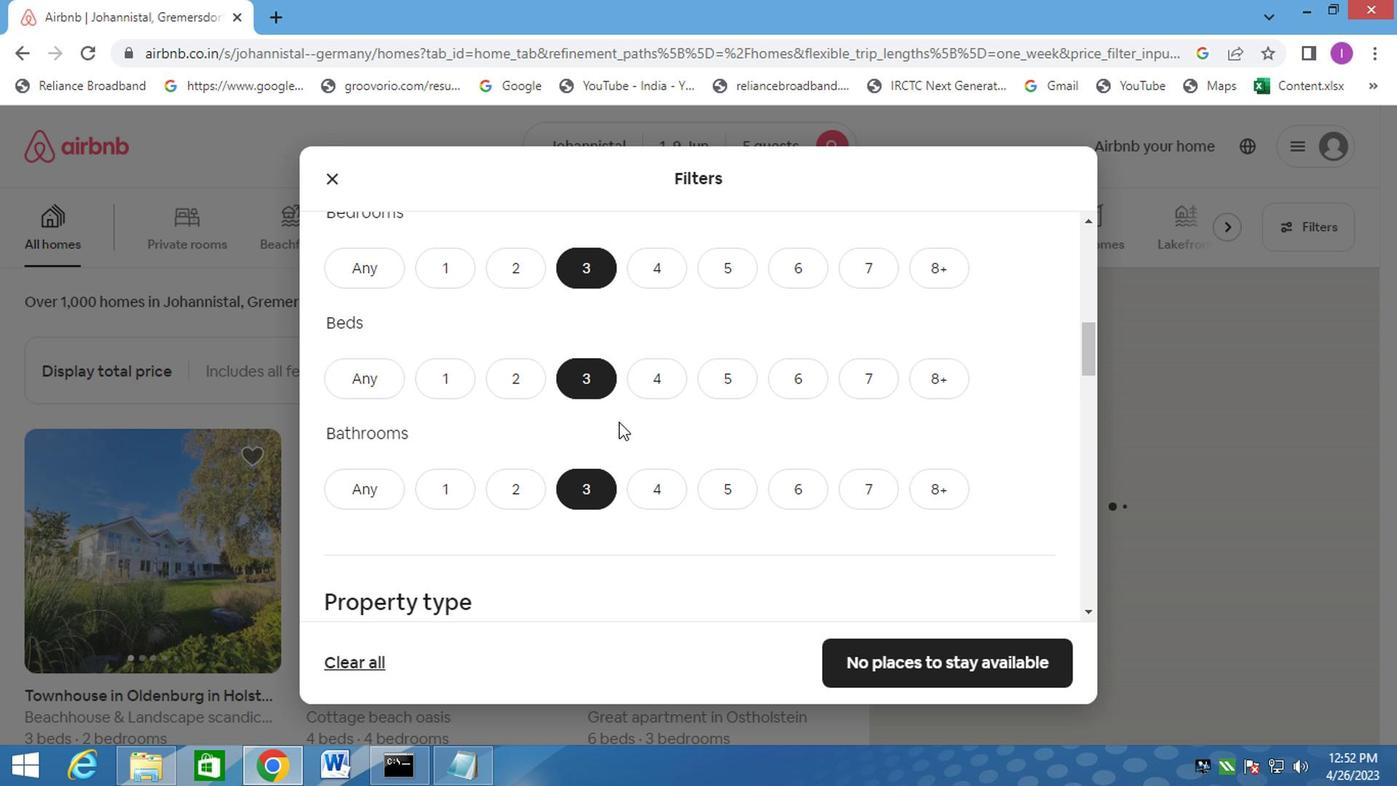 
Action: Mouse scrolled (539, 396) with delta (0, 0)
Screenshot: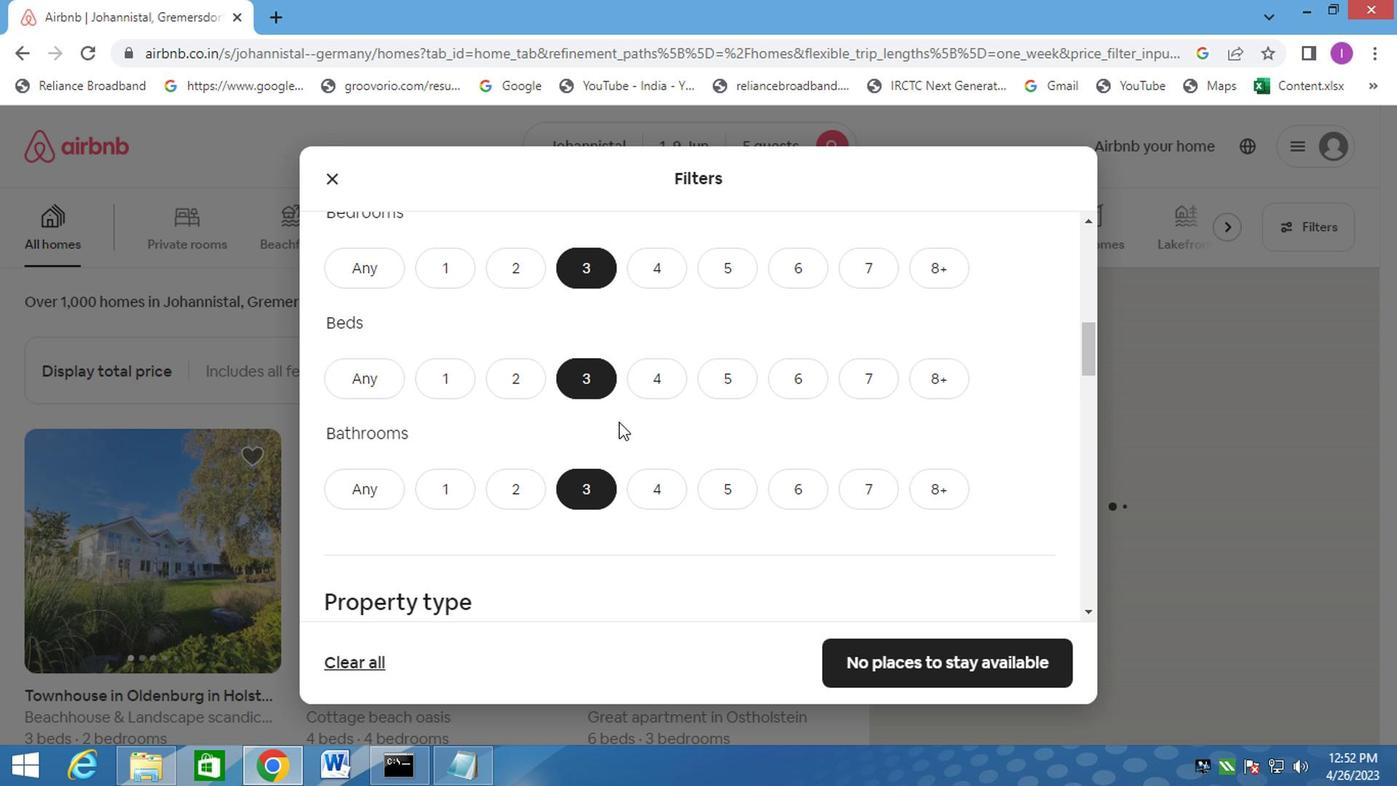 
Action: Mouse moved to (540, 397)
Screenshot: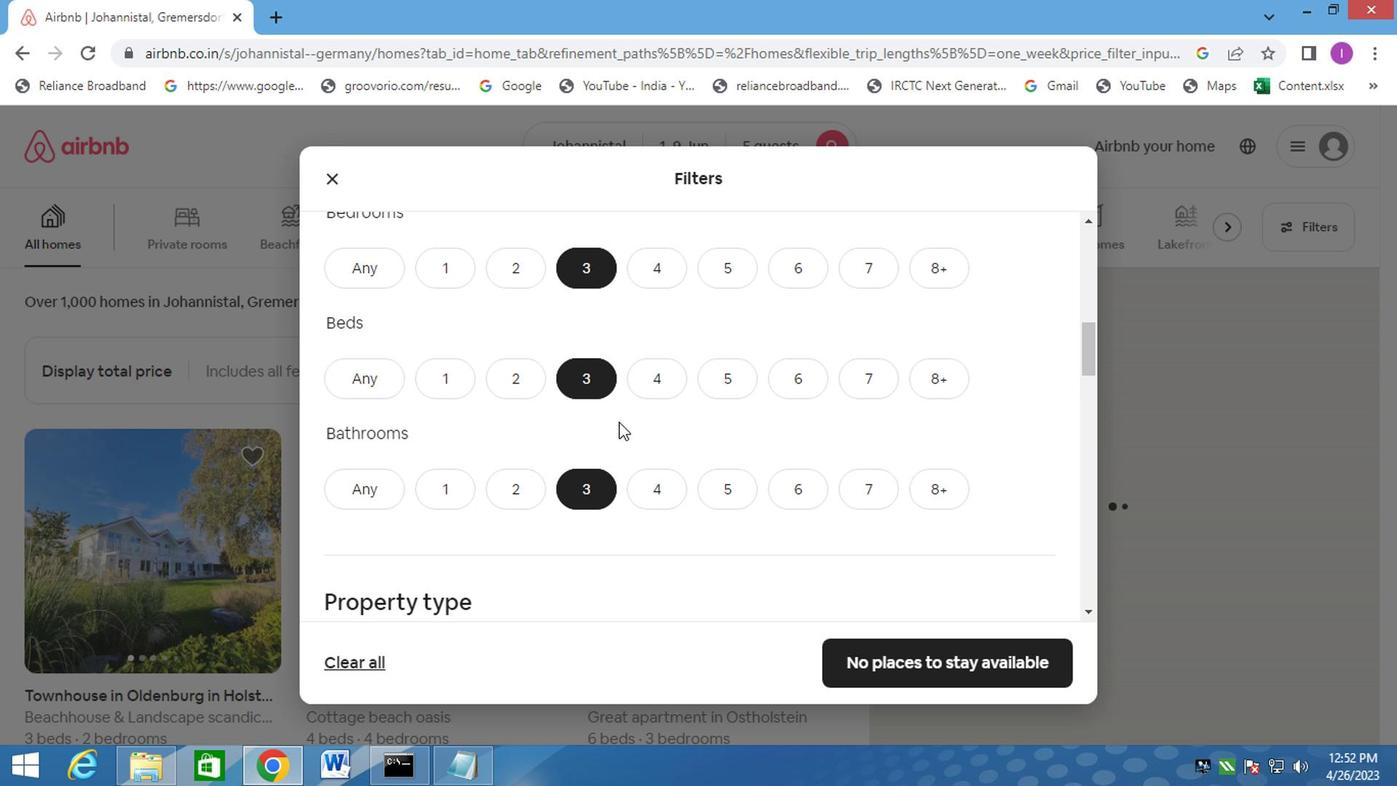
Action: Mouse scrolled (540, 396) with delta (0, 0)
Screenshot: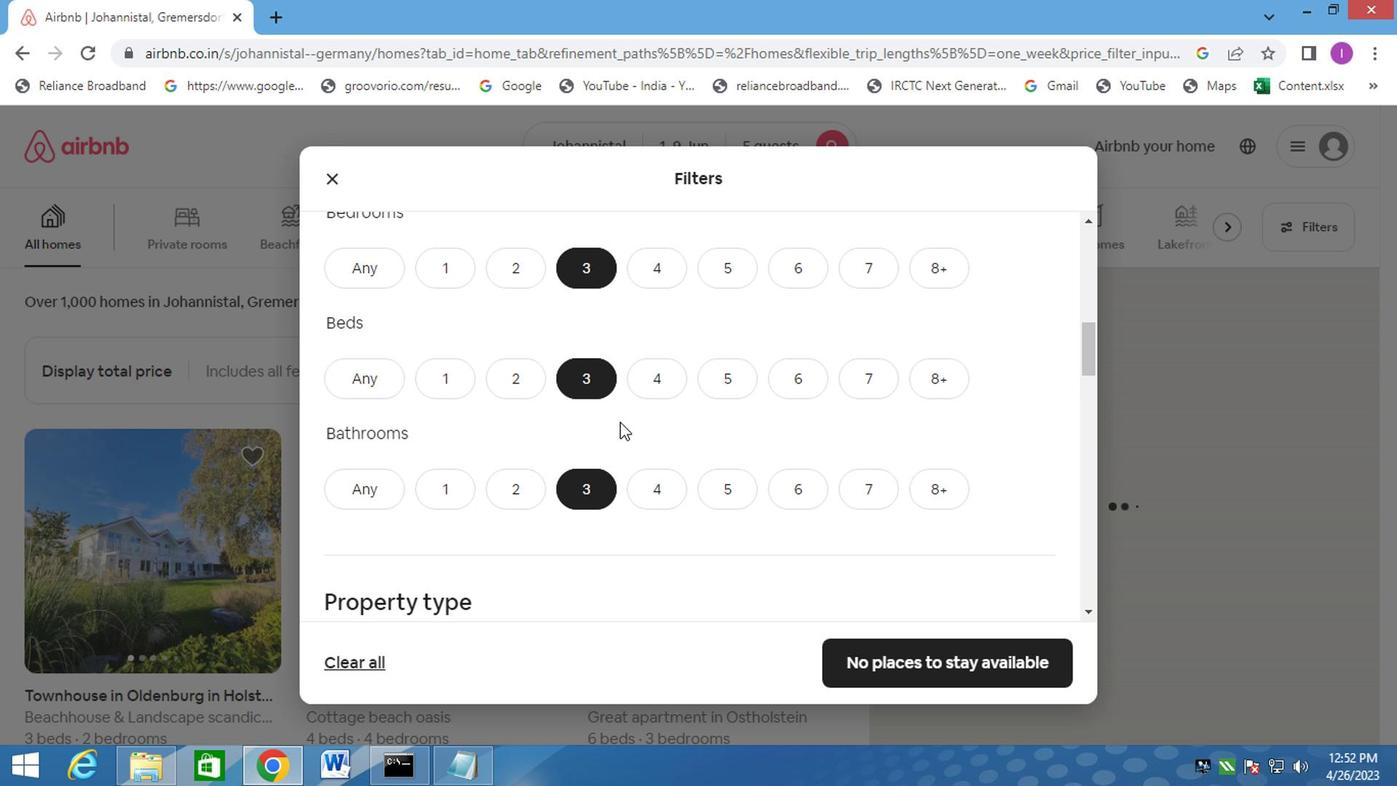 
Action: Mouse scrolled (540, 396) with delta (0, 0)
Screenshot: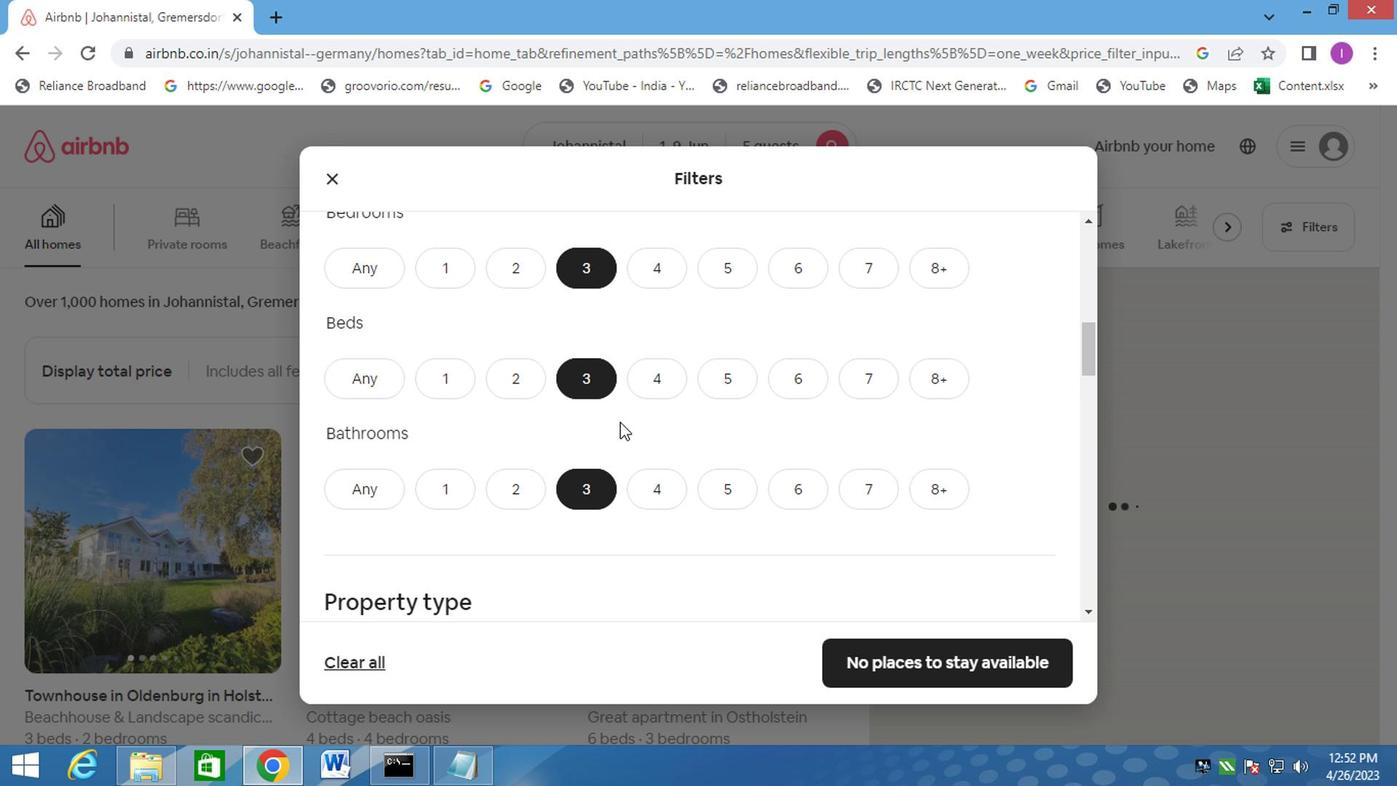 
Action: Mouse moved to (541, 396)
Screenshot: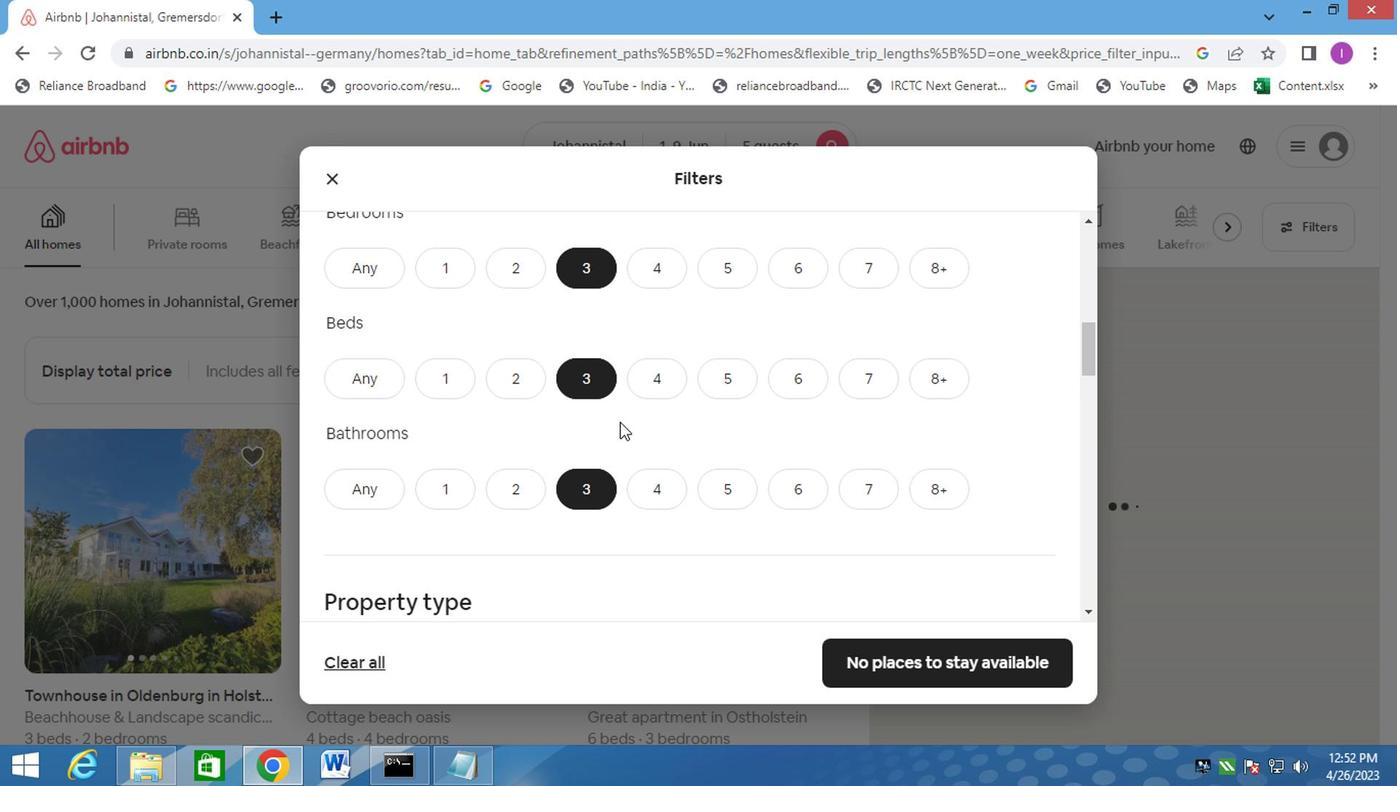 
Action: Mouse scrolled (541, 396) with delta (0, 0)
Screenshot: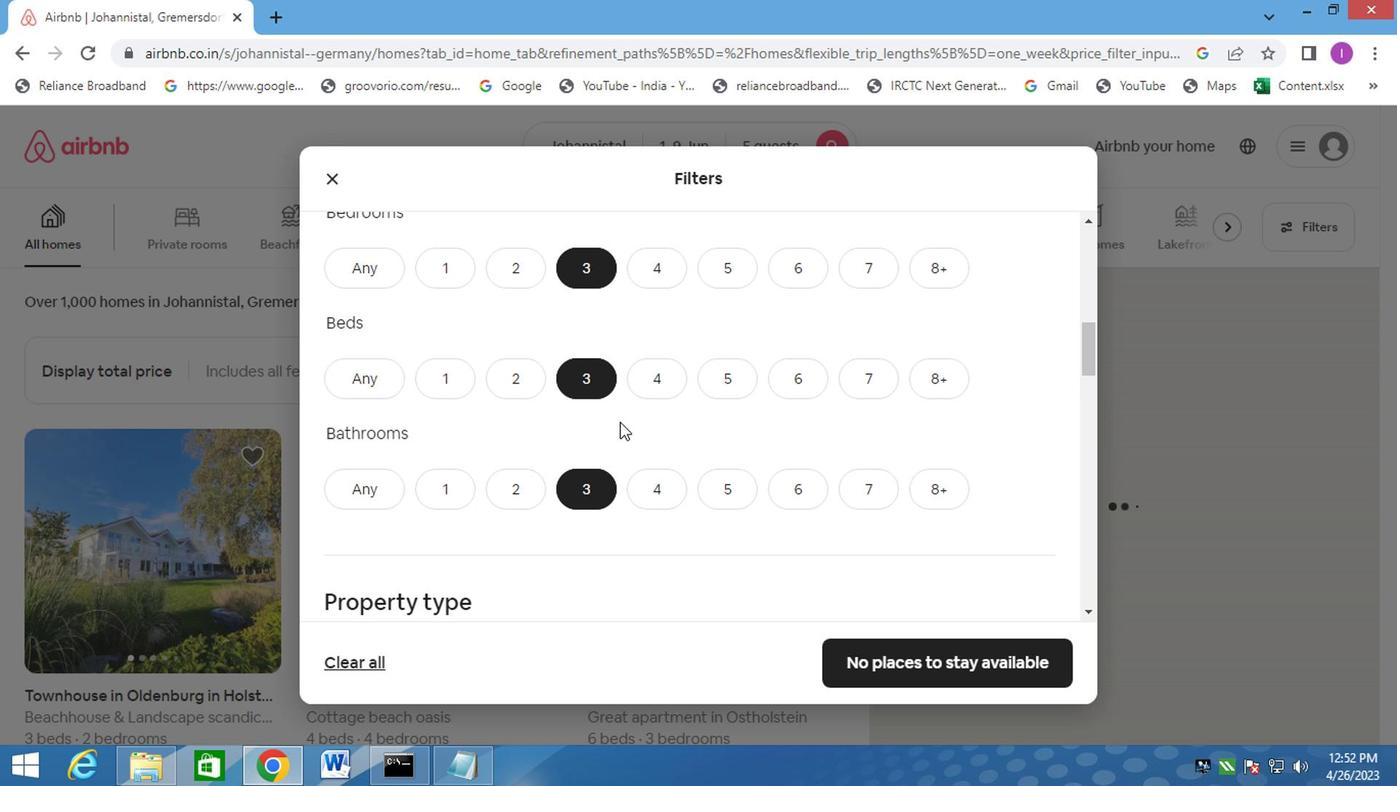 
Action: Mouse moved to (548, 382)
Screenshot: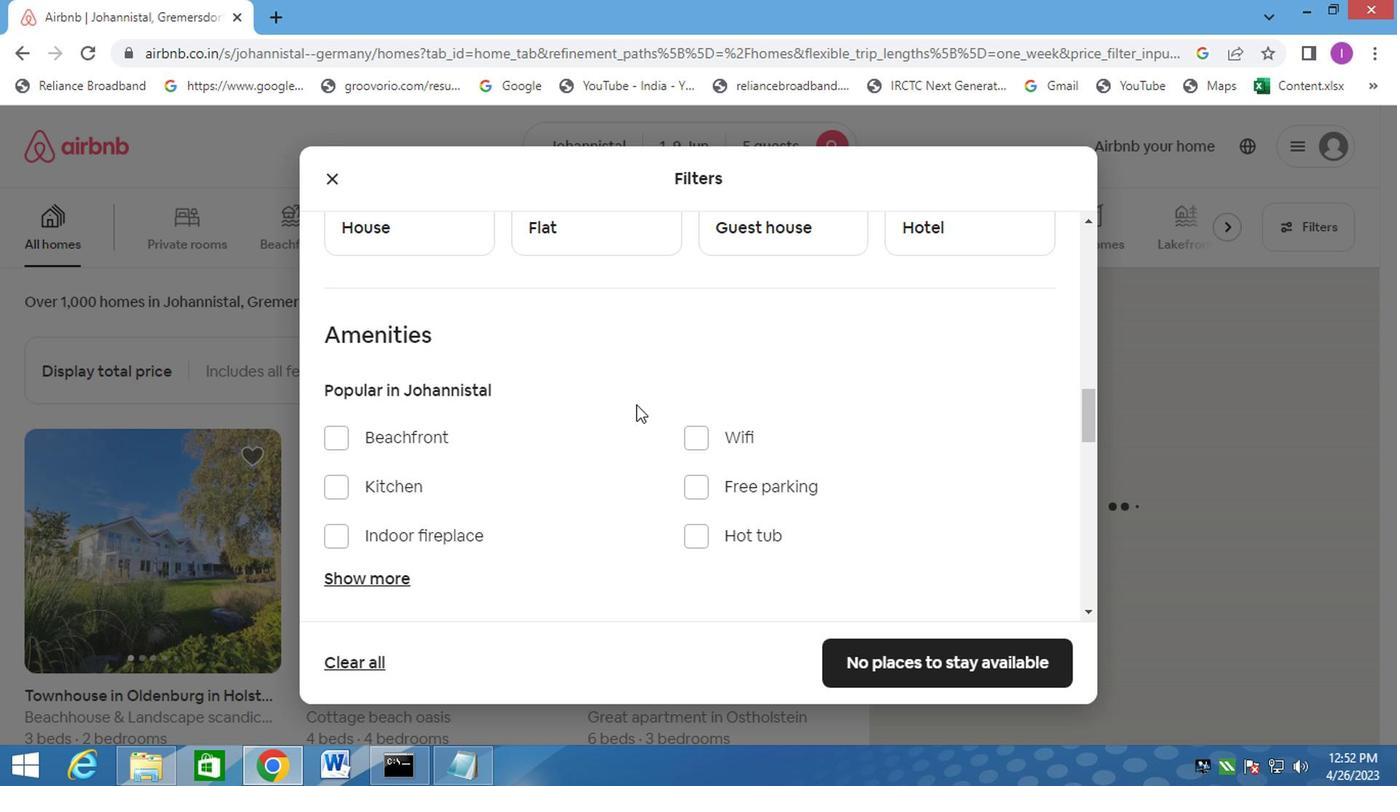 
Action: Mouse scrolled (548, 383) with delta (0, 0)
Screenshot: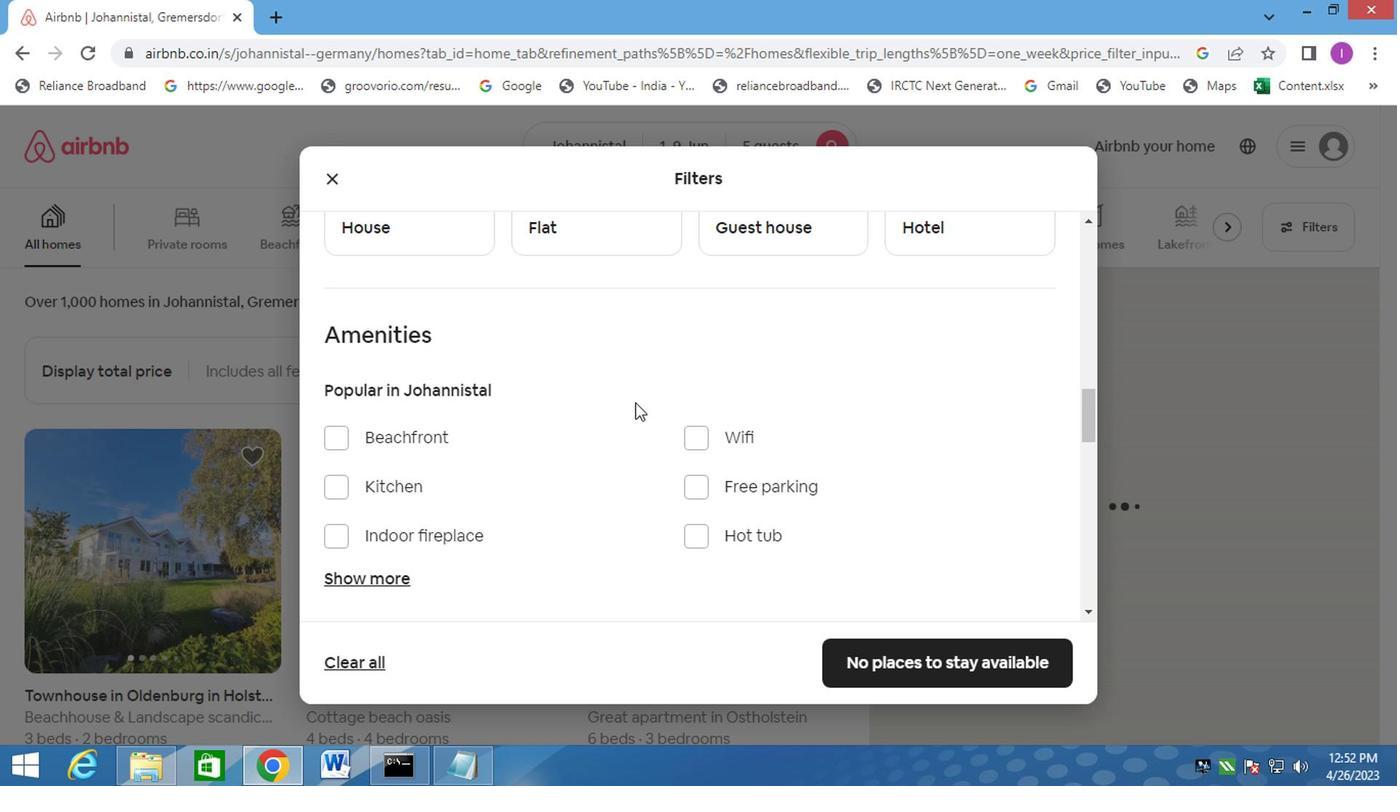
Action: Mouse moved to (376, 341)
Screenshot: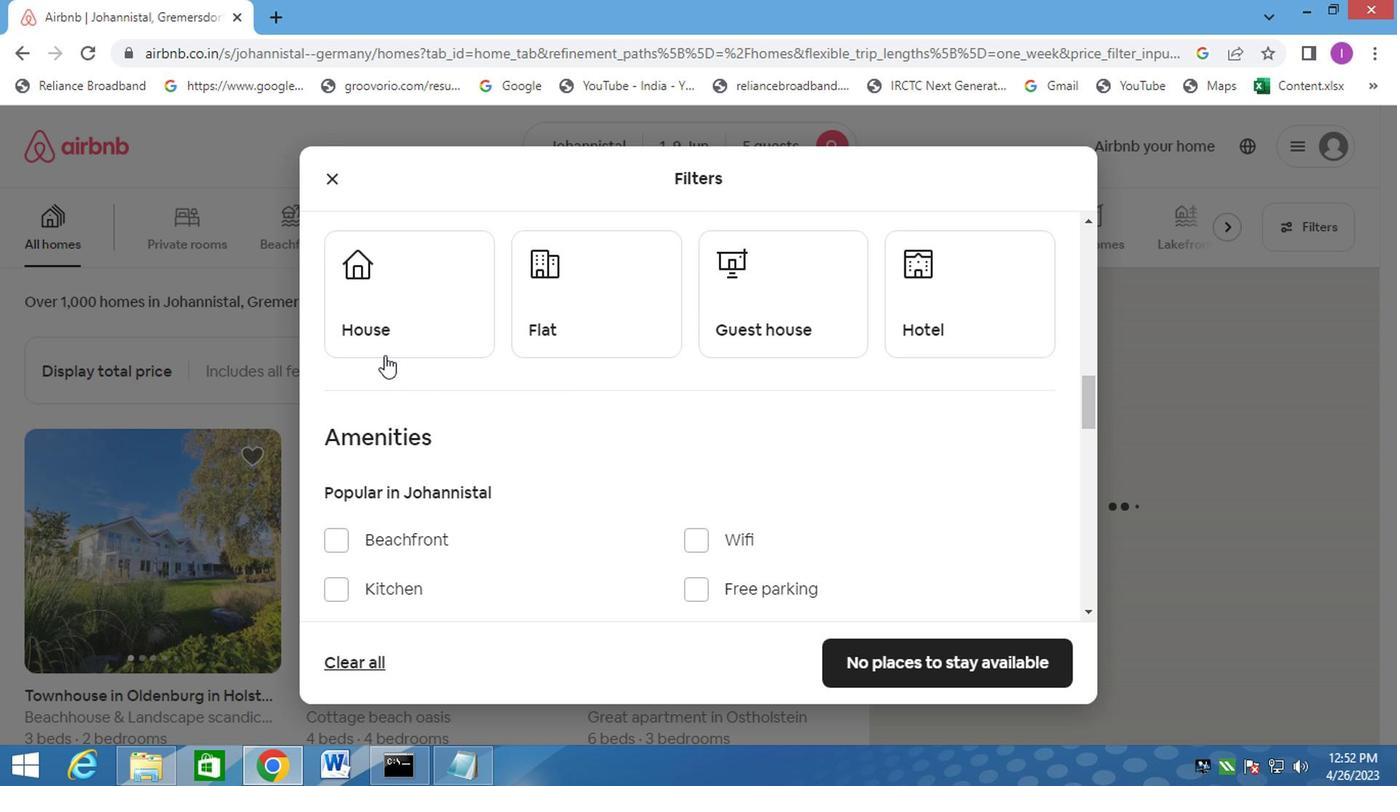 
Action: Mouse pressed left at (376, 341)
Screenshot: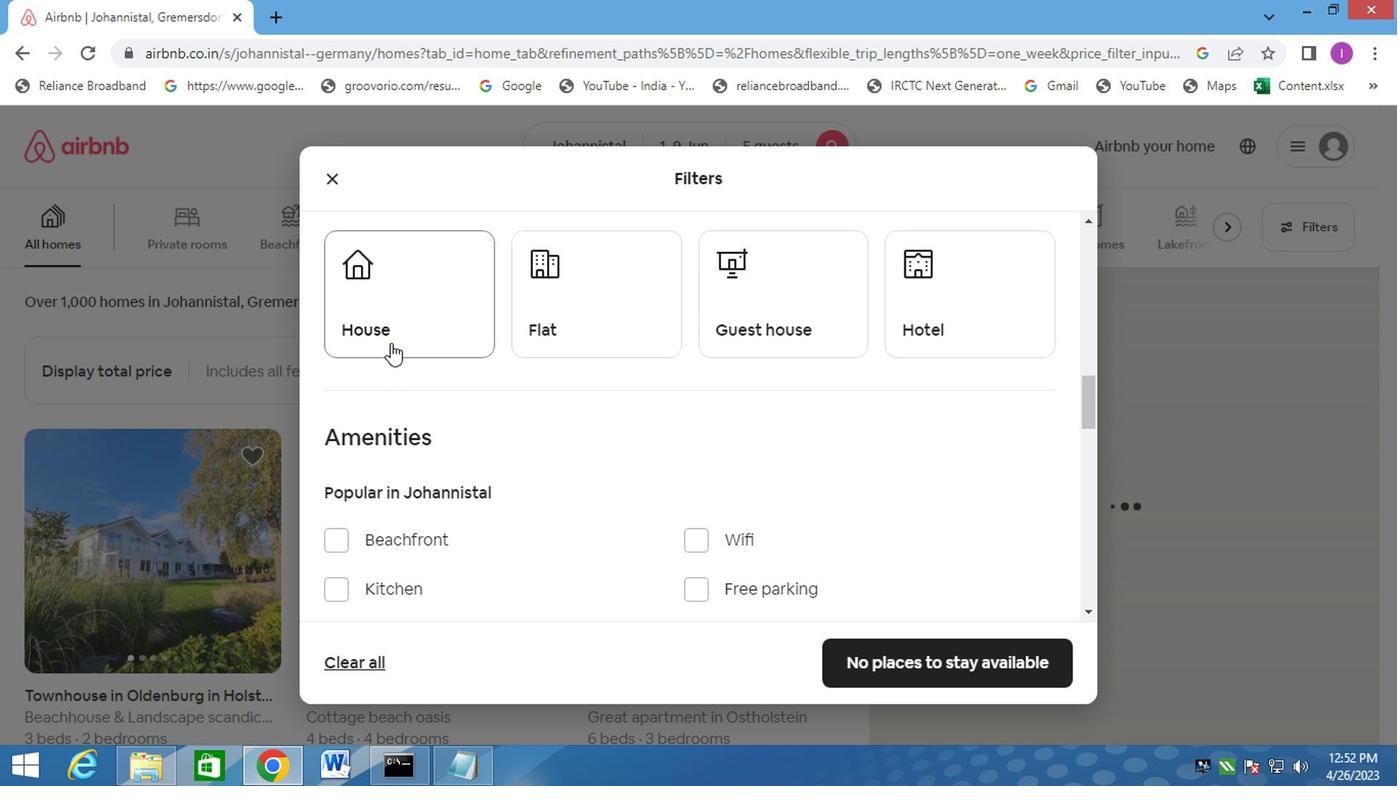 
Action: Mouse moved to (512, 326)
Screenshot: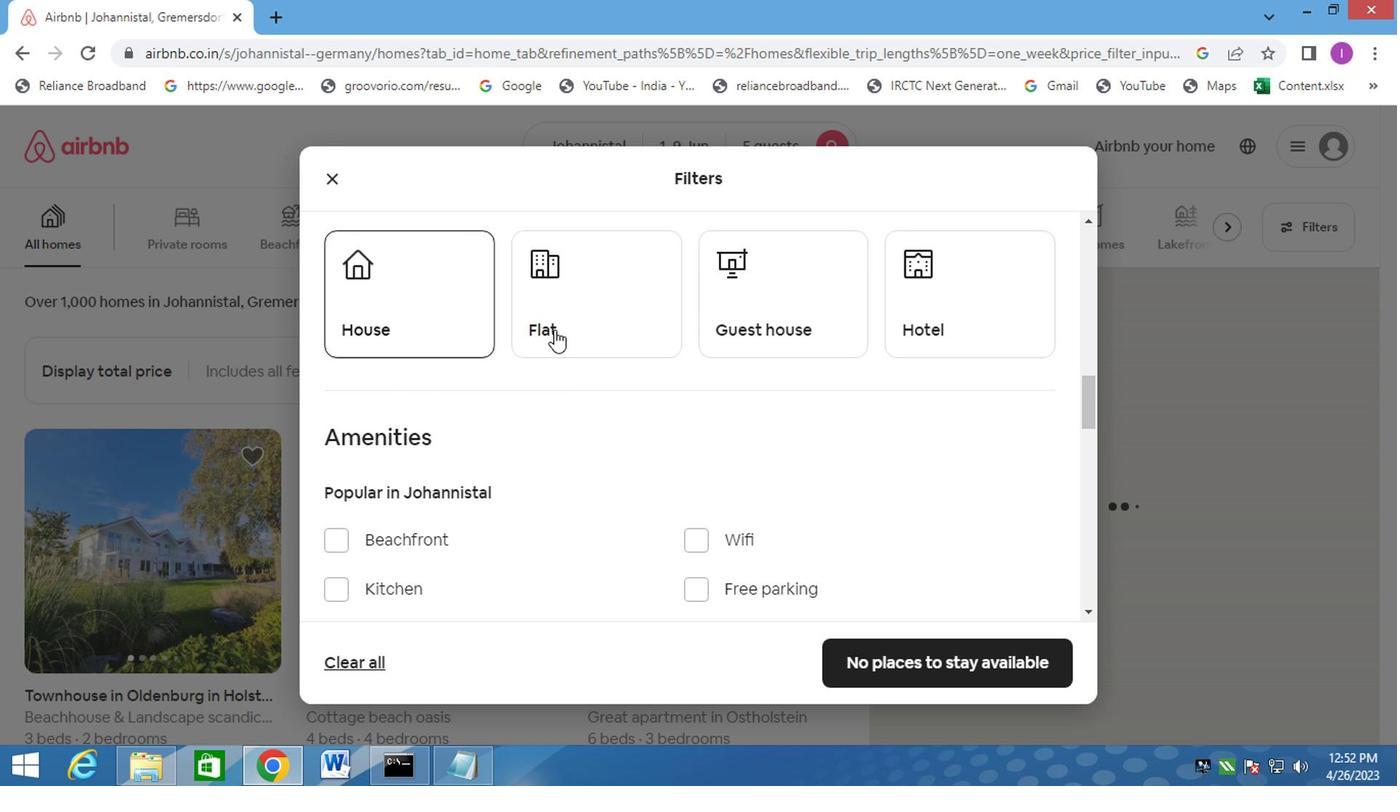 
Action: Mouse pressed left at (512, 326)
Screenshot: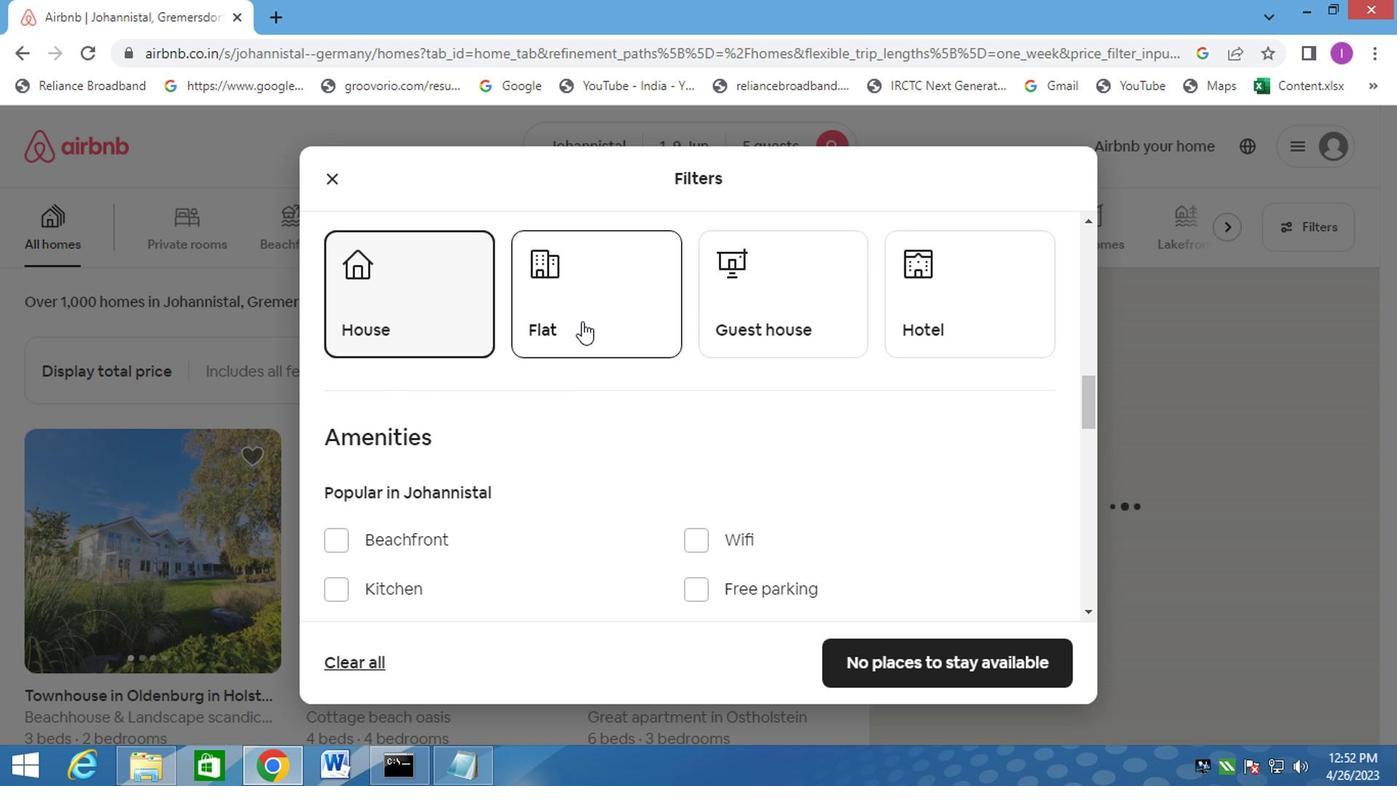 
Action: Mouse moved to (669, 318)
Screenshot: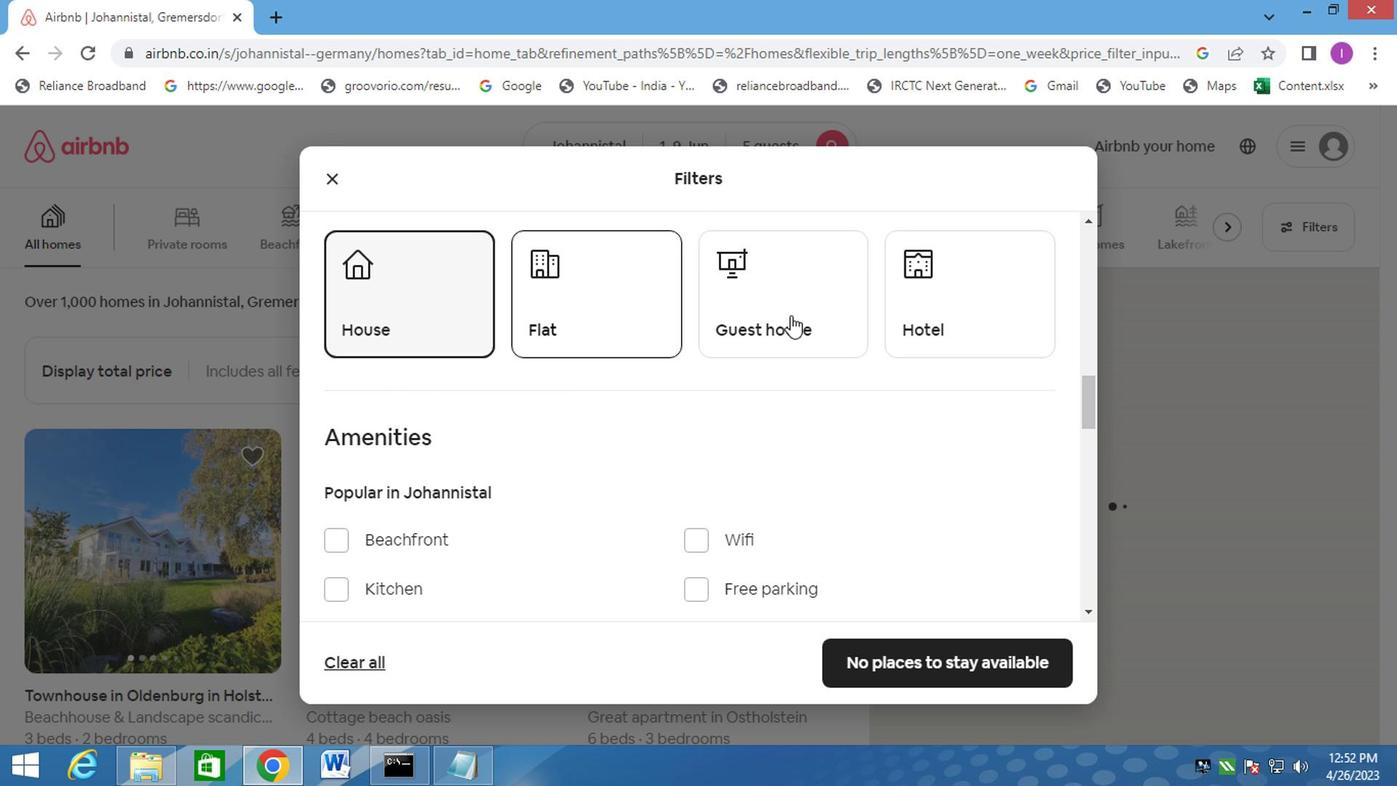 
Action: Mouse pressed left at (669, 318)
Screenshot: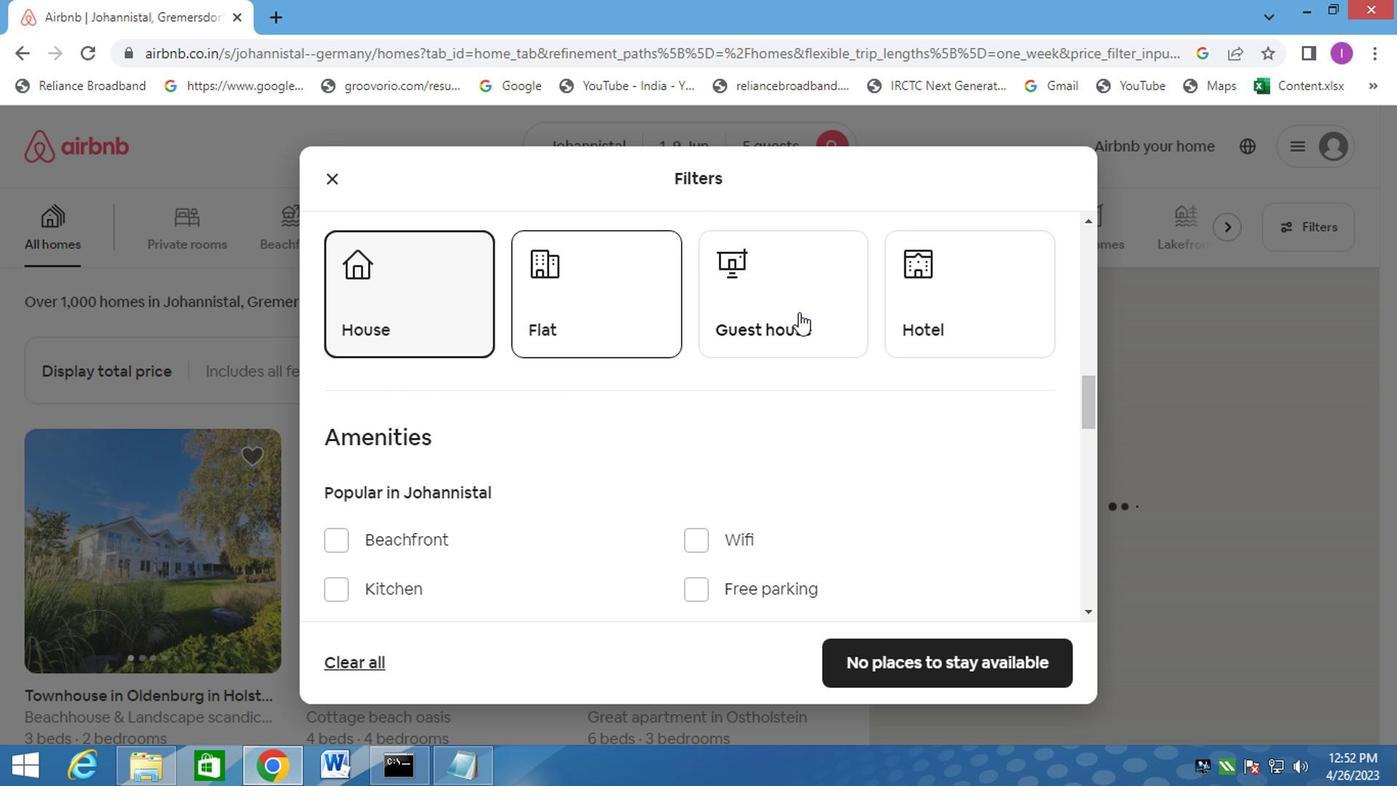 
Action: Mouse moved to (559, 414)
Screenshot: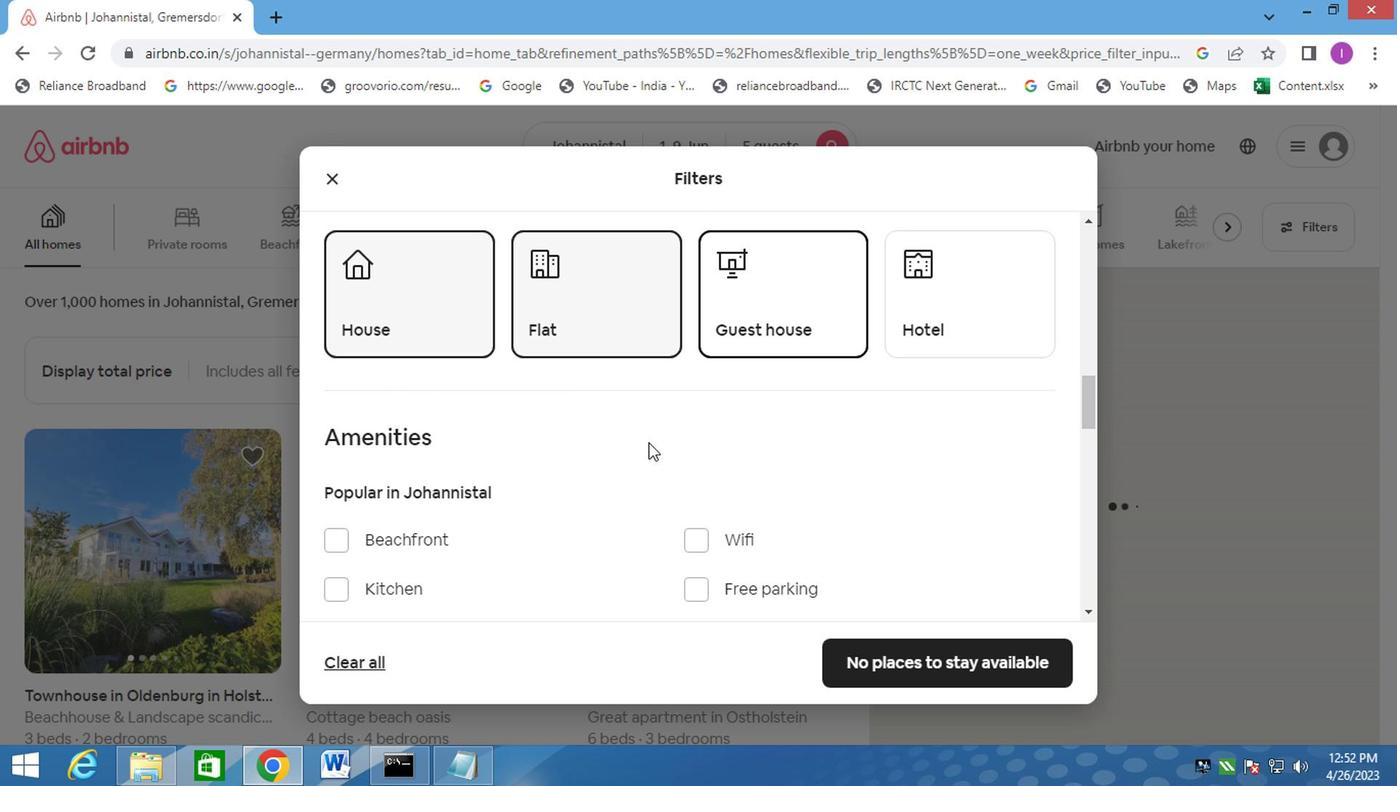 
Action: Mouse scrolled (559, 414) with delta (0, 0)
Screenshot: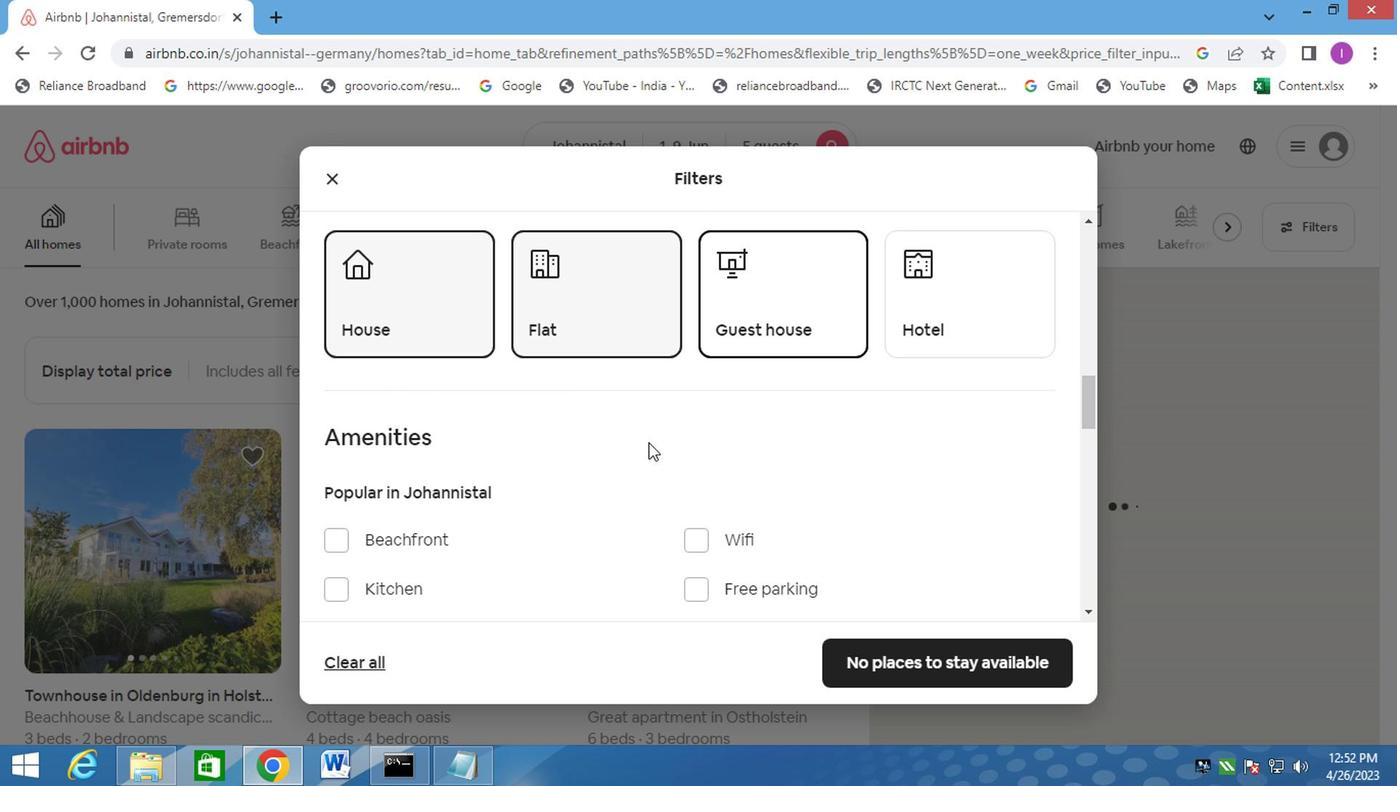 
Action: Mouse scrolled (559, 414) with delta (0, 0)
Screenshot: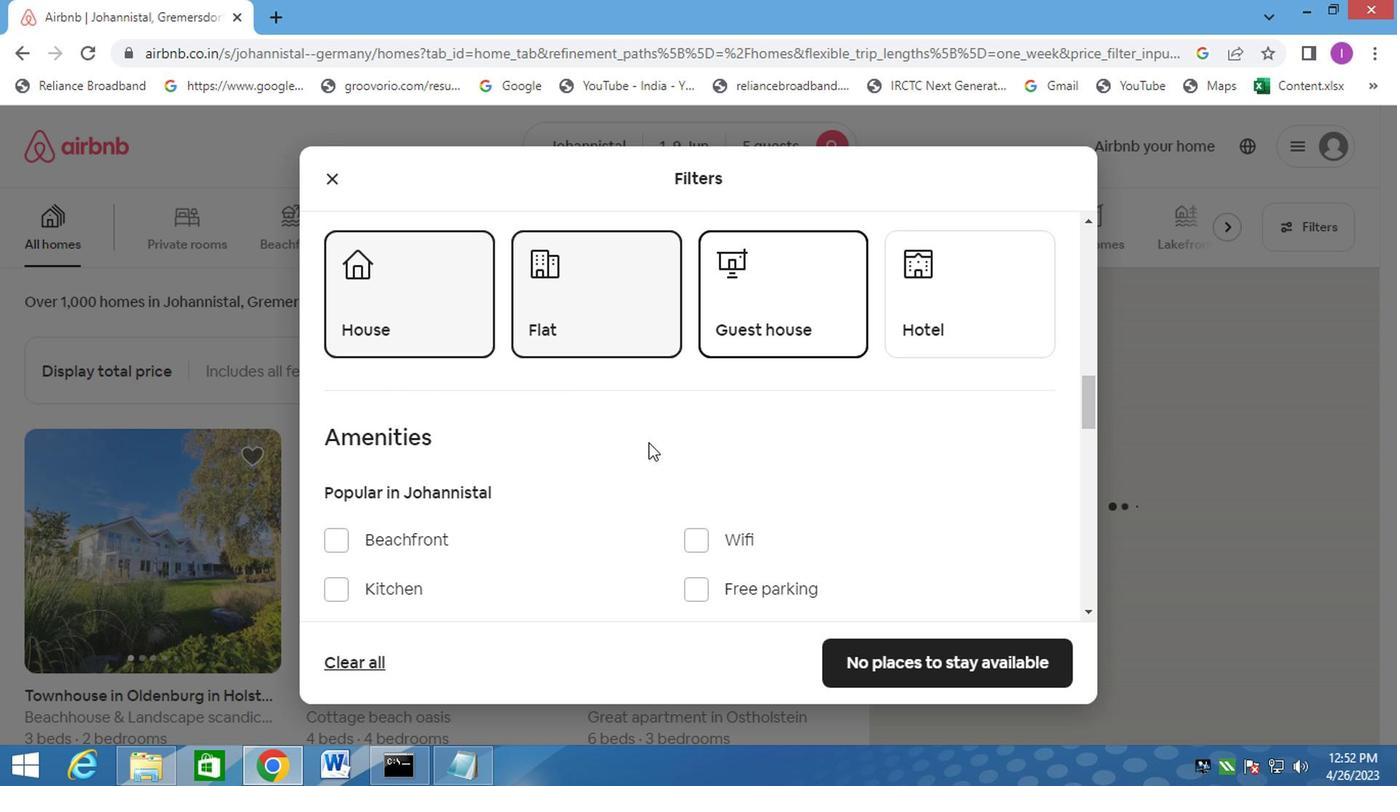 
Action: Mouse moved to (581, 409)
Screenshot: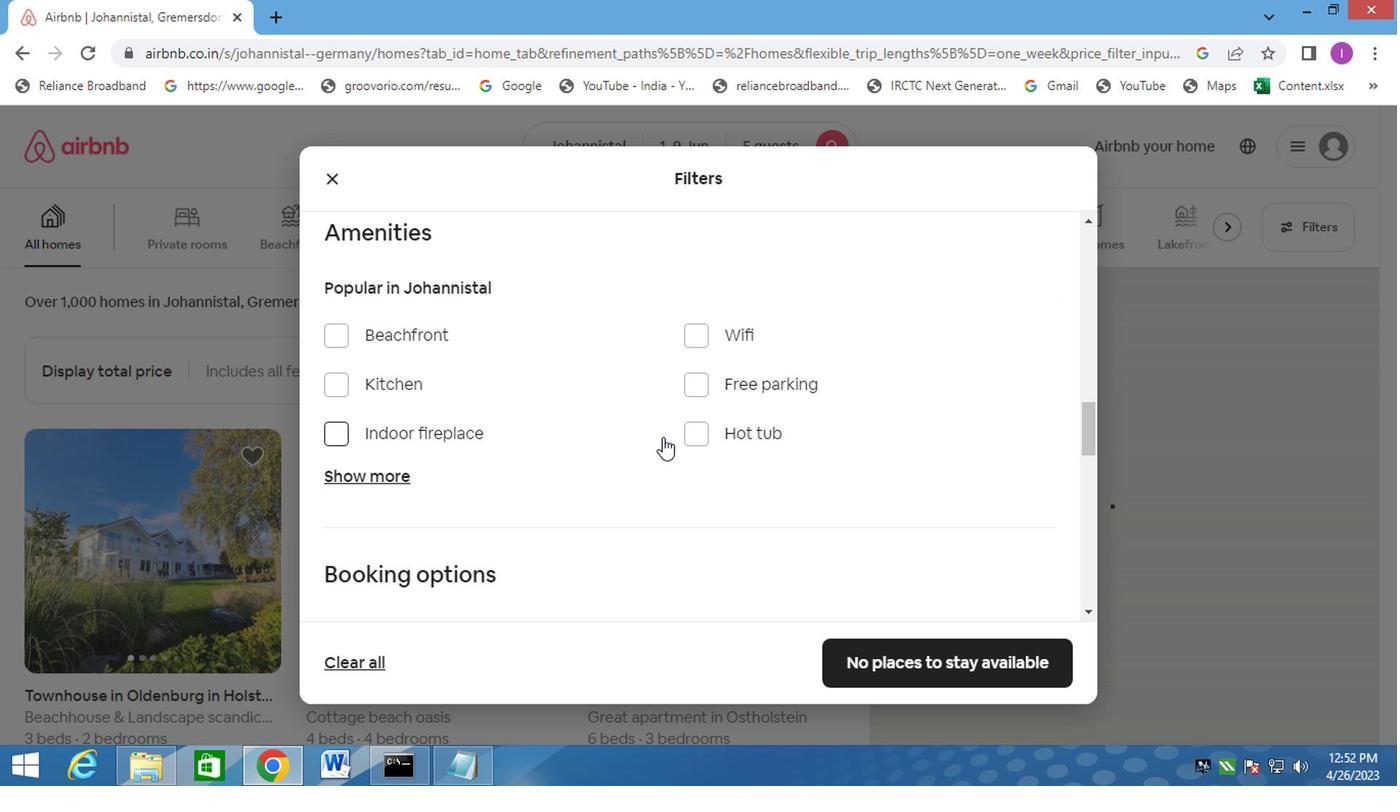 
Action: Mouse scrolled (581, 408) with delta (0, 0)
Screenshot: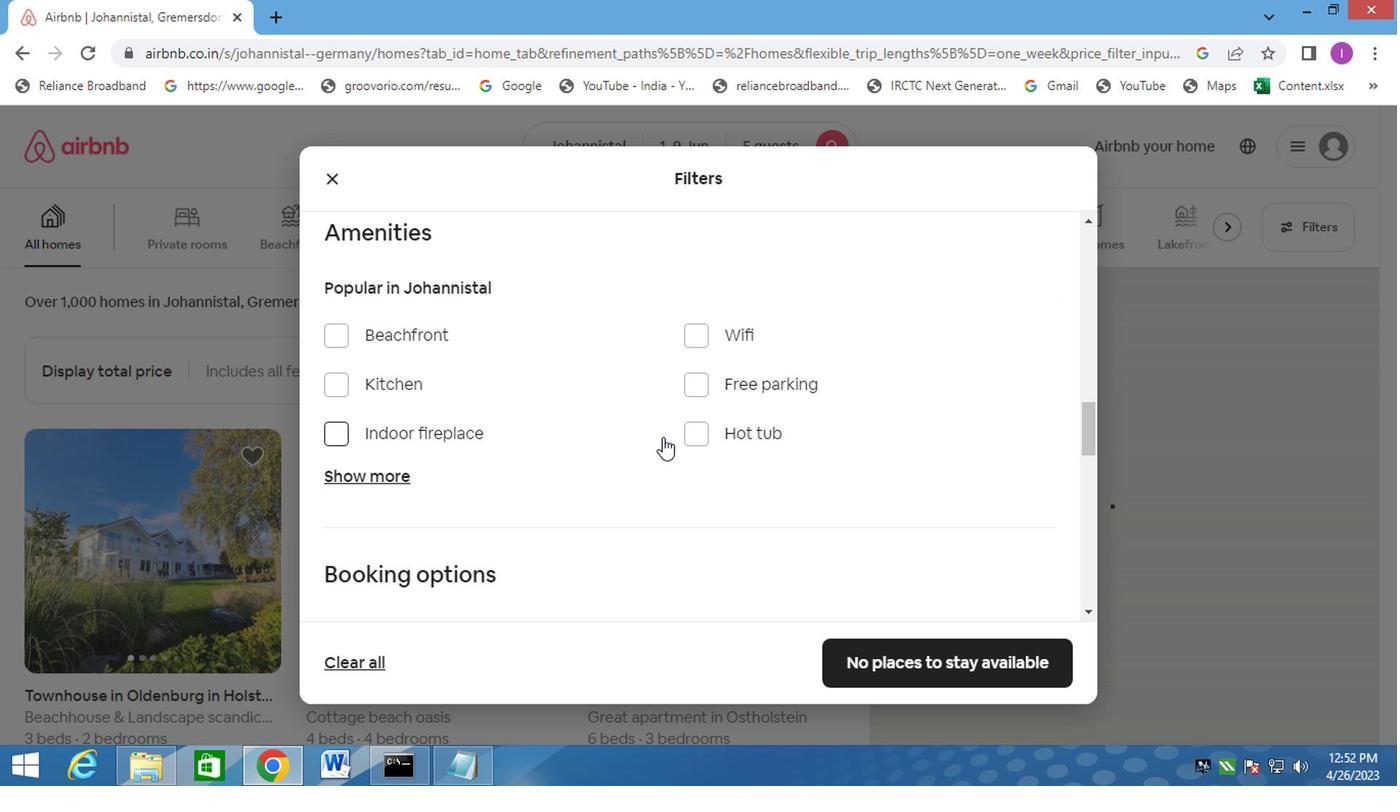 
Action: Mouse moved to (594, 410)
Screenshot: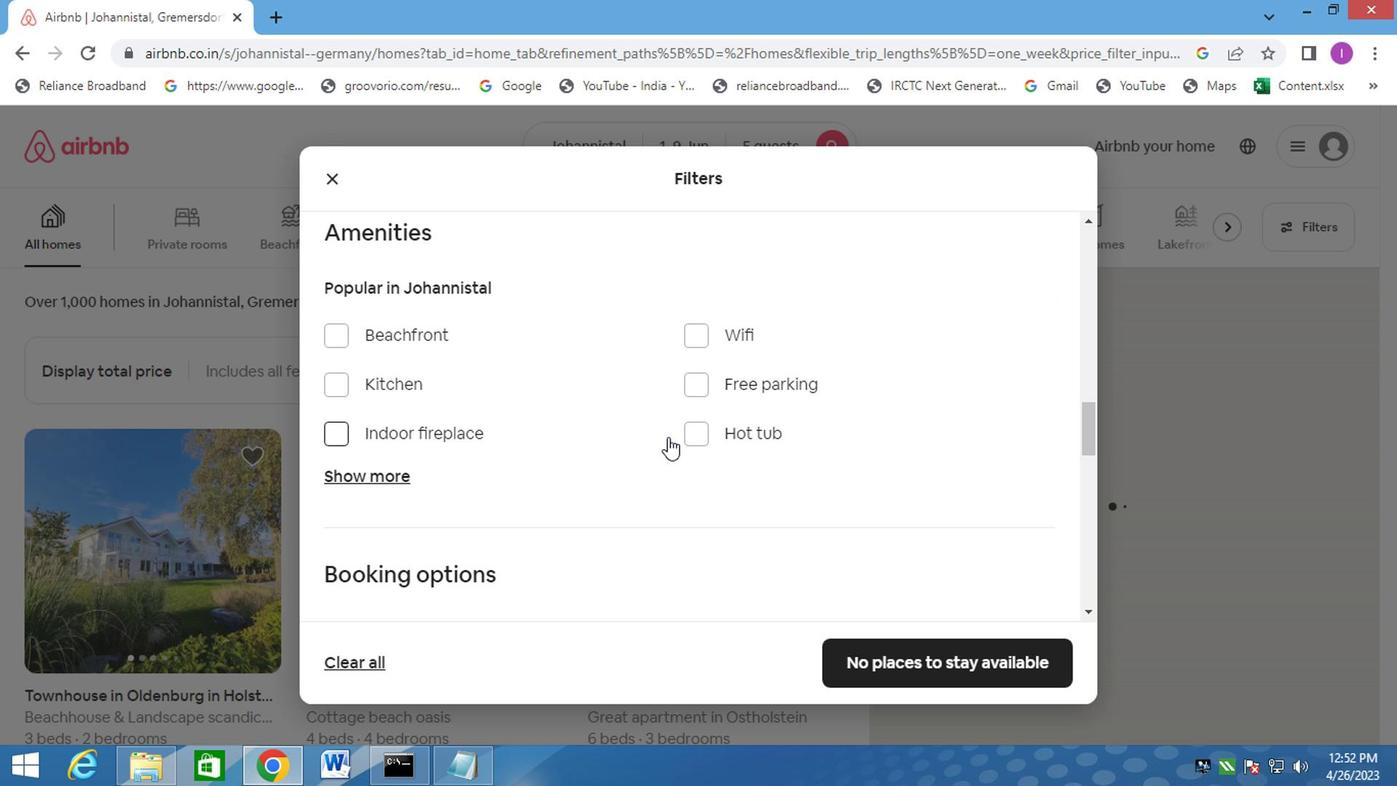 
Action: Mouse scrolled (594, 409) with delta (0, 0)
Screenshot: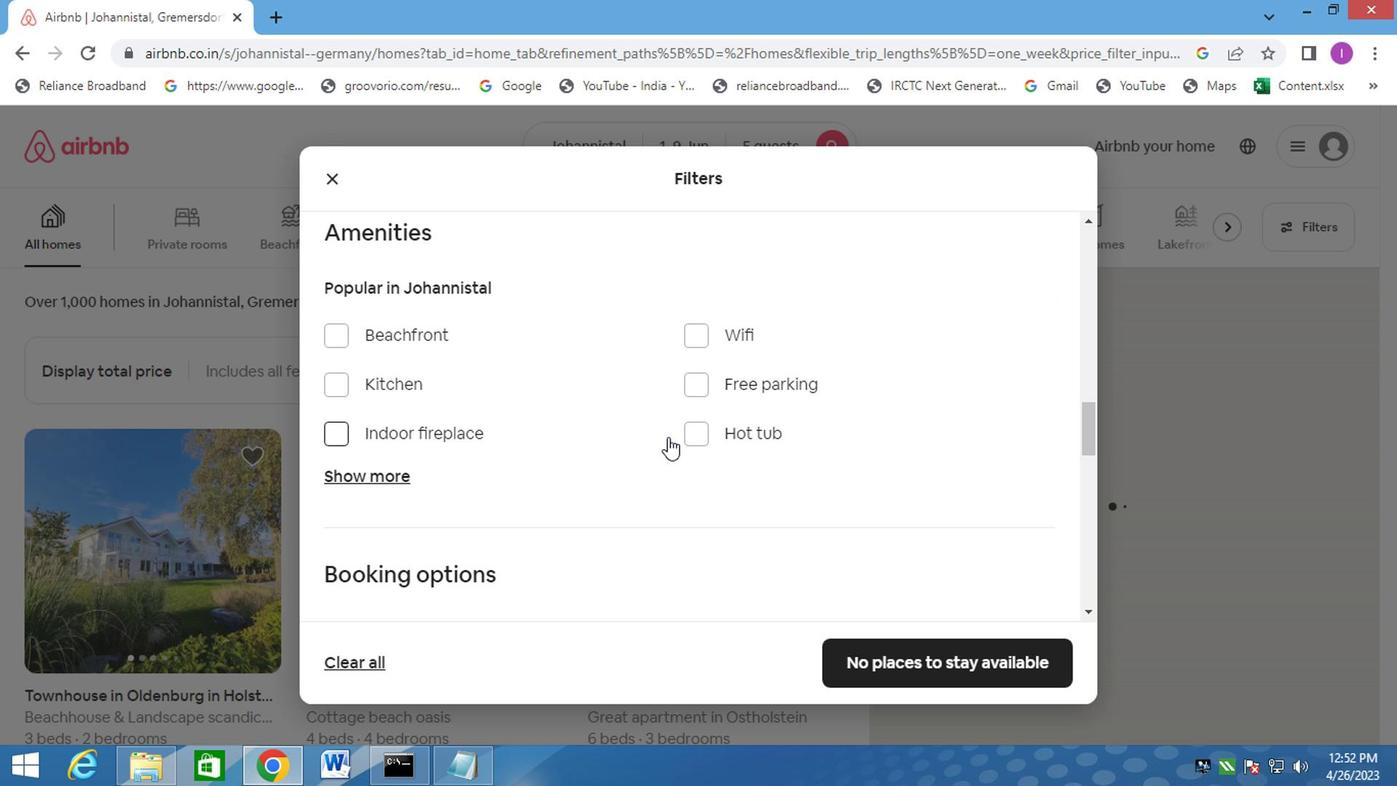 
Action: Mouse moved to (604, 411)
Screenshot: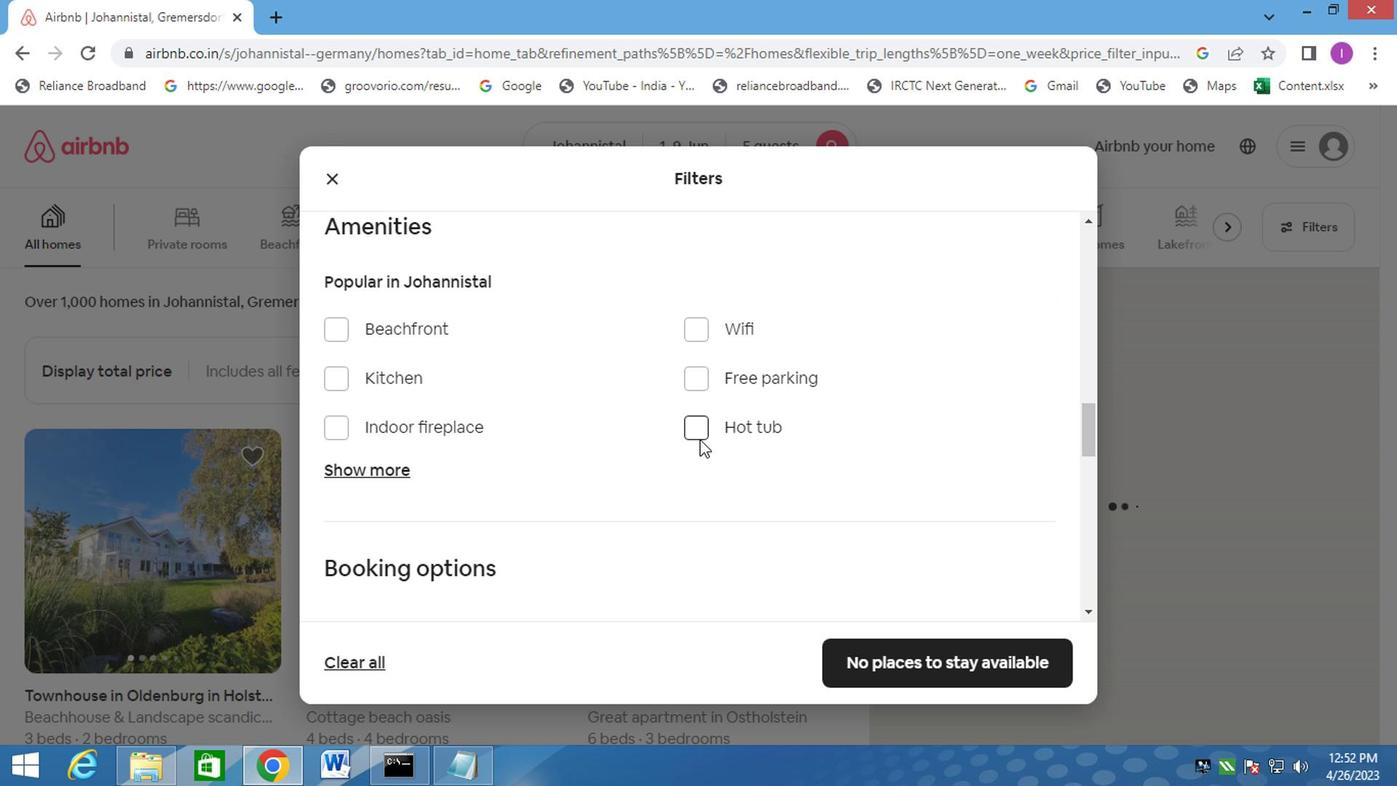 
Action: Mouse scrolled (599, 410) with delta (0, 0)
Screenshot: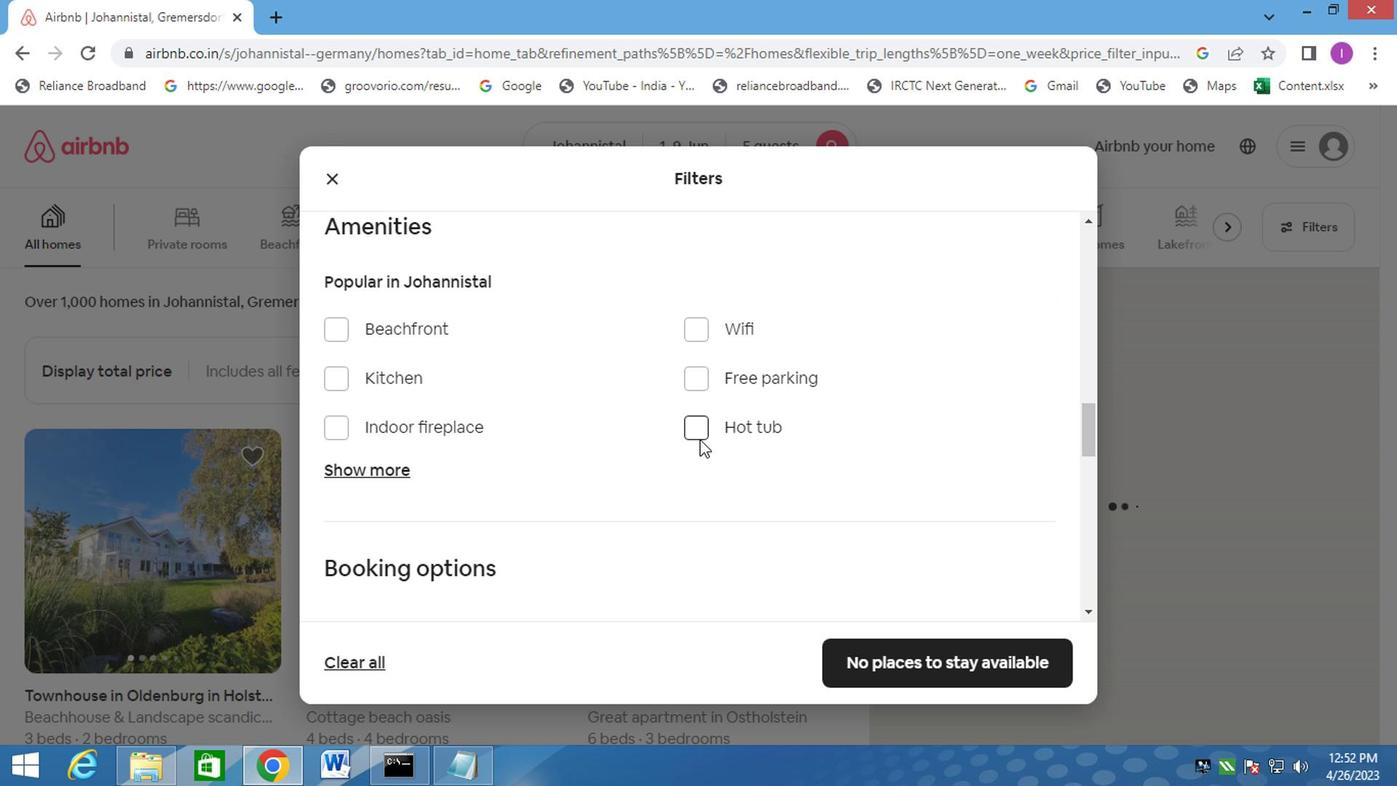 
Action: Mouse moved to (828, 379)
Screenshot: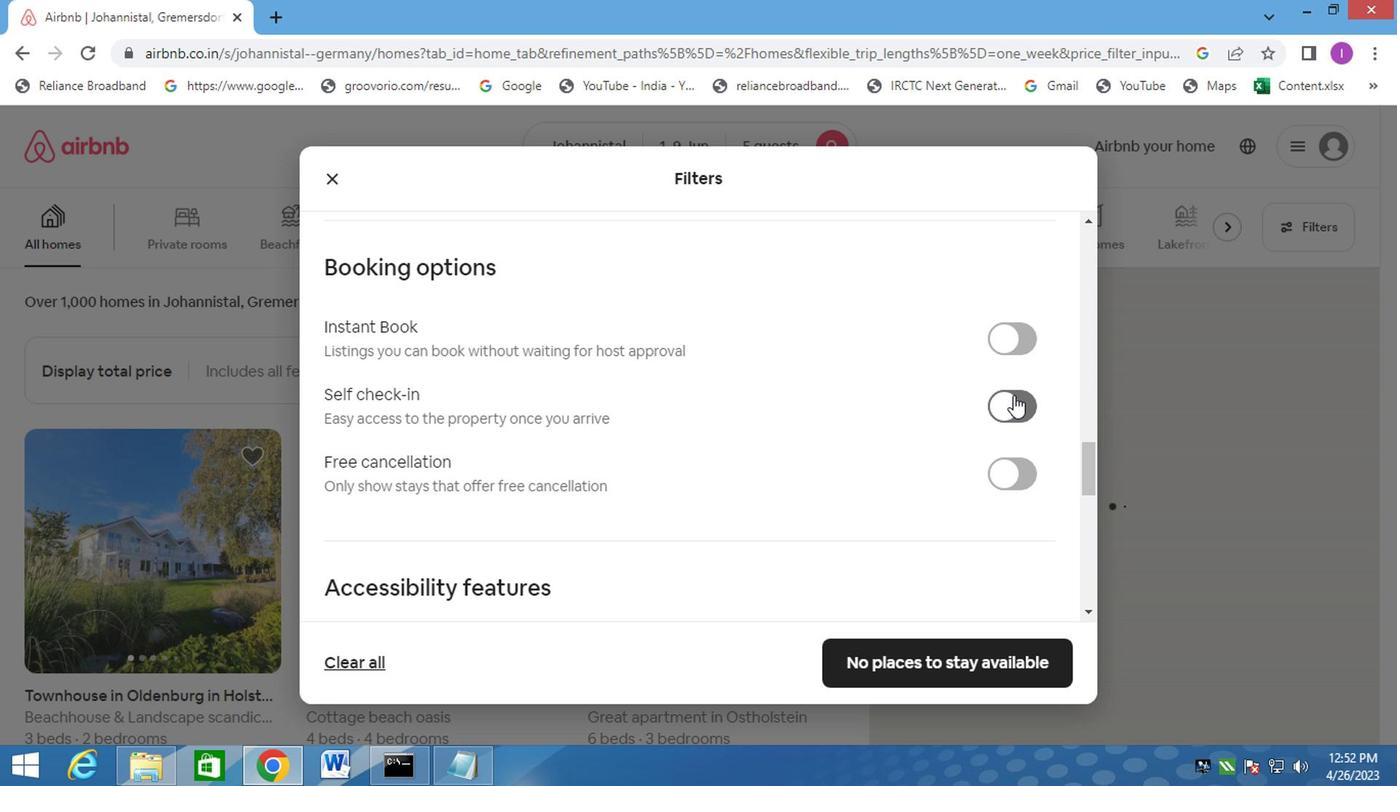 
Action: Mouse pressed left at (828, 379)
Screenshot: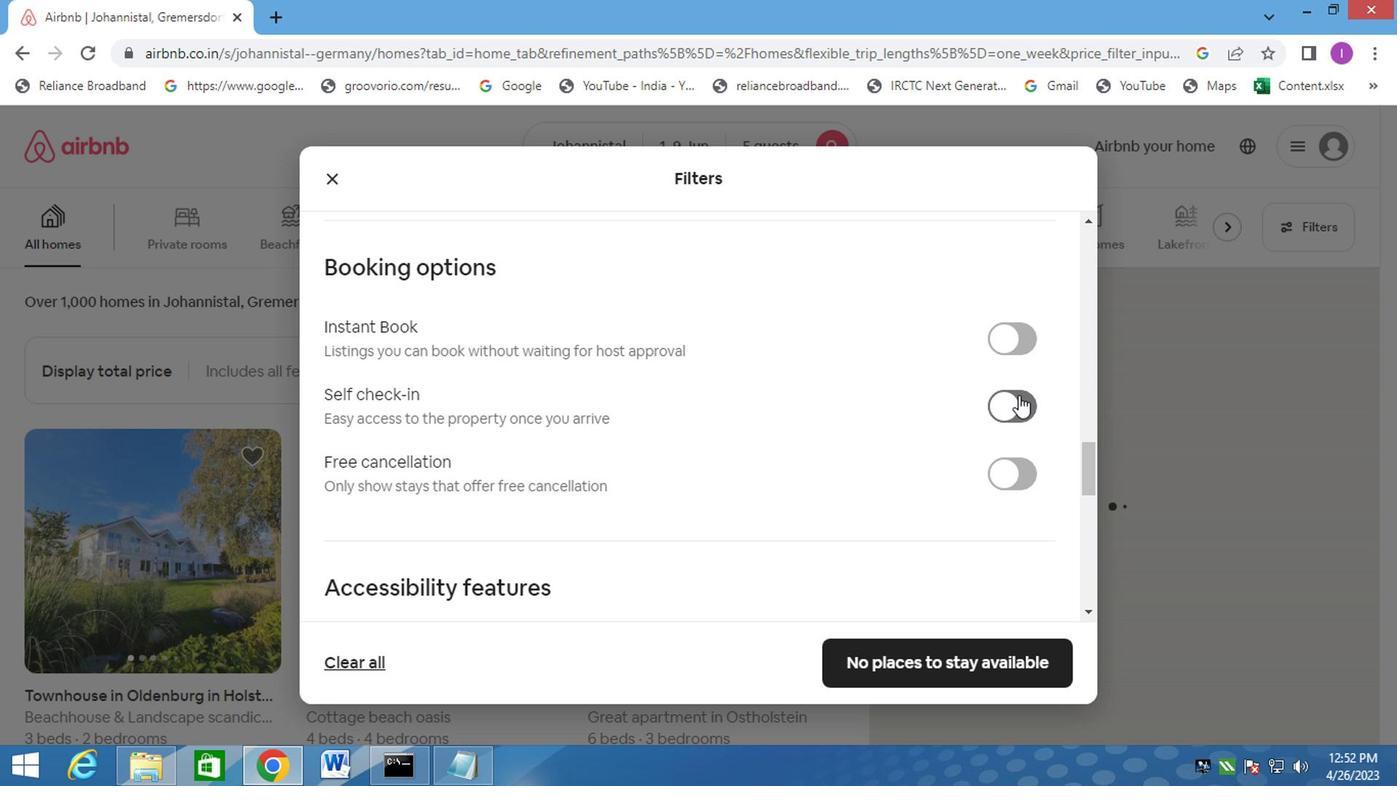 
Action: Mouse moved to (663, 425)
Screenshot: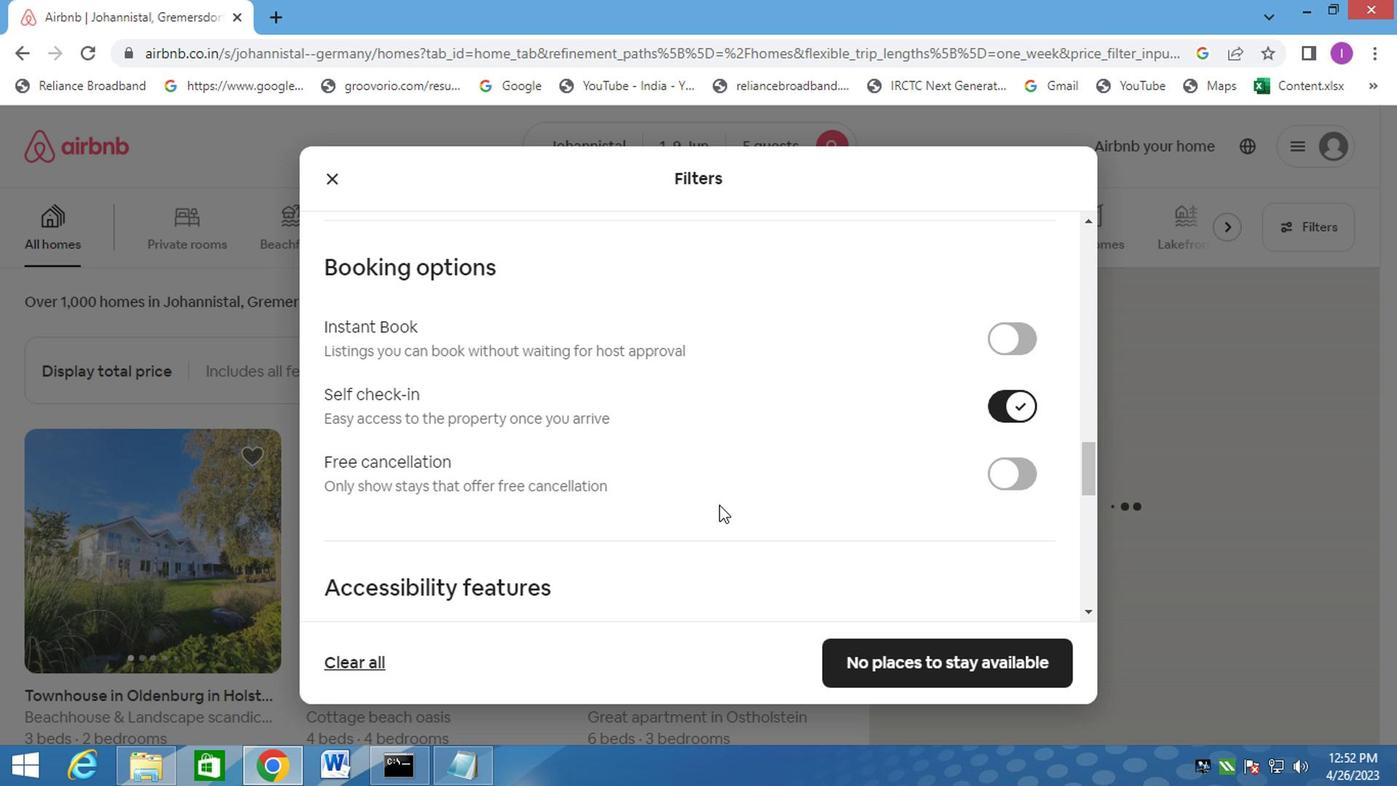 
Action: Mouse scrolled (663, 424) with delta (0, 0)
Screenshot: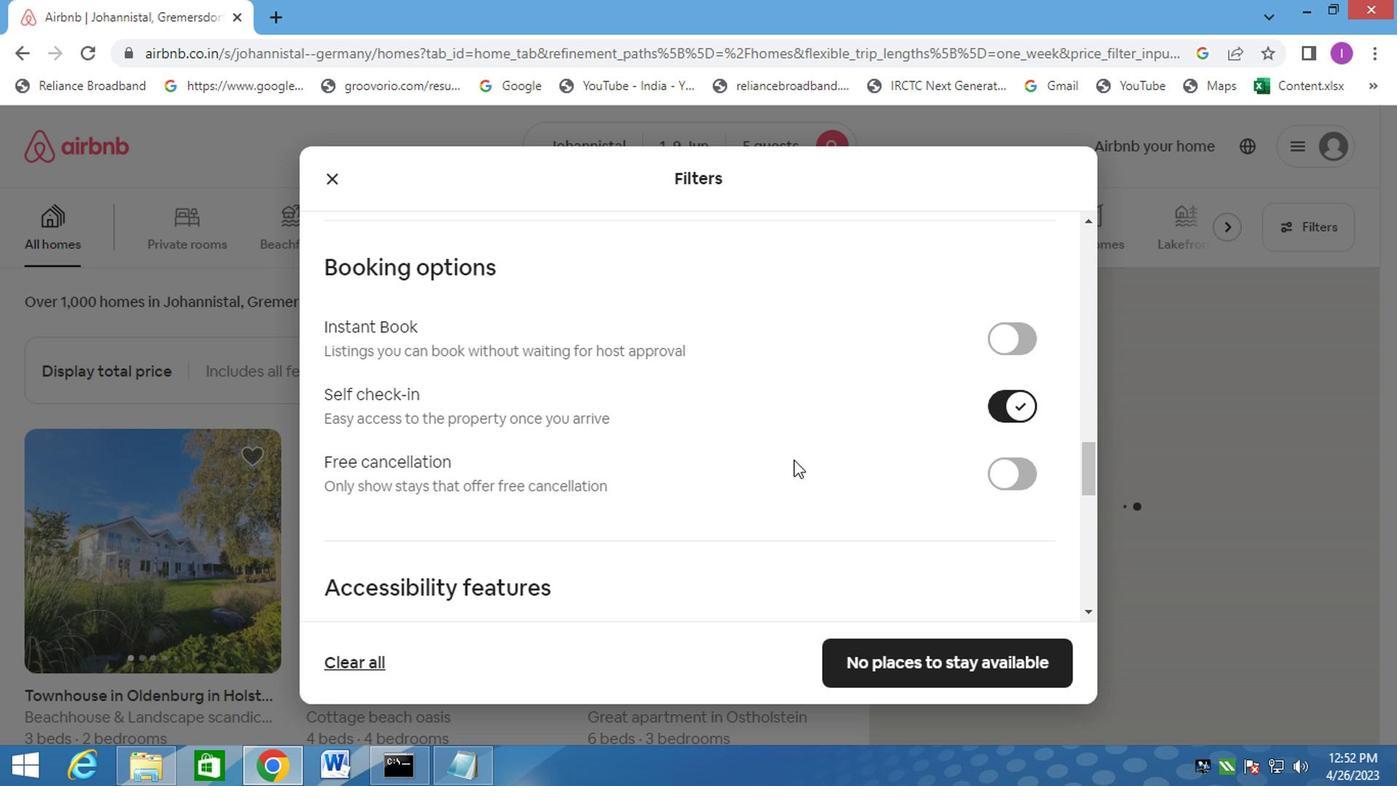 
Action: Mouse moved to (663, 425)
Screenshot: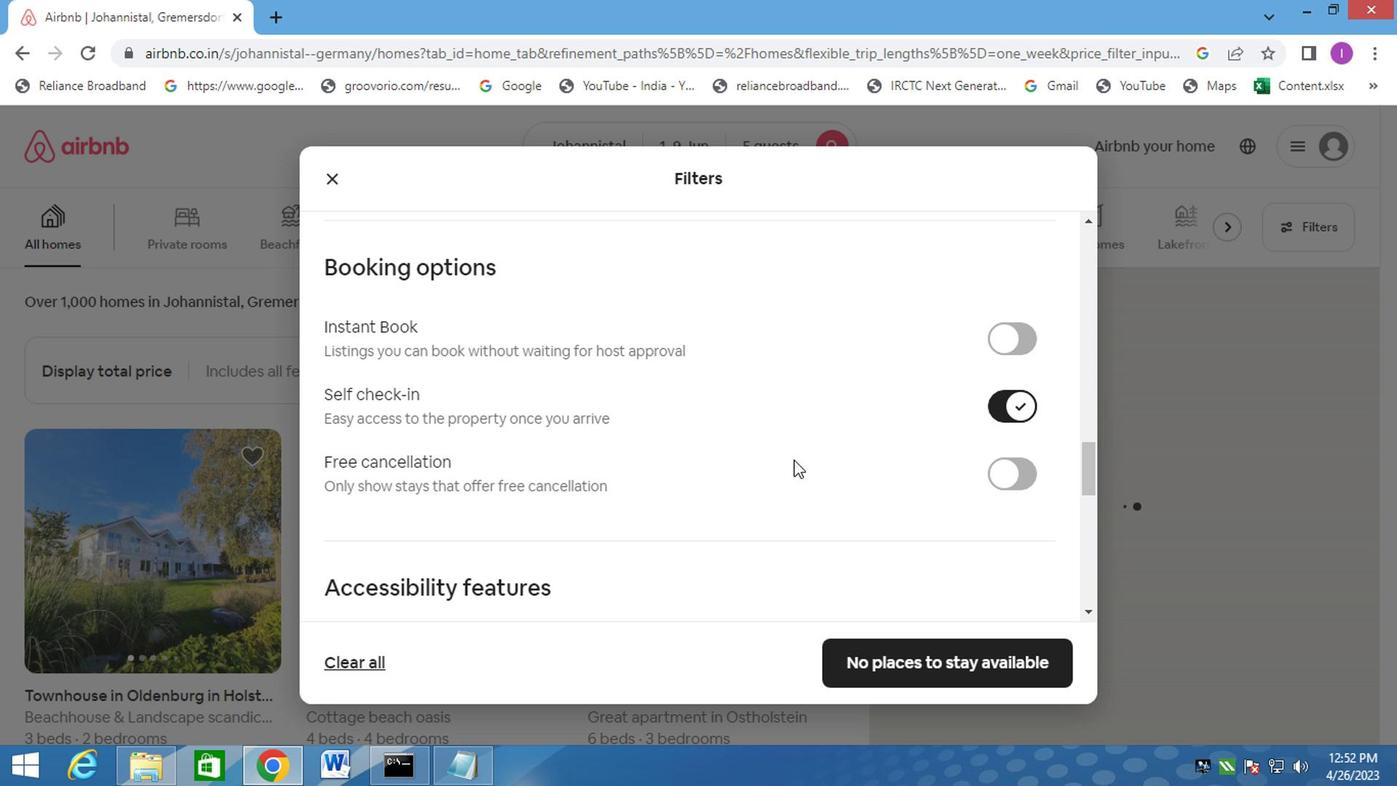 
Action: Mouse scrolled (663, 424) with delta (0, 0)
Screenshot: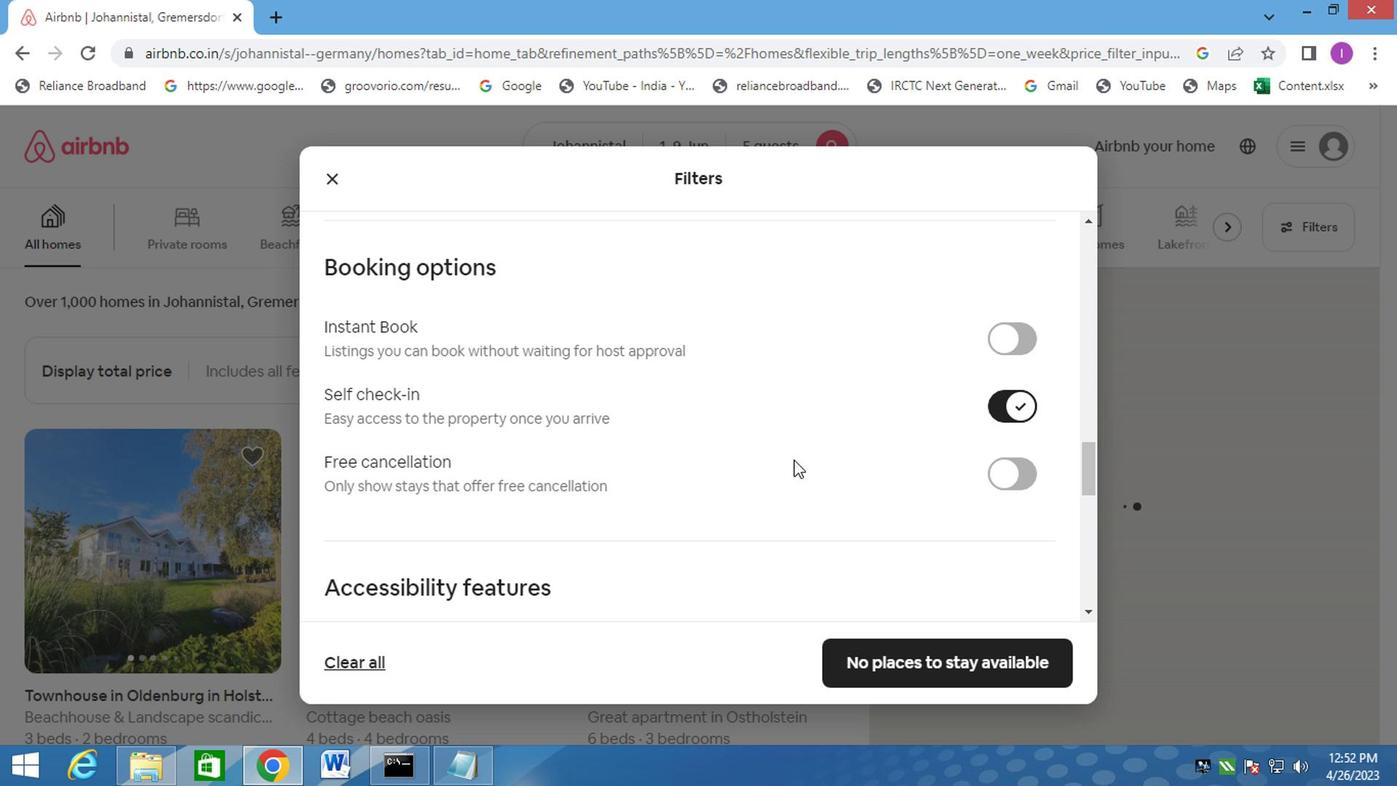 
Action: Mouse moved to (666, 425)
Screenshot: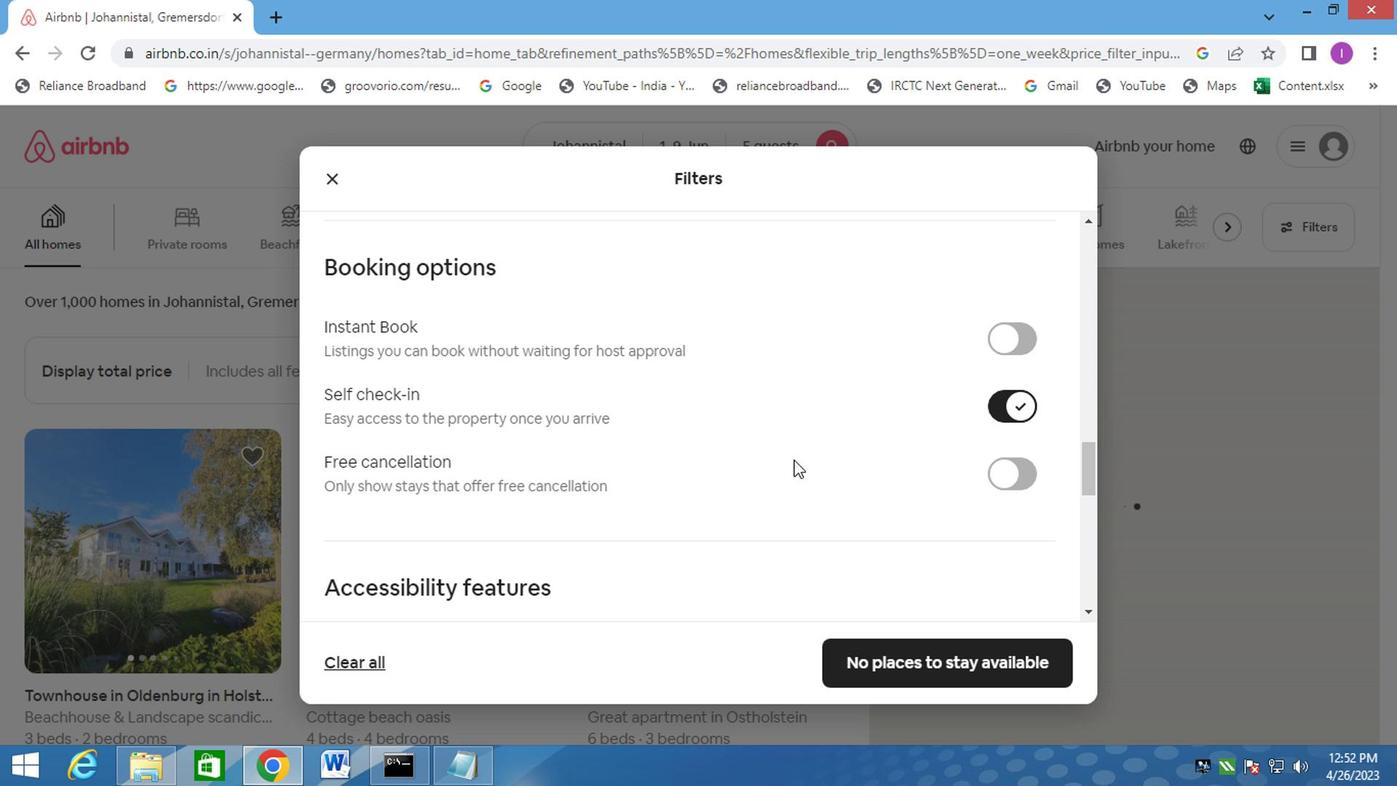 
Action: Mouse scrolled (666, 425) with delta (0, 0)
Screenshot: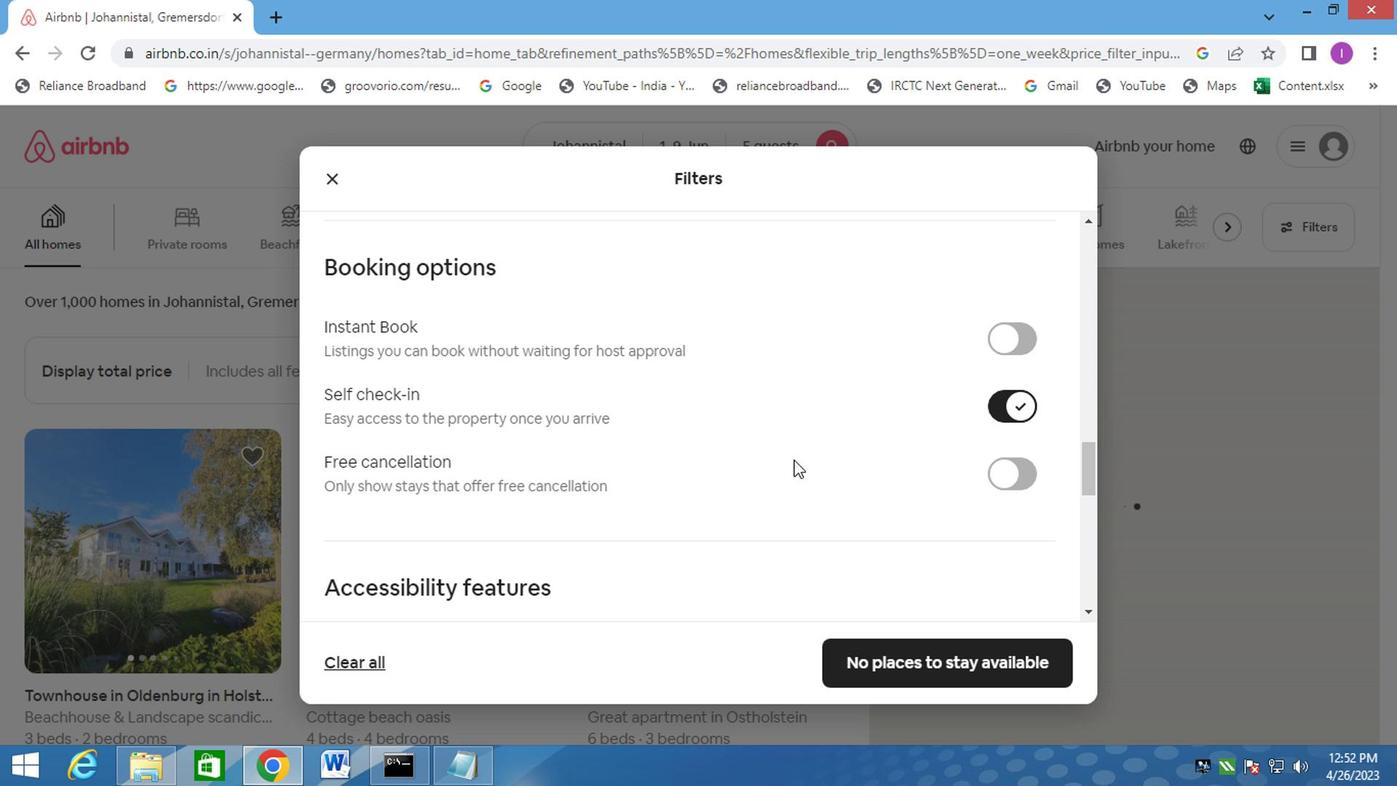 
Action: Mouse moved to (668, 426)
Screenshot: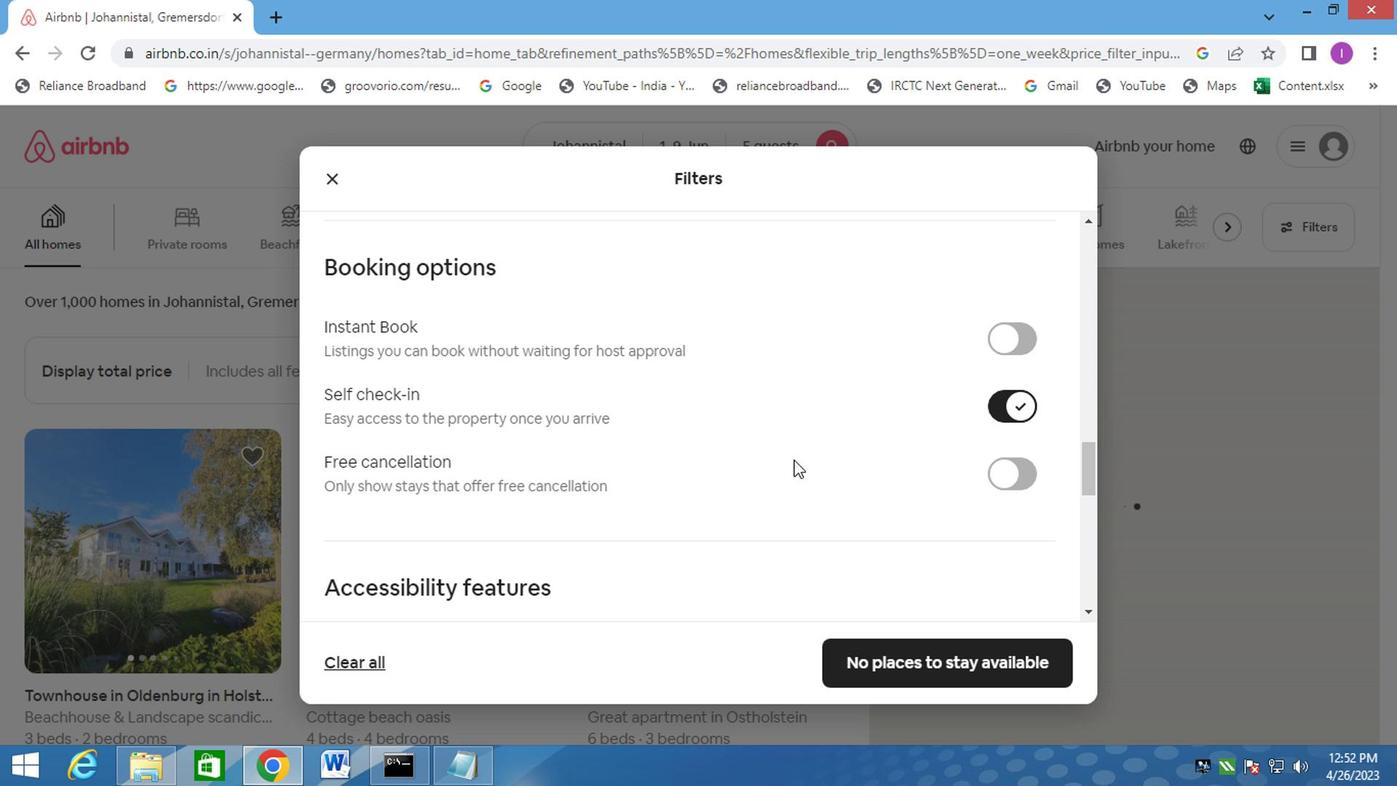 
Action: Mouse scrolled (668, 425) with delta (0, 0)
Screenshot: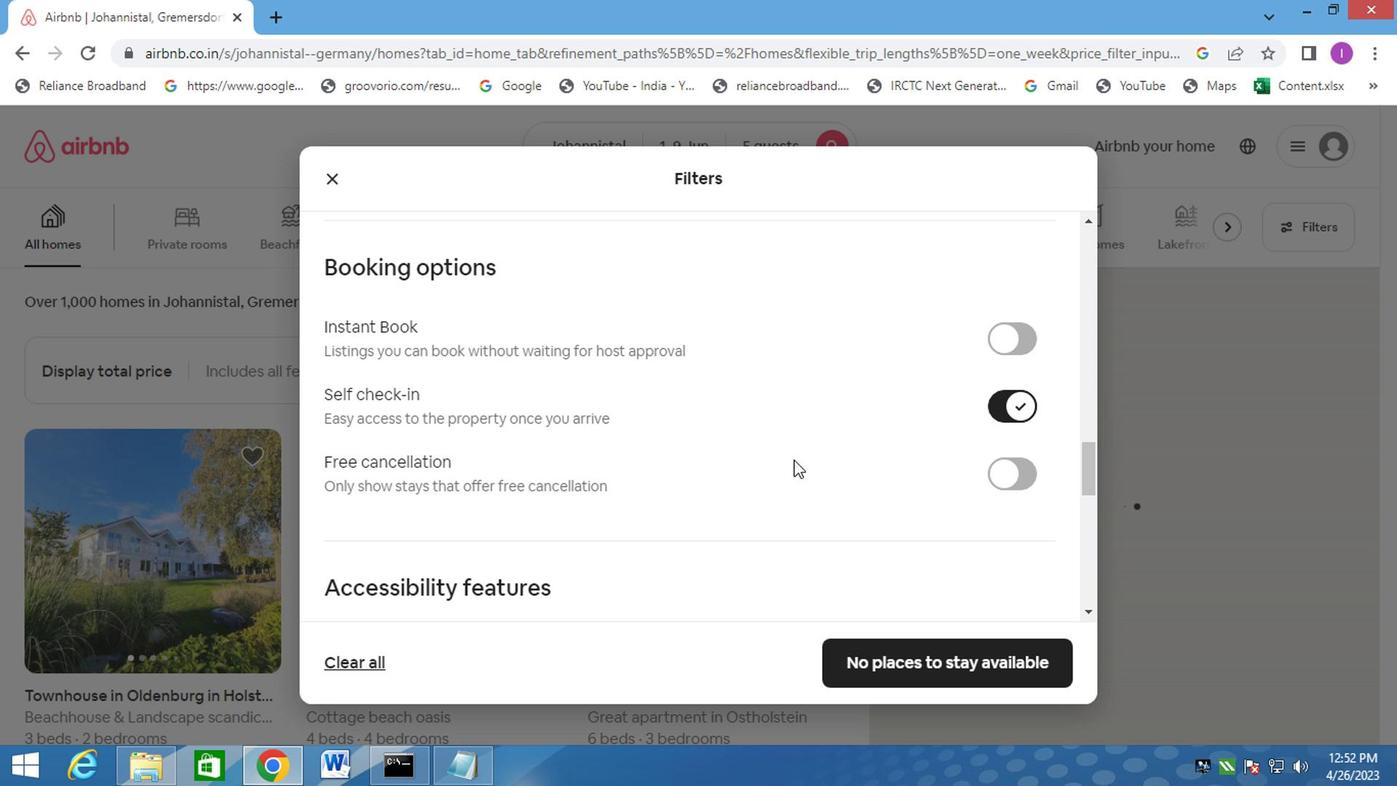 
Action: Mouse moved to (511, 353)
Screenshot: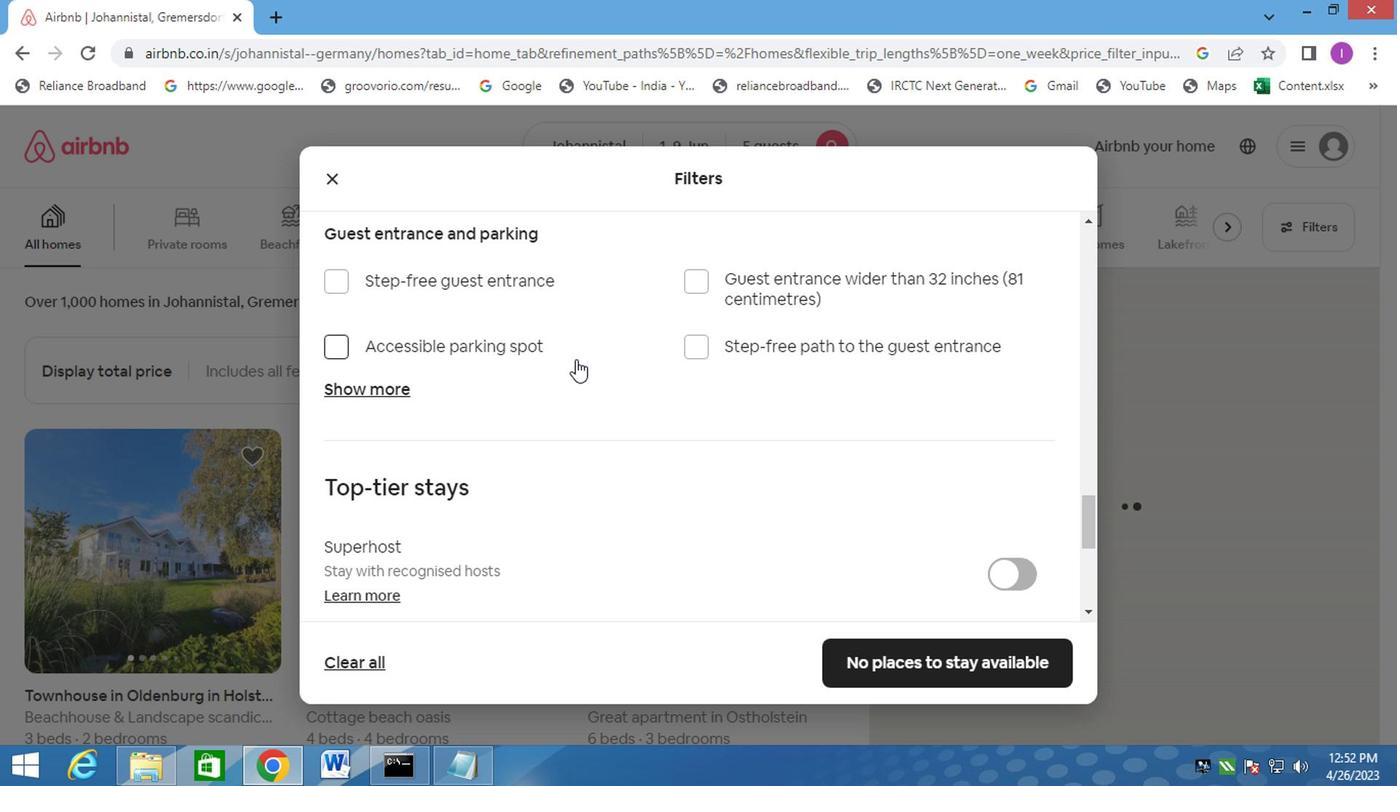 
Action: Mouse scrolled (511, 354) with delta (0, 0)
Screenshot: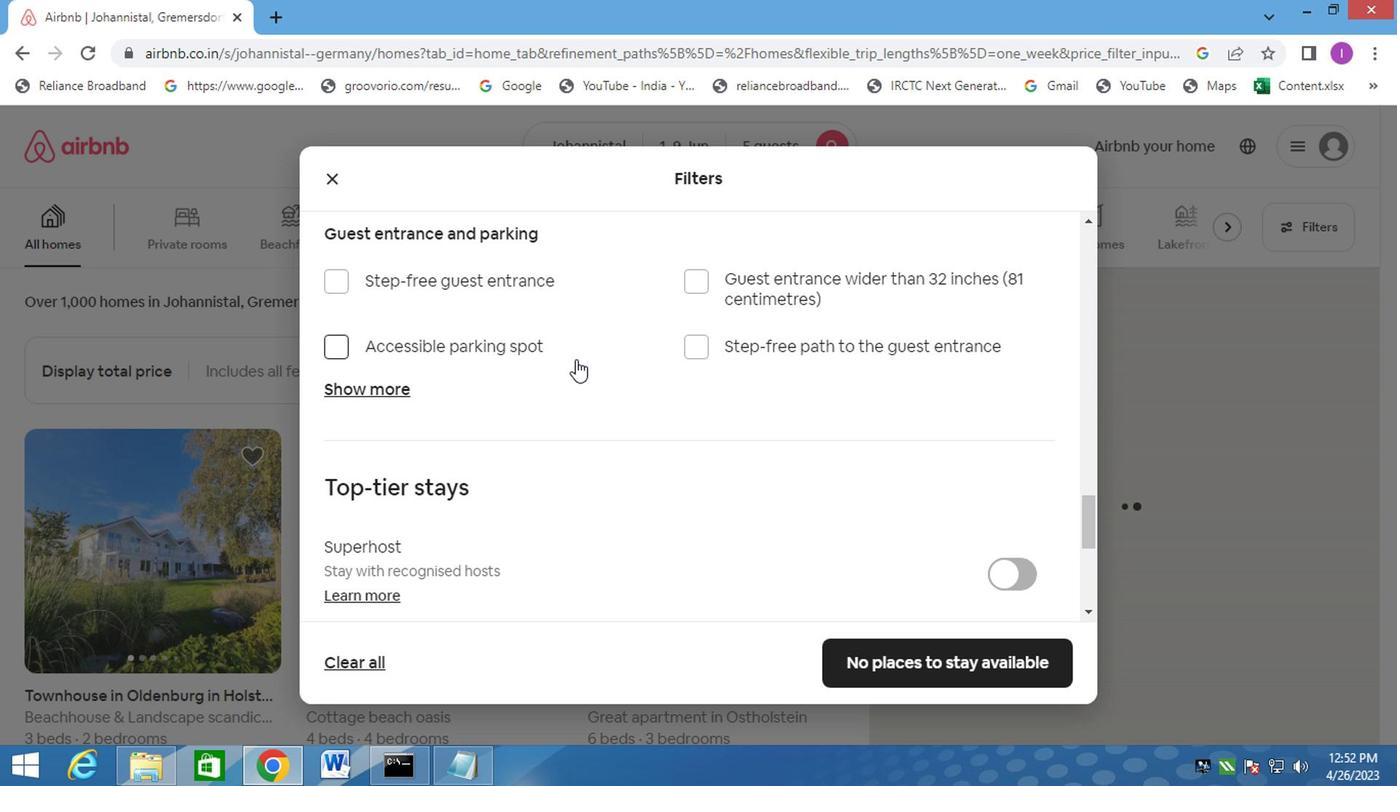 
Action: Mouse moved to (516, 352)
Screenshot: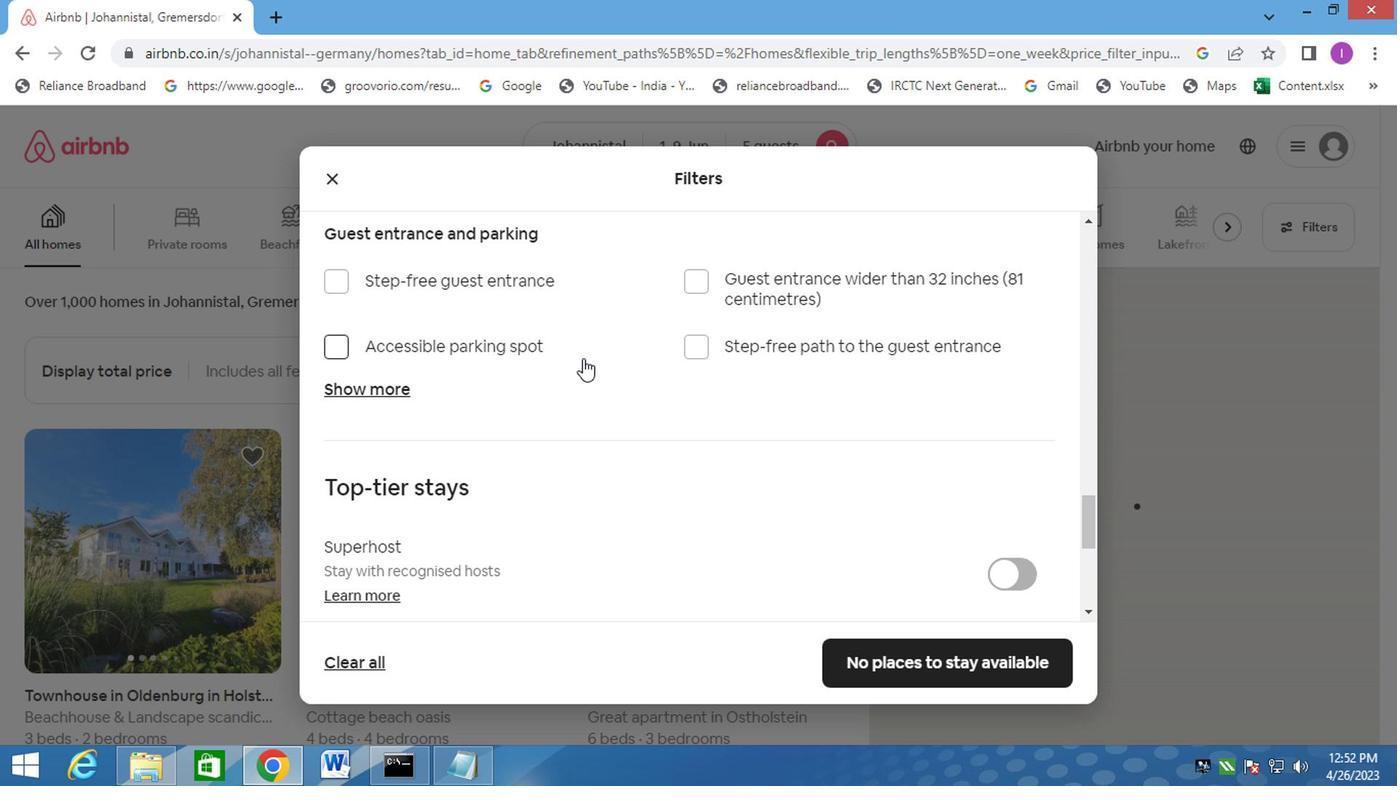 
Action: Mouse scrolled (516, 351) with delta (0, 0)
Screenshot: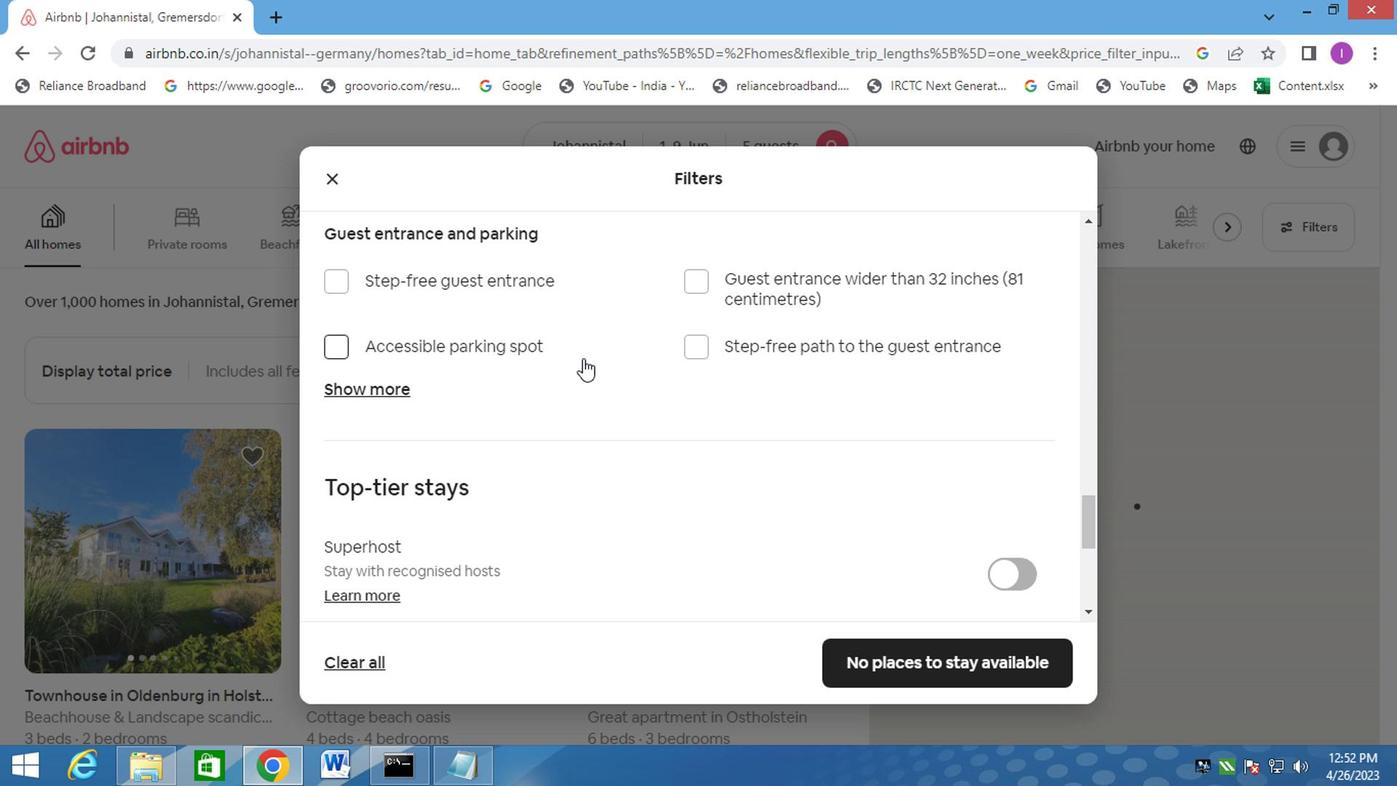 
Action: Mouse moved to (519, 352)
Screenshot: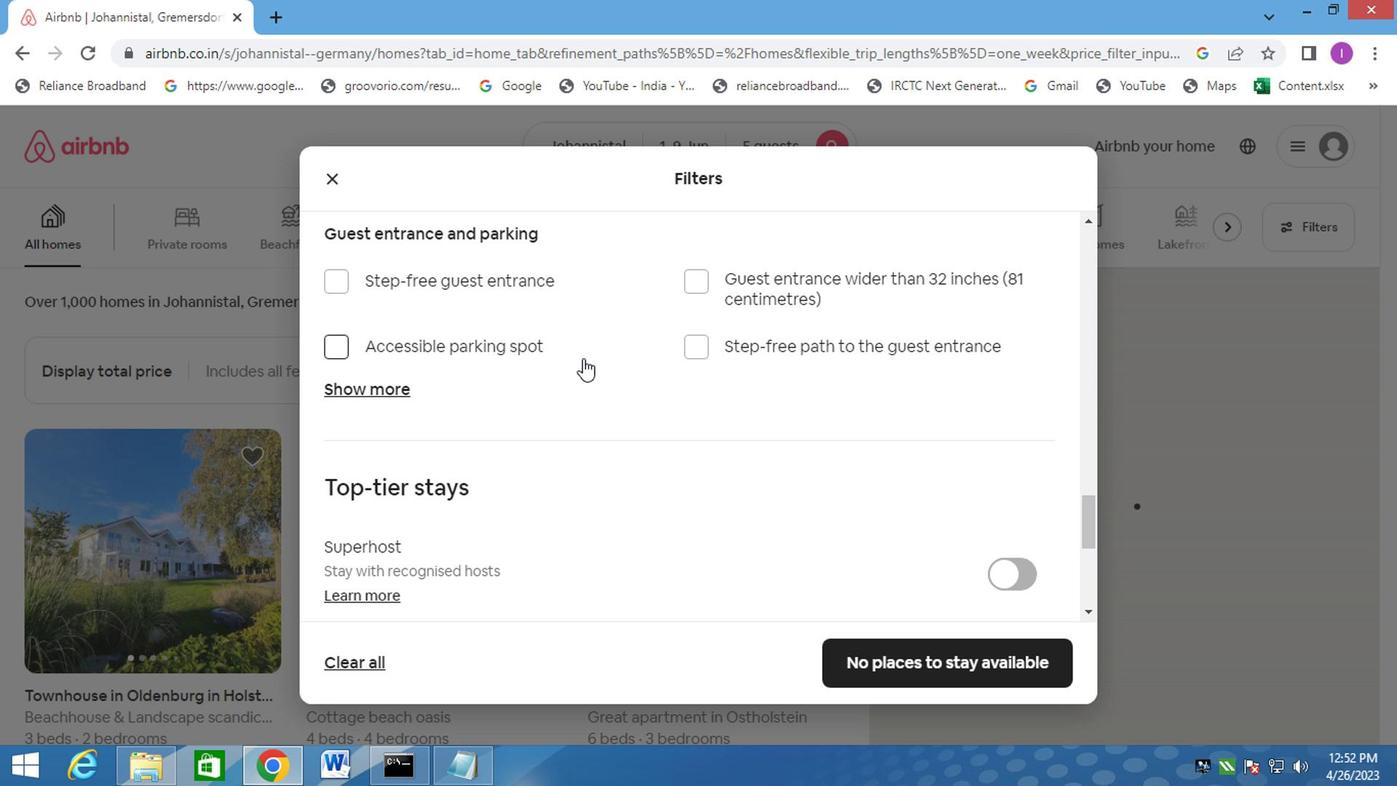 
Action: Mouse scrolled (519, 351) with delta (0, 0)
Screenshot: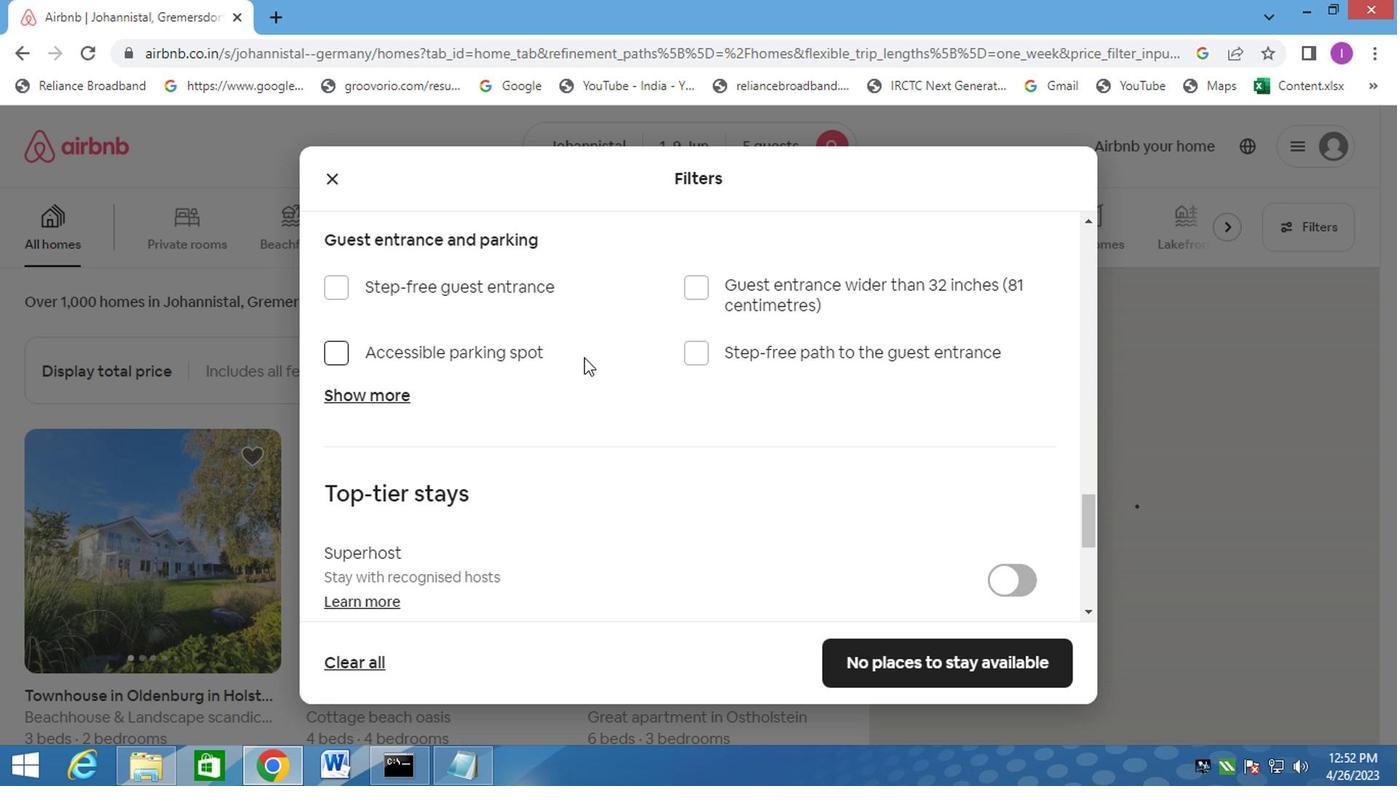 
Action: Mouse moved to (542, 346)
Screenshot: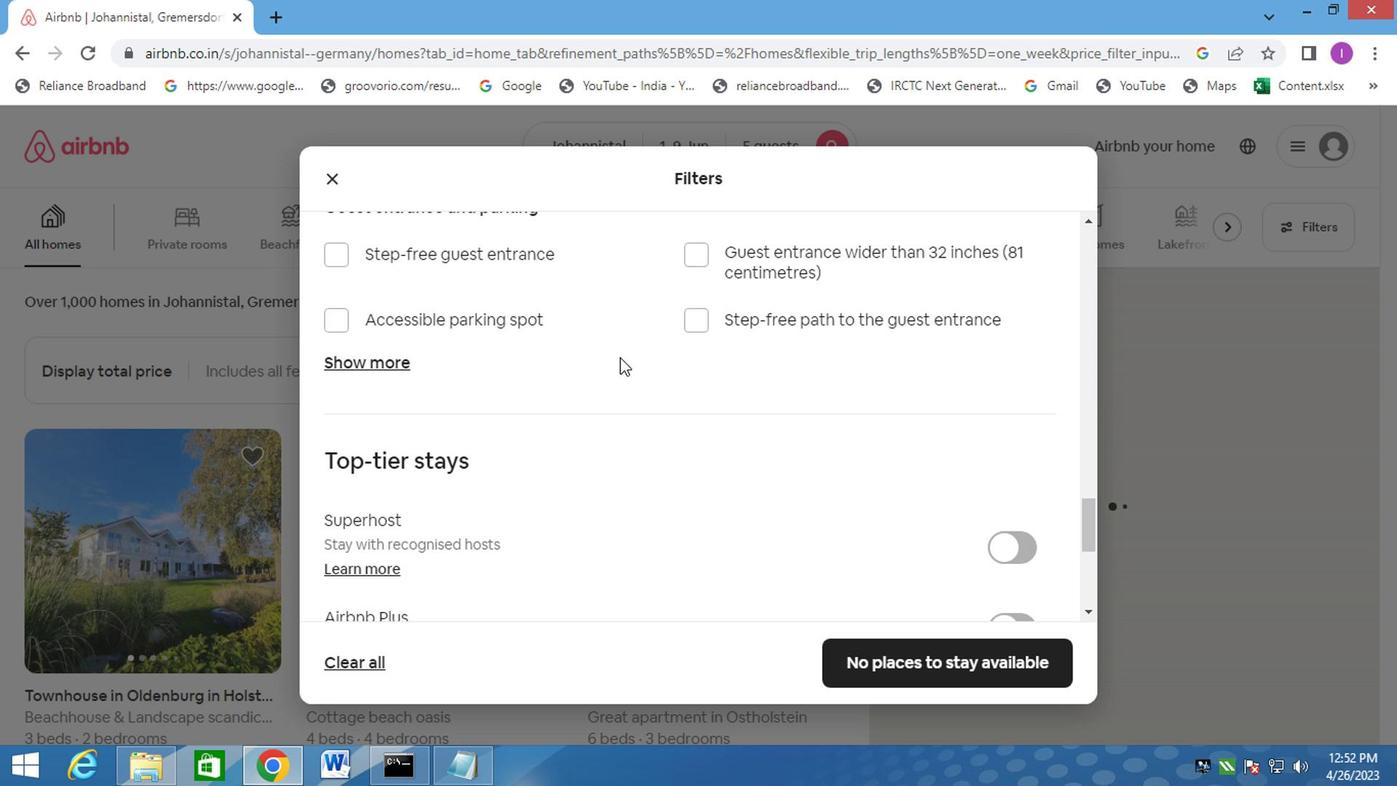 
Action: Mouse scrolled (542, 345) with delta (0, 0)
Screenshot: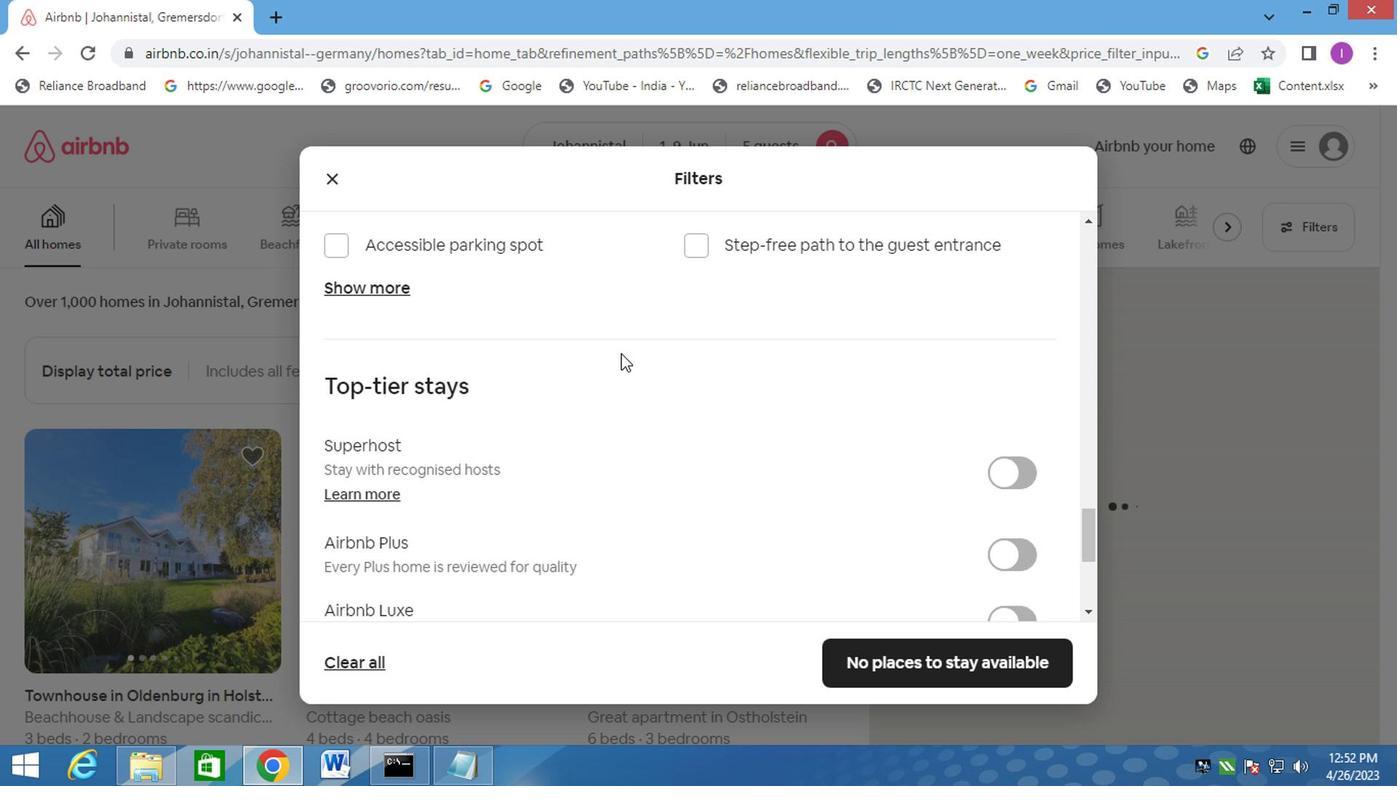 
Action: Mouse scrolled (542, 345) with delta (0, 0)
Screenshot: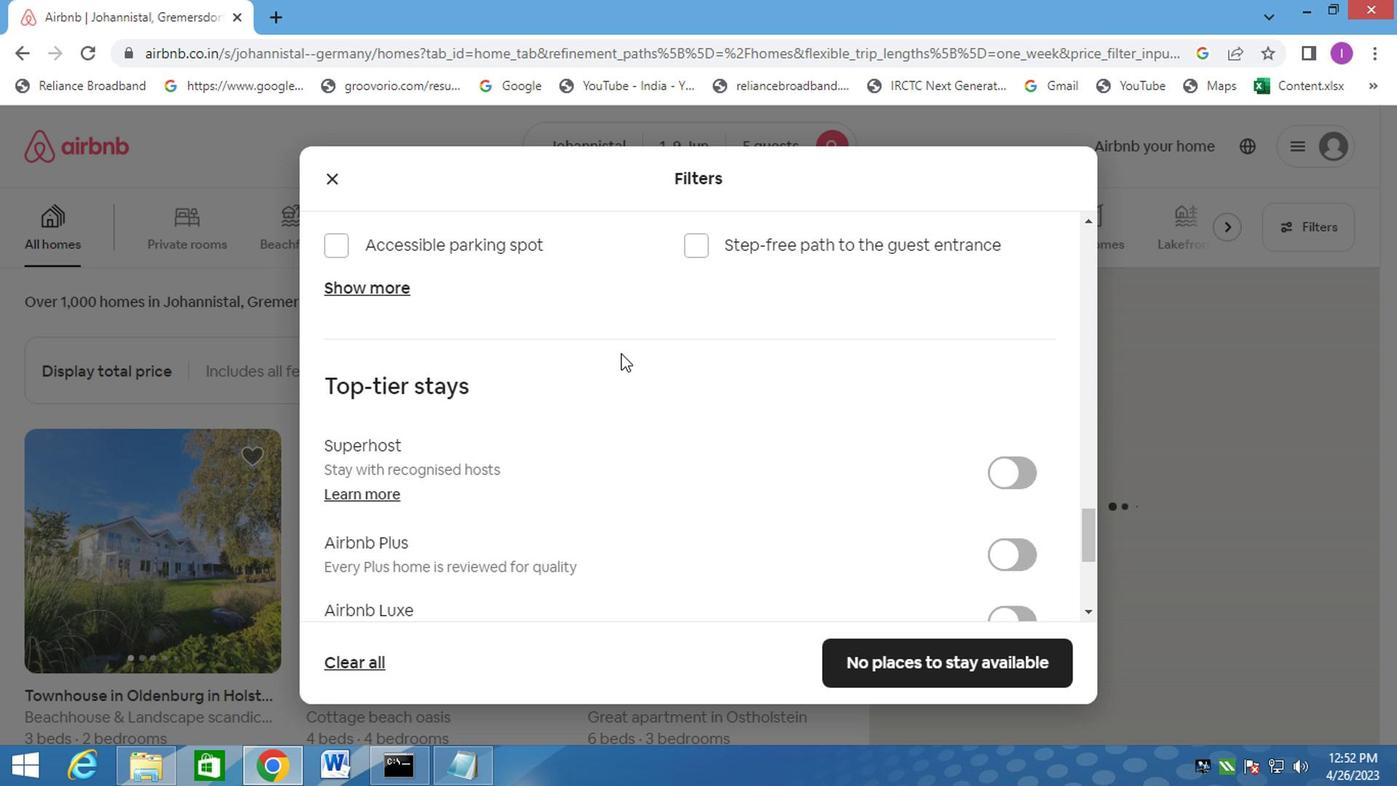 
Action: Mouse moved to (543, 346)
Screenshot: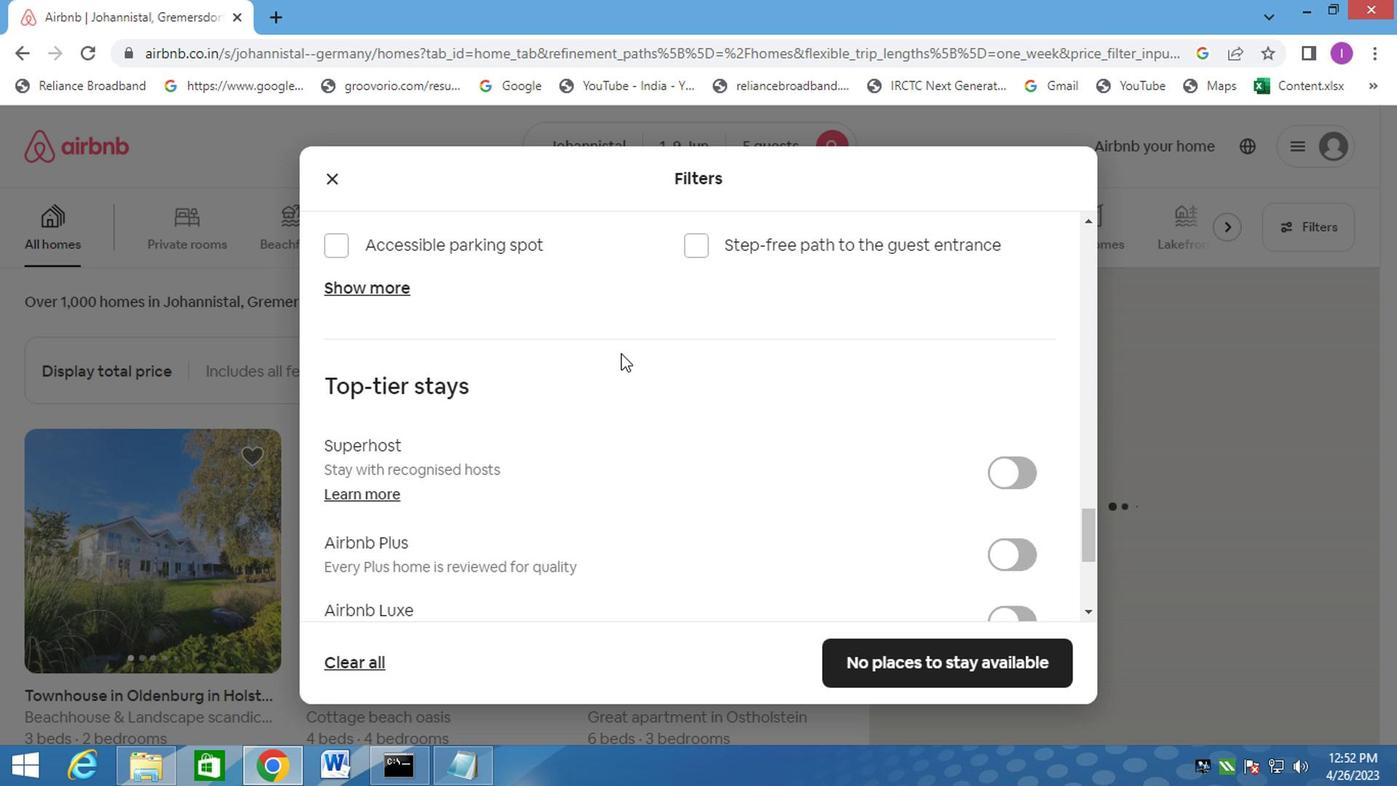 
Action: Mouse scrolled (543, 345) with delta (0, 0)
Screenshot: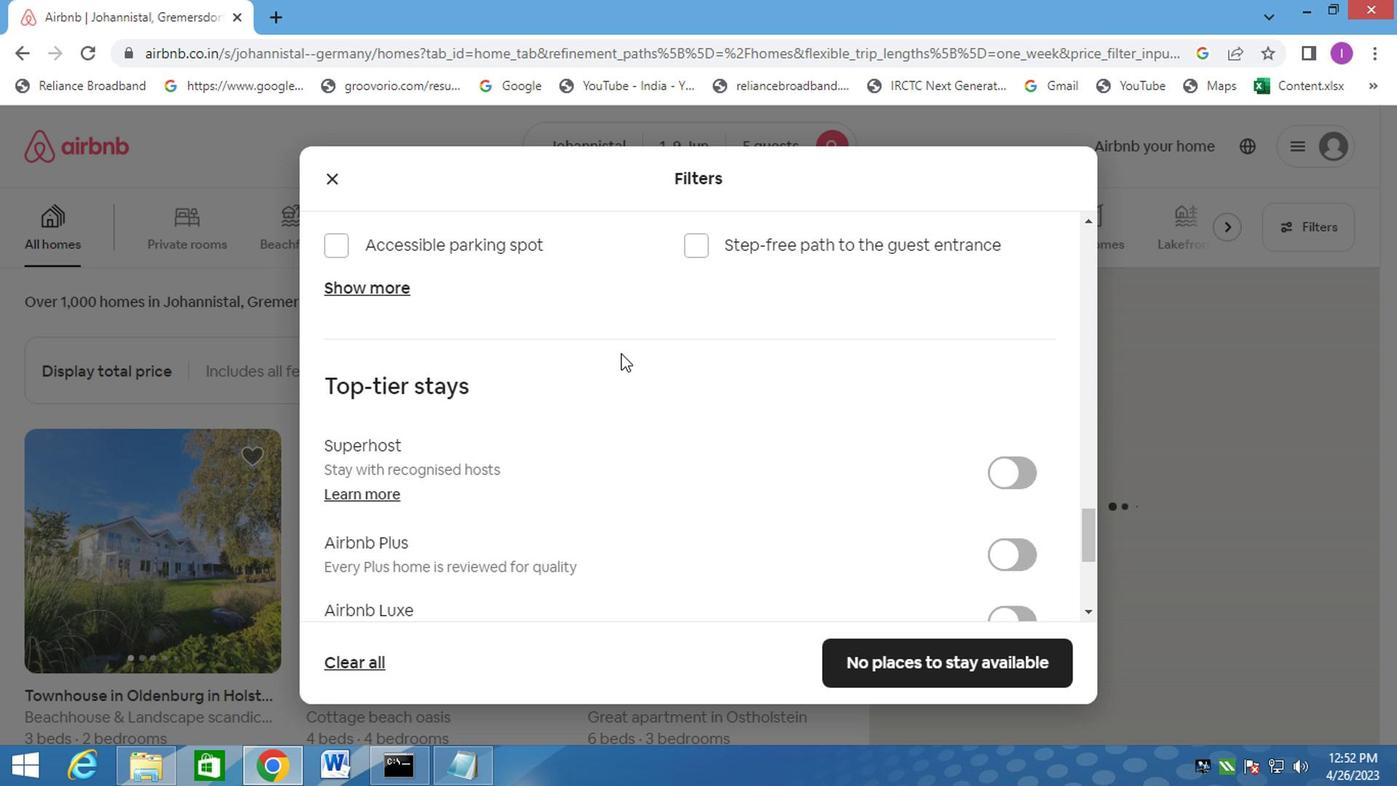 
Action: Mouse moved to (529, 349)
Screenshot: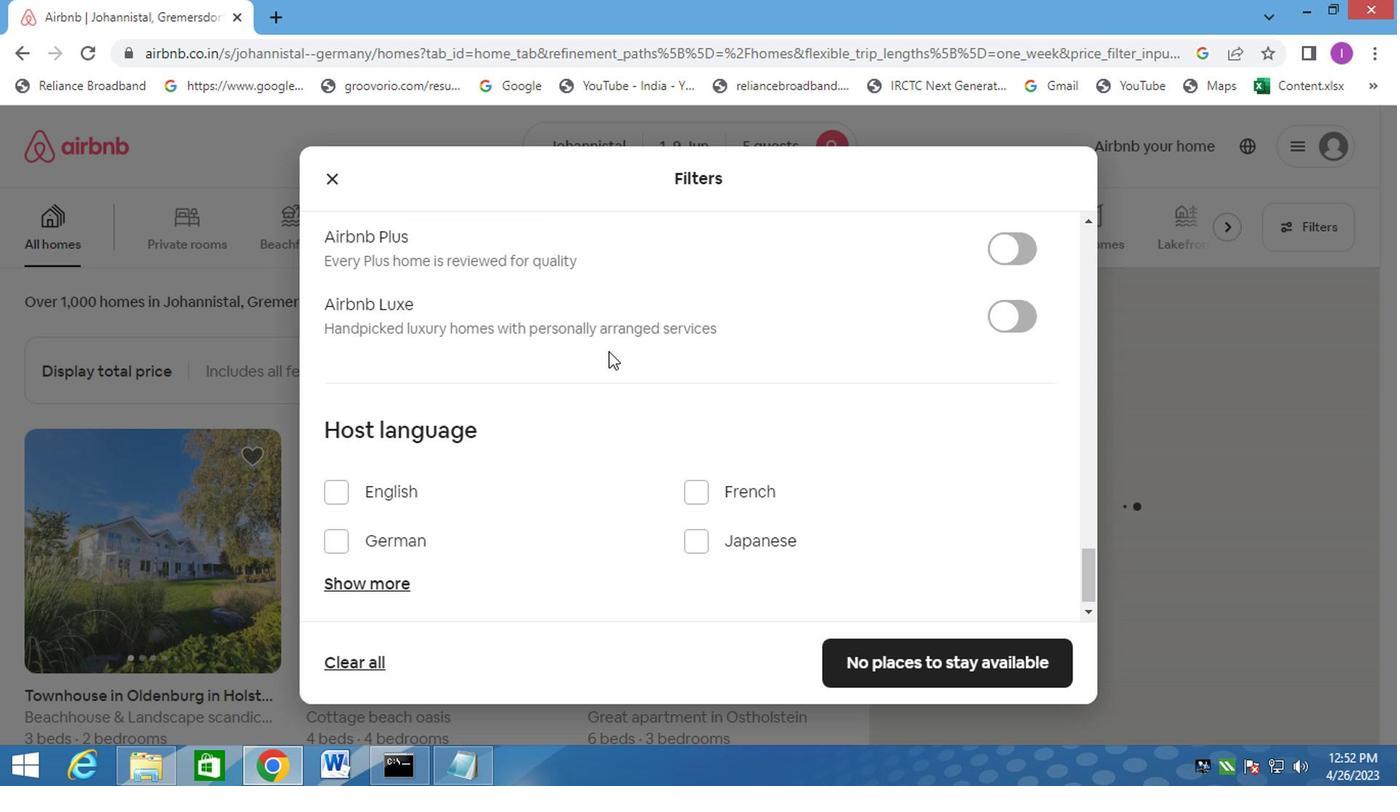 
Action: Mouse scrolled (529, 348) with delta (0, 0)
Screenshot: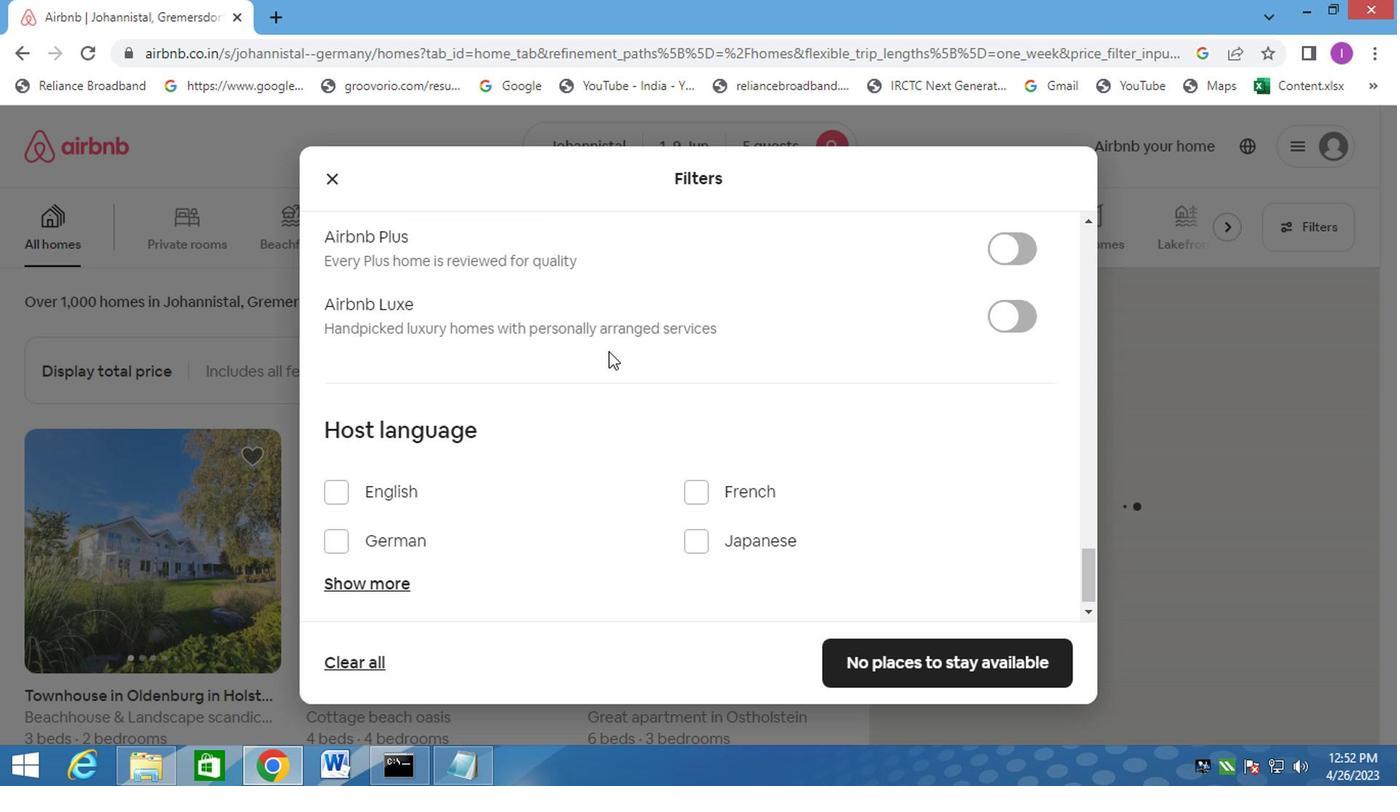 
Action: Mouse moved to (529, 350)
Screenshot: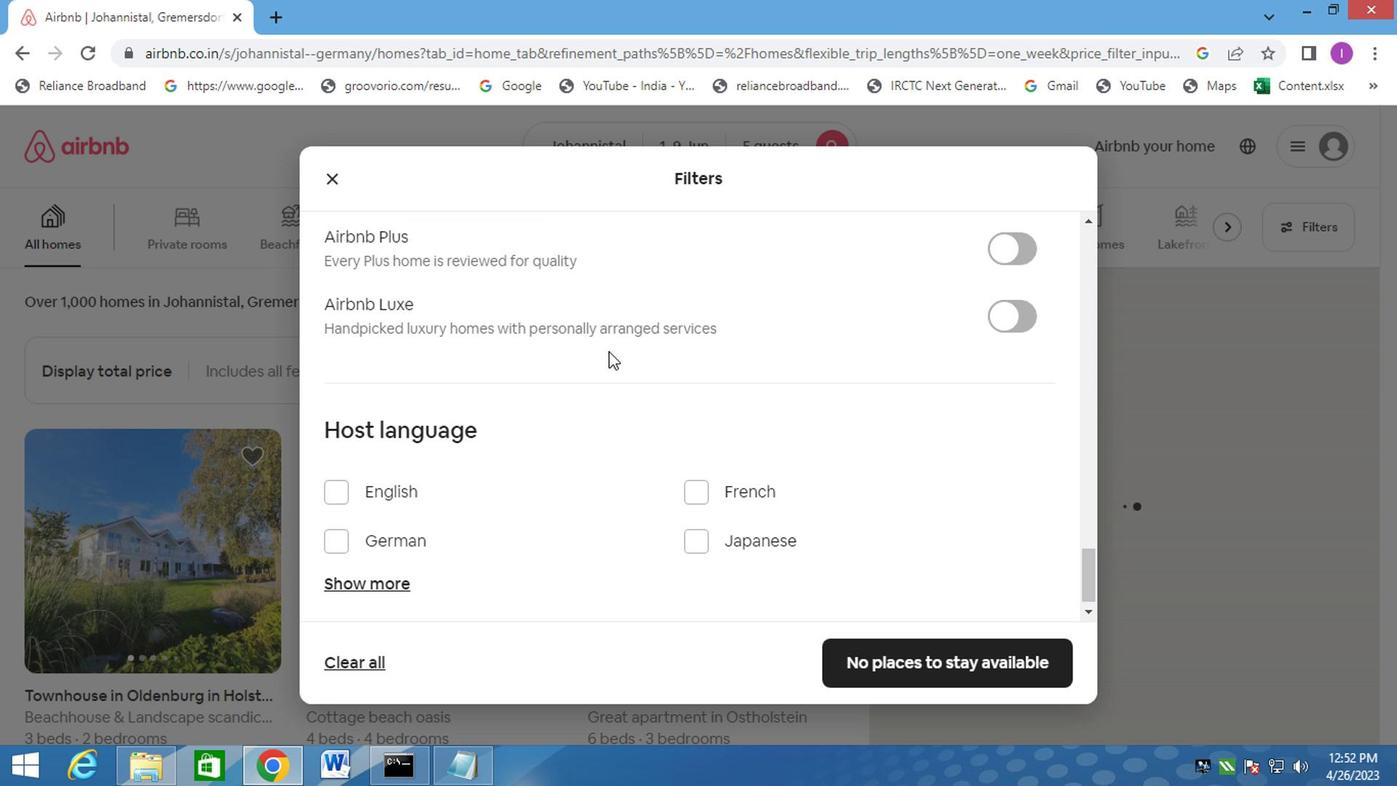 
Action: Mouse scrolled (529, 349) with delta (0, 0)
Screenshot: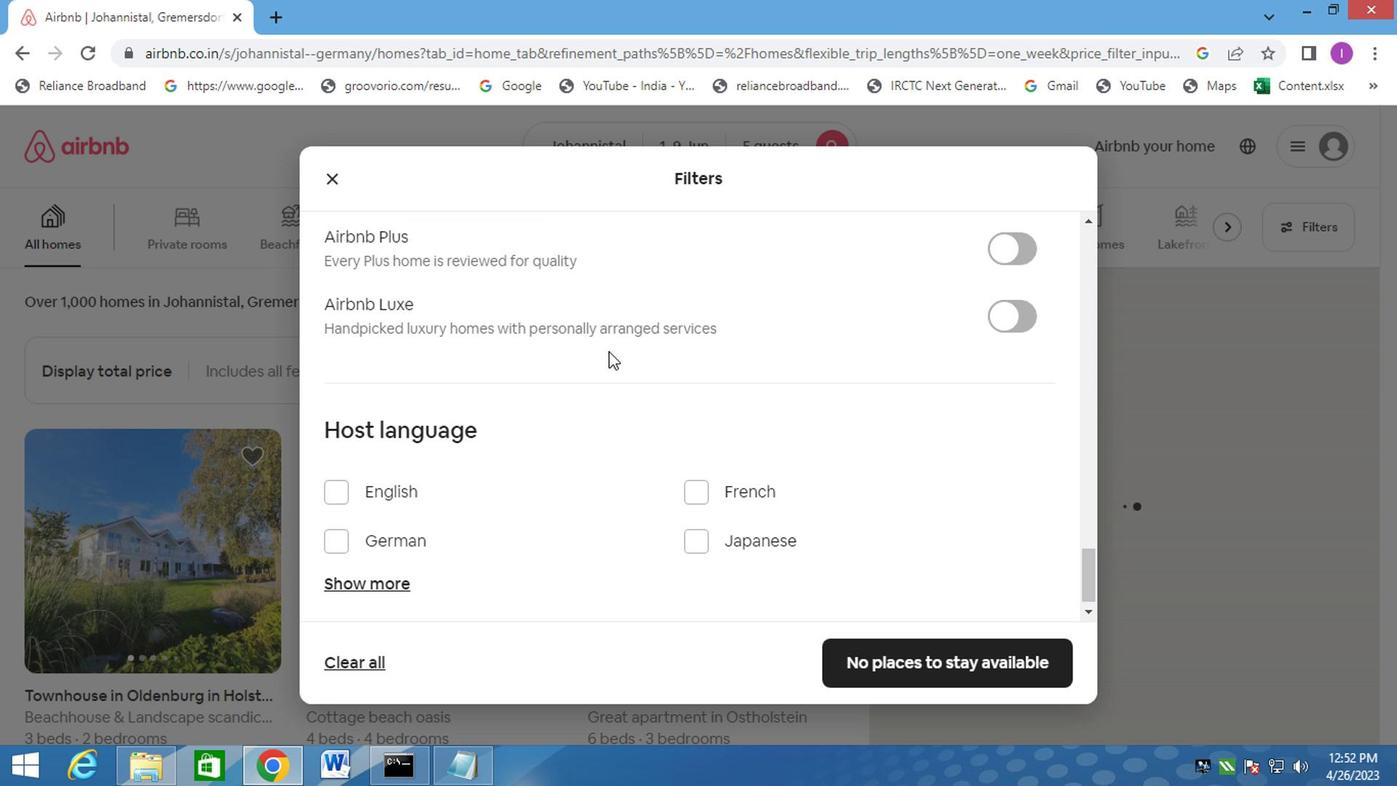 
Action: Mouse moved to (529, 353)
Screenshot: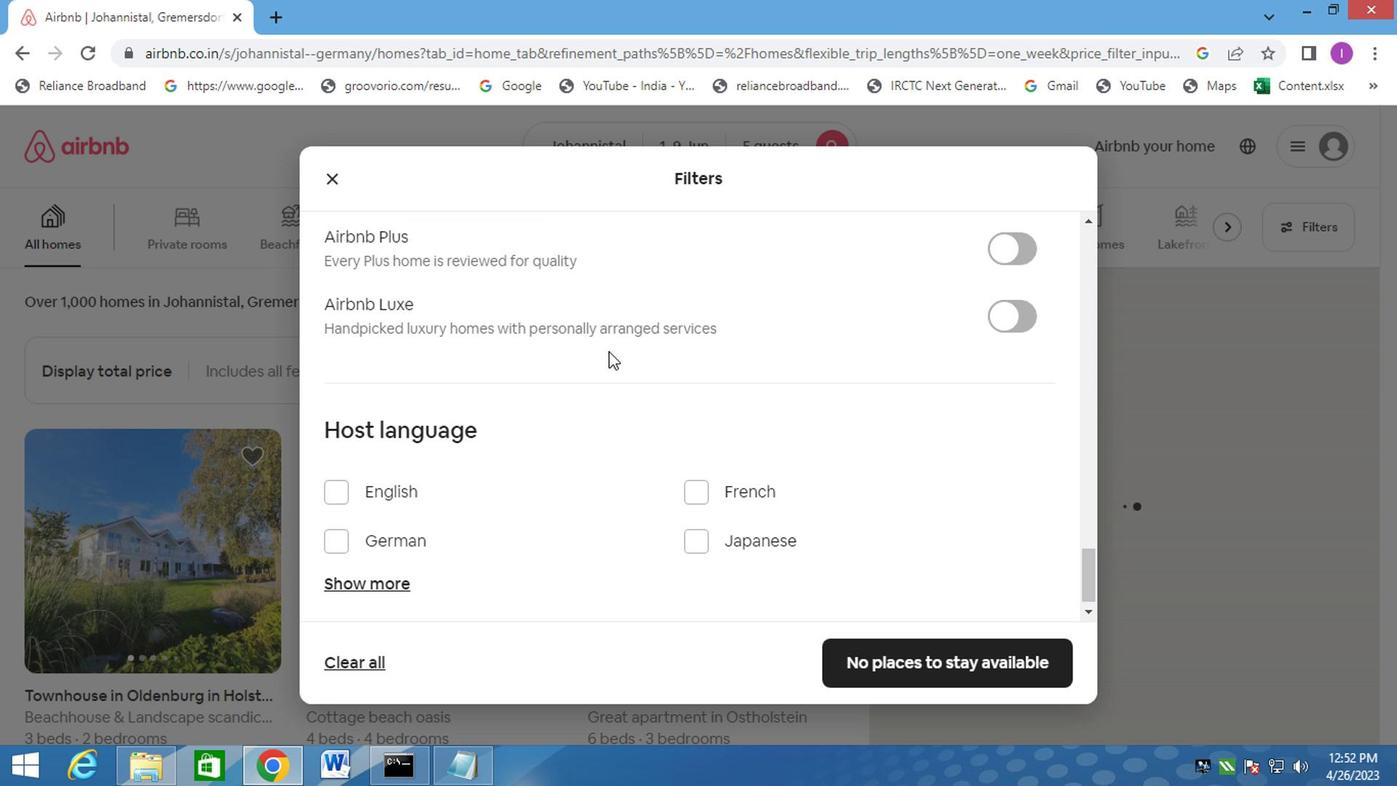 
Action: Mouse scrolled (529, 353) with delta (0, 0)
Screenshot: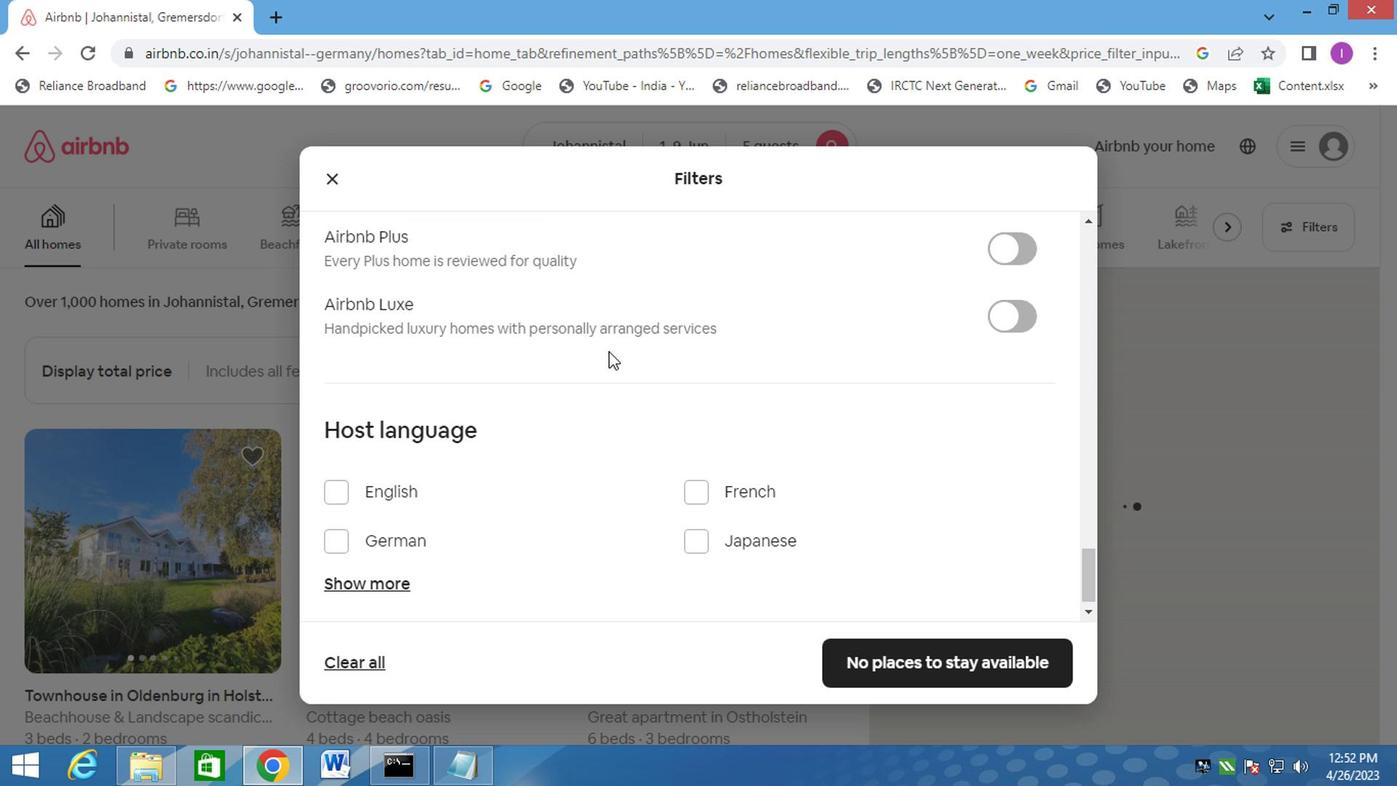 
Action: Mouse moved to (331, 441)
Screenshot: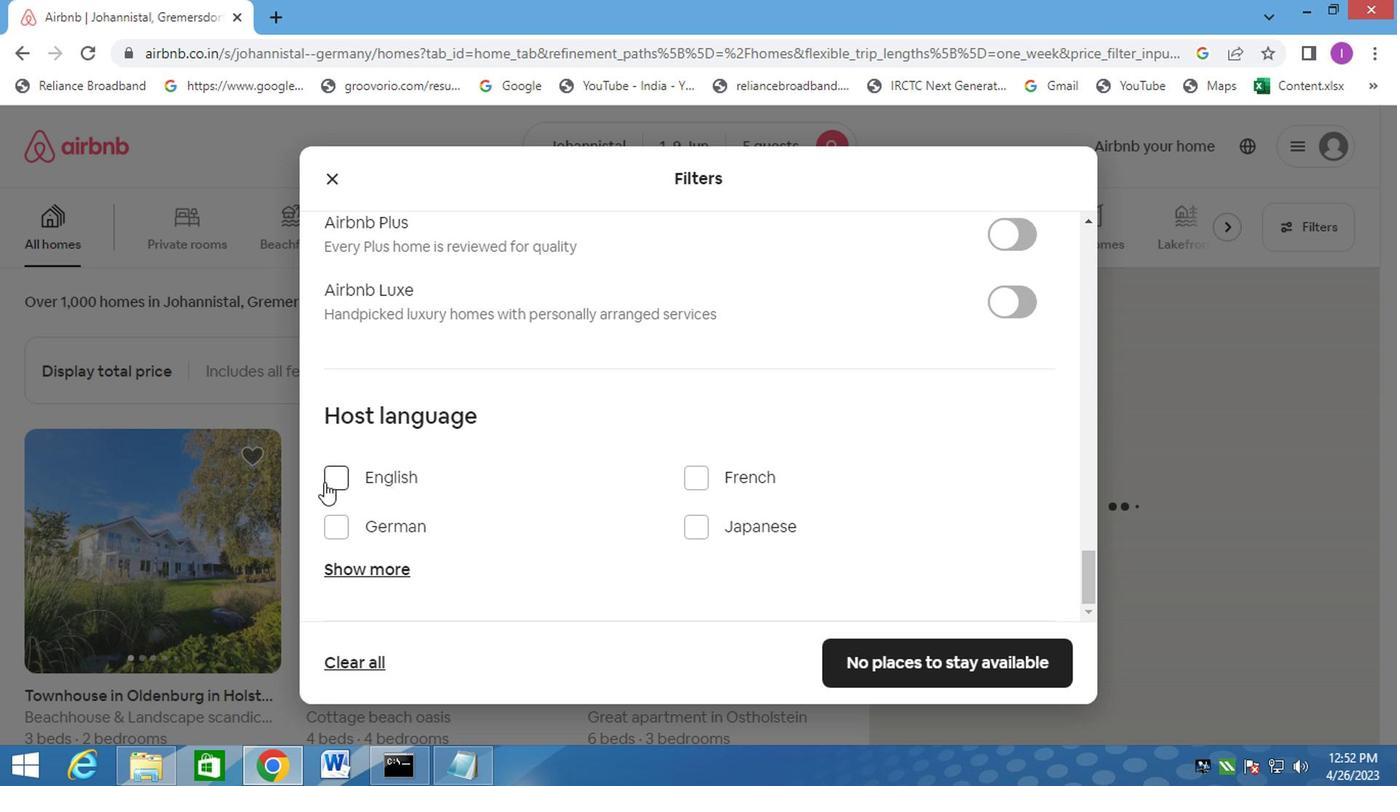 
Action: Mouse pressed left at (331, 441)
Screenshot: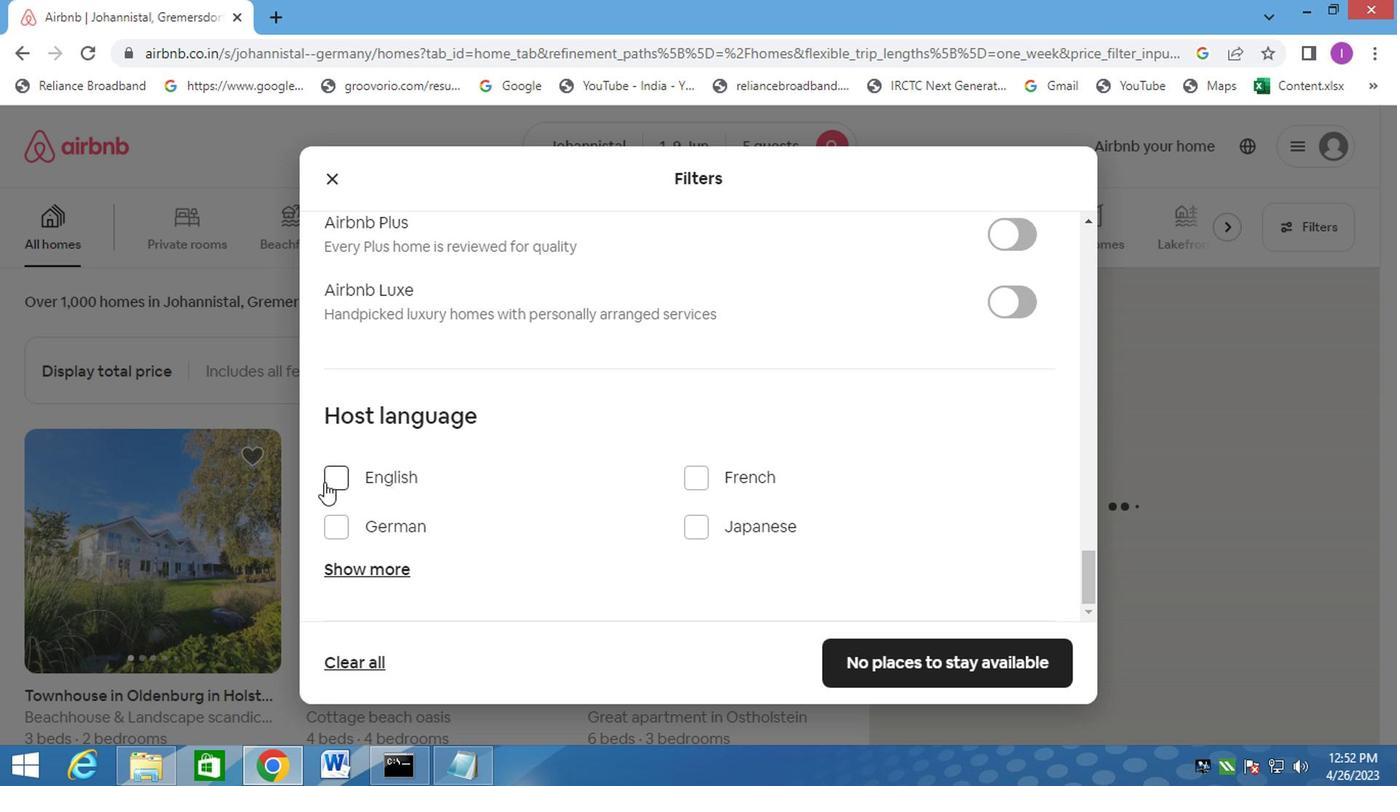 
Action: Mouse moved to (741, 577)
Screenshot: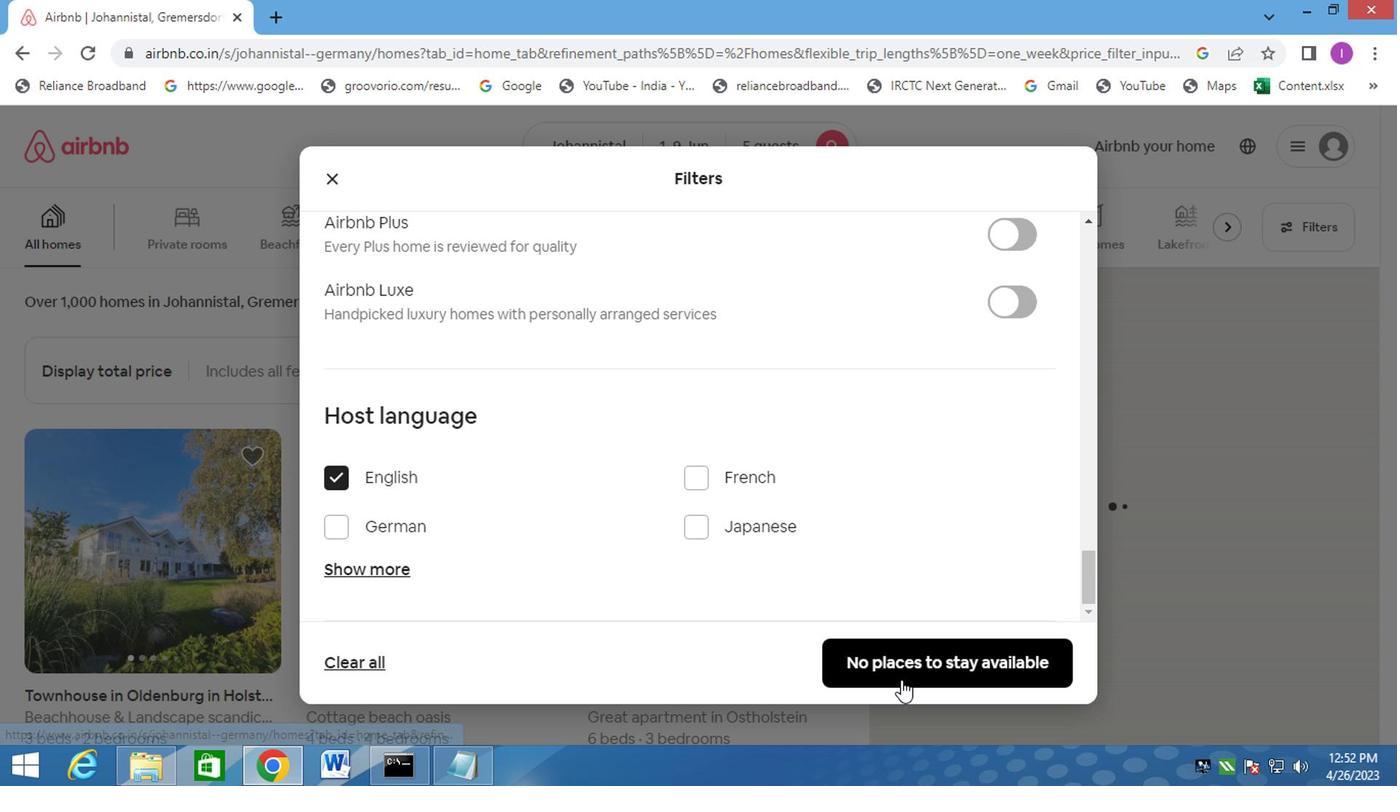 
Action: Mouse pressed left at (741, 577)
Screenshot: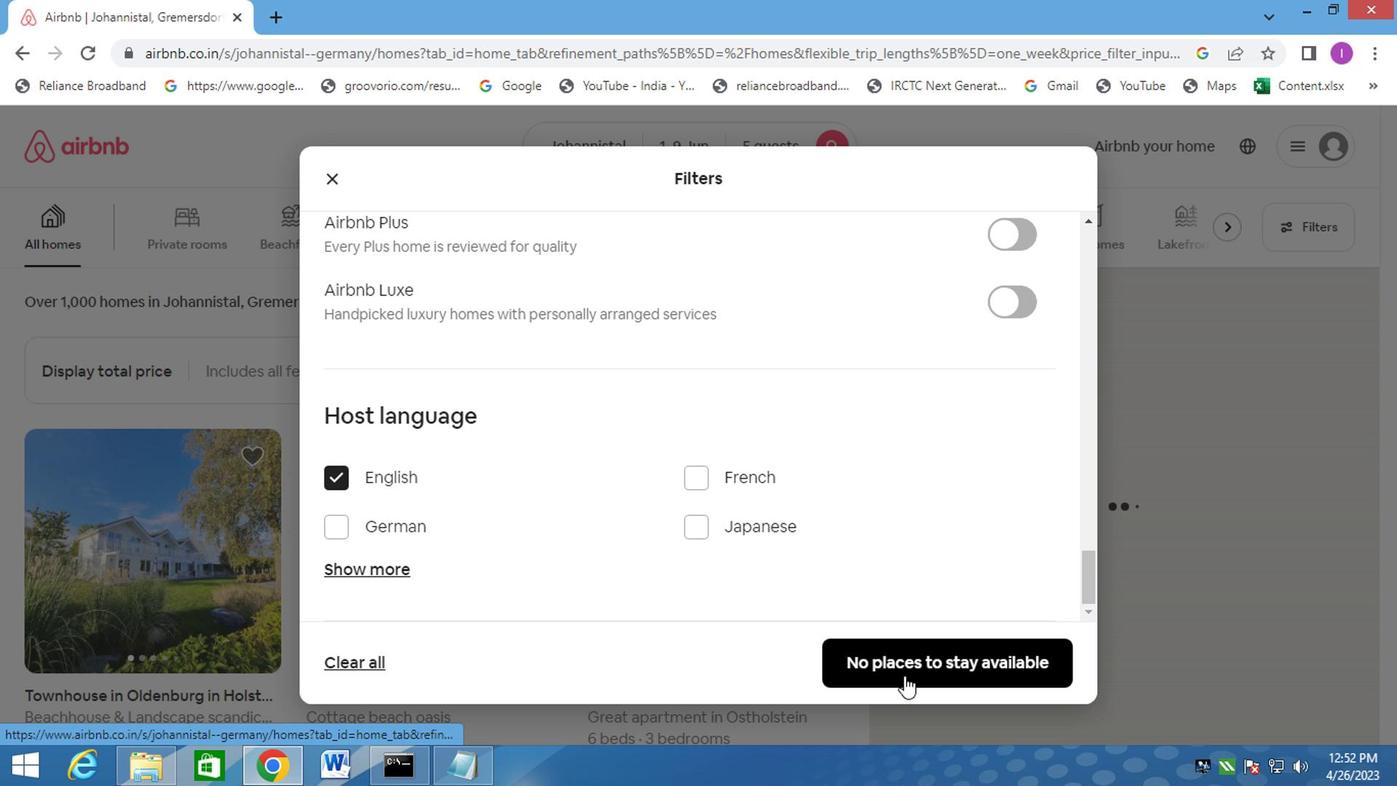
Action: Mouse moved to (543, 545)
Screenshot: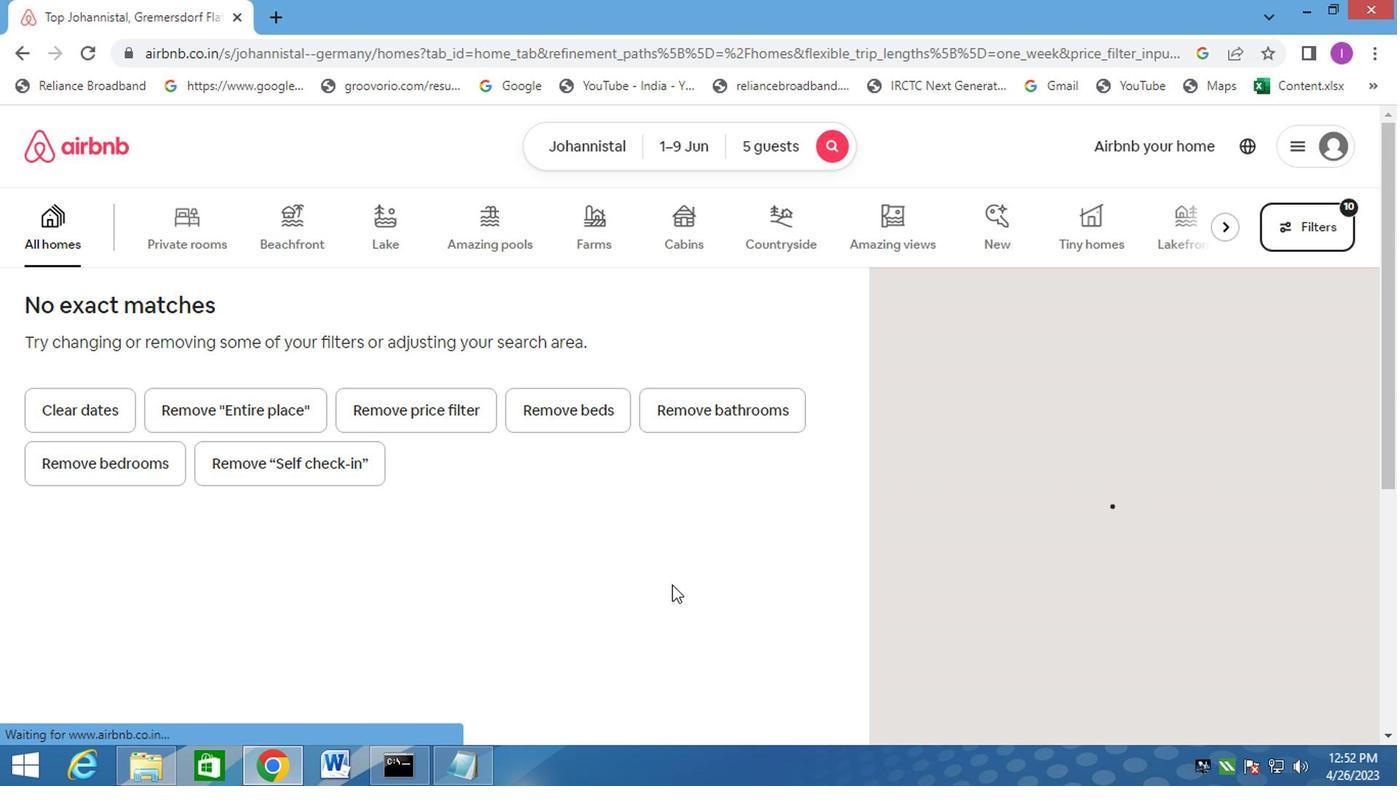 
